 Task: Find connections with filter location Tergnier with filter topic #Lessonswith filter profile language Potuguese with filter current company GAIL (India) Limited with filter school Rajiv Gandhi University of Knowledge Technologies, RKValley (RAA) with filter industry Transportation Equipment Manufacturing with filter service category Grant Writing with filter keywords title Mover
Action: Mouse moved to (347, 250)
Screenshot: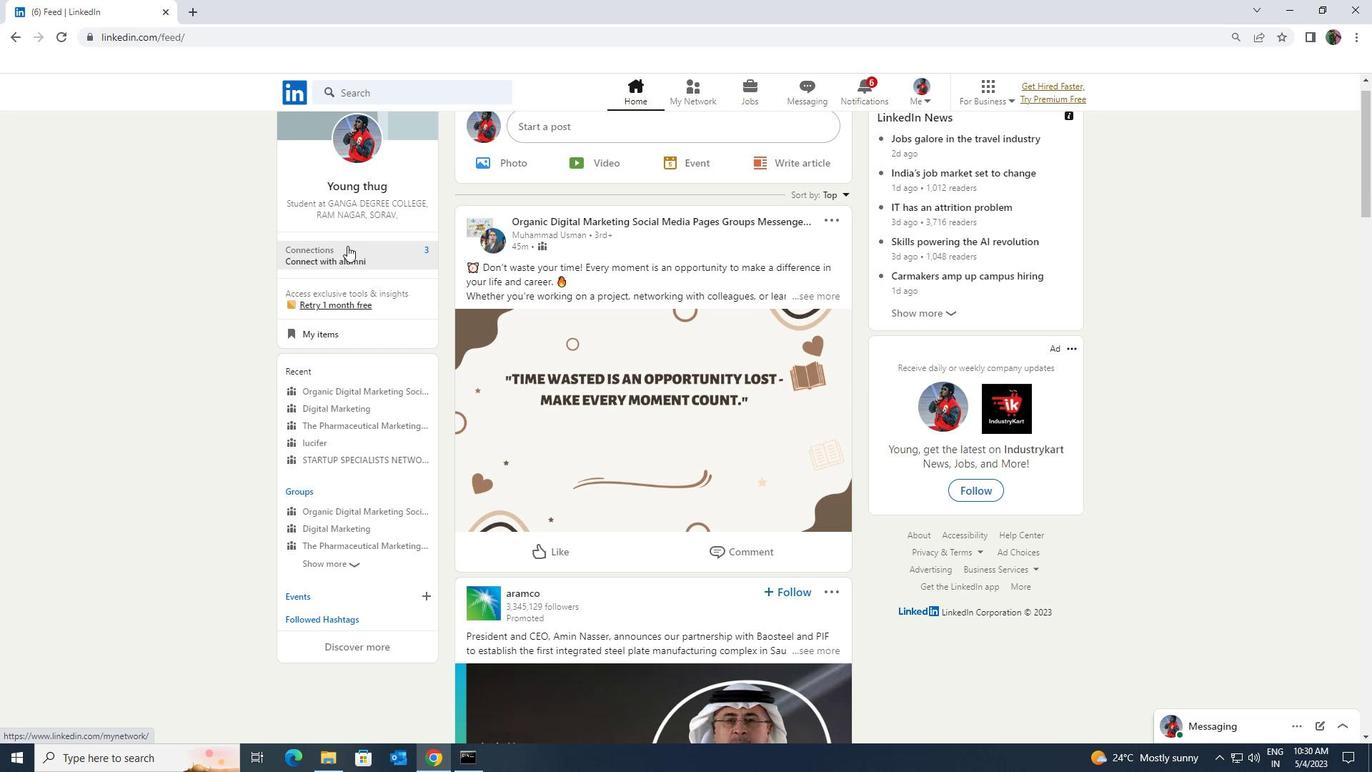 
Action: Mouse pressed left at (347, 250)
Screenshot: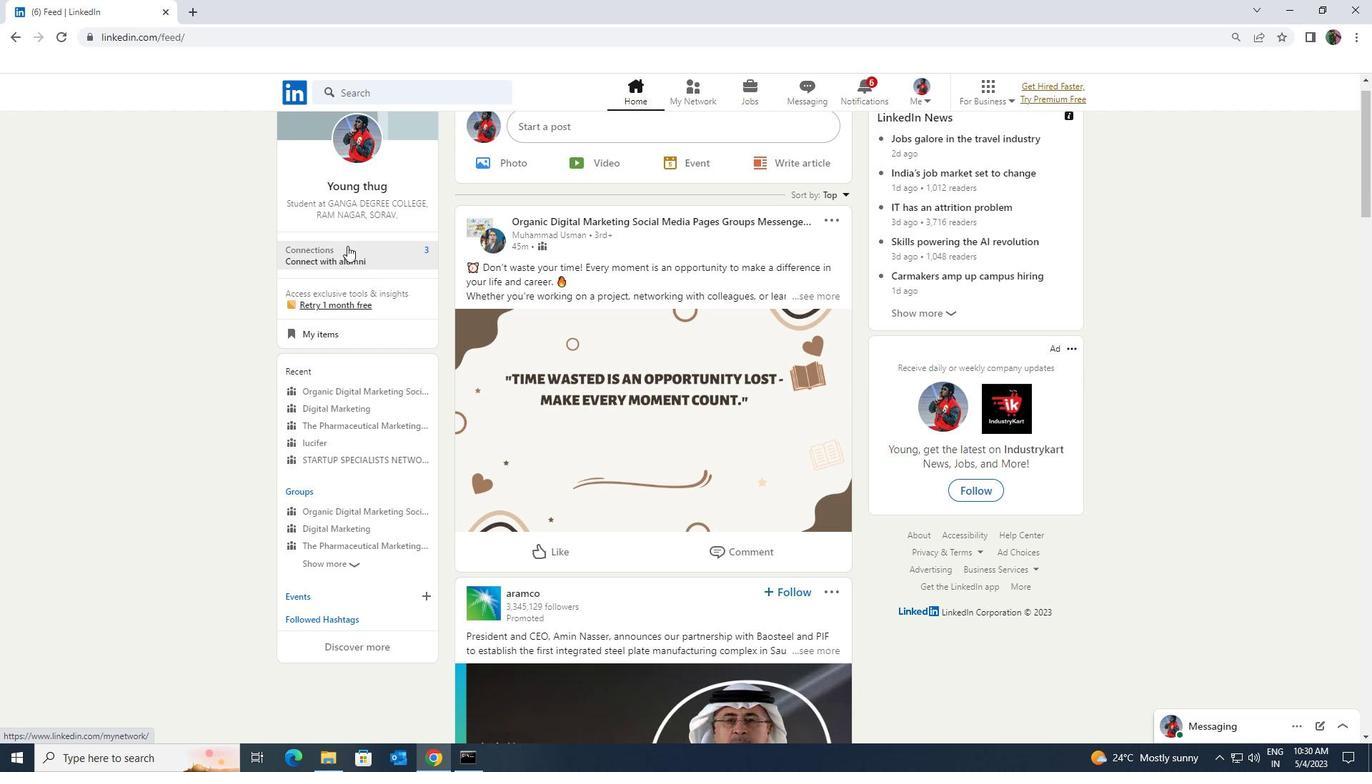 
Action: Mouse moved to (347, 175)
Screenshot: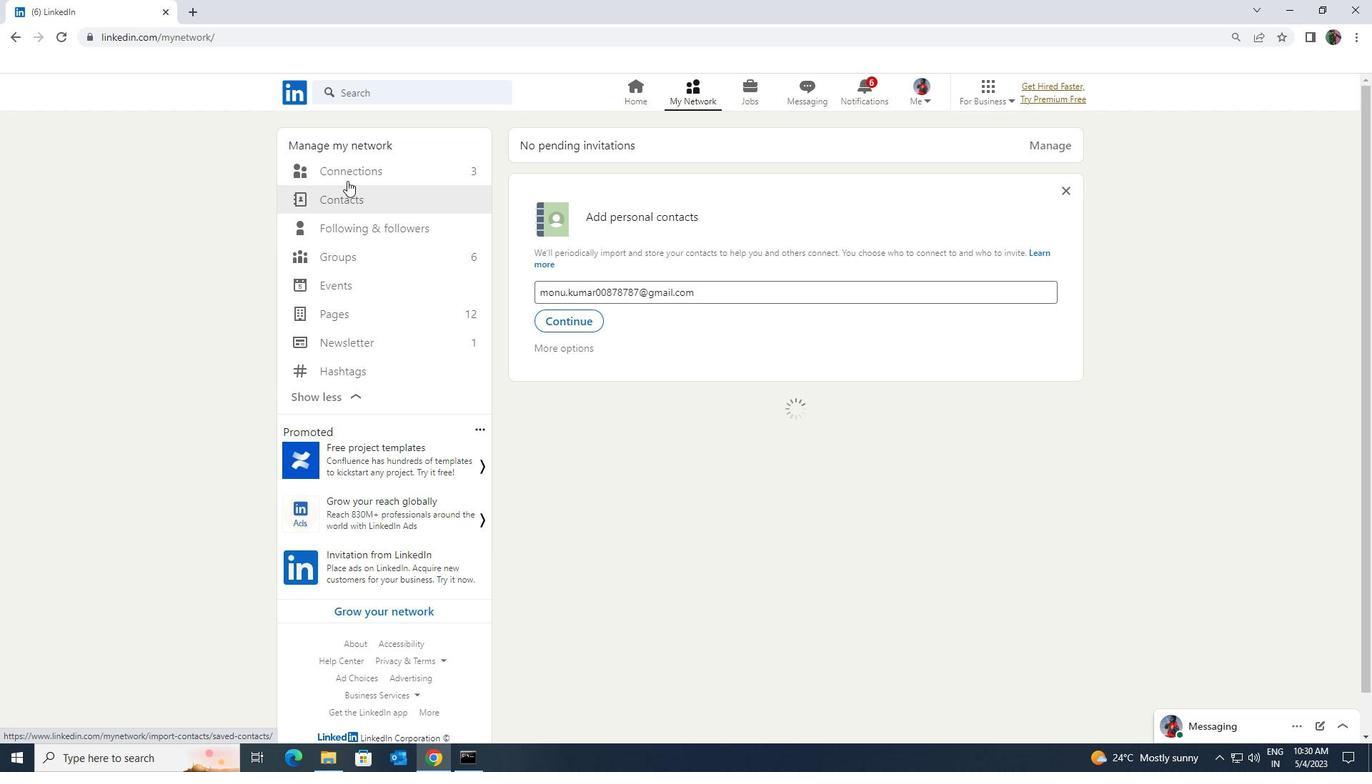 
Action: Mouse pressed left at (347, 175)
Screenshot: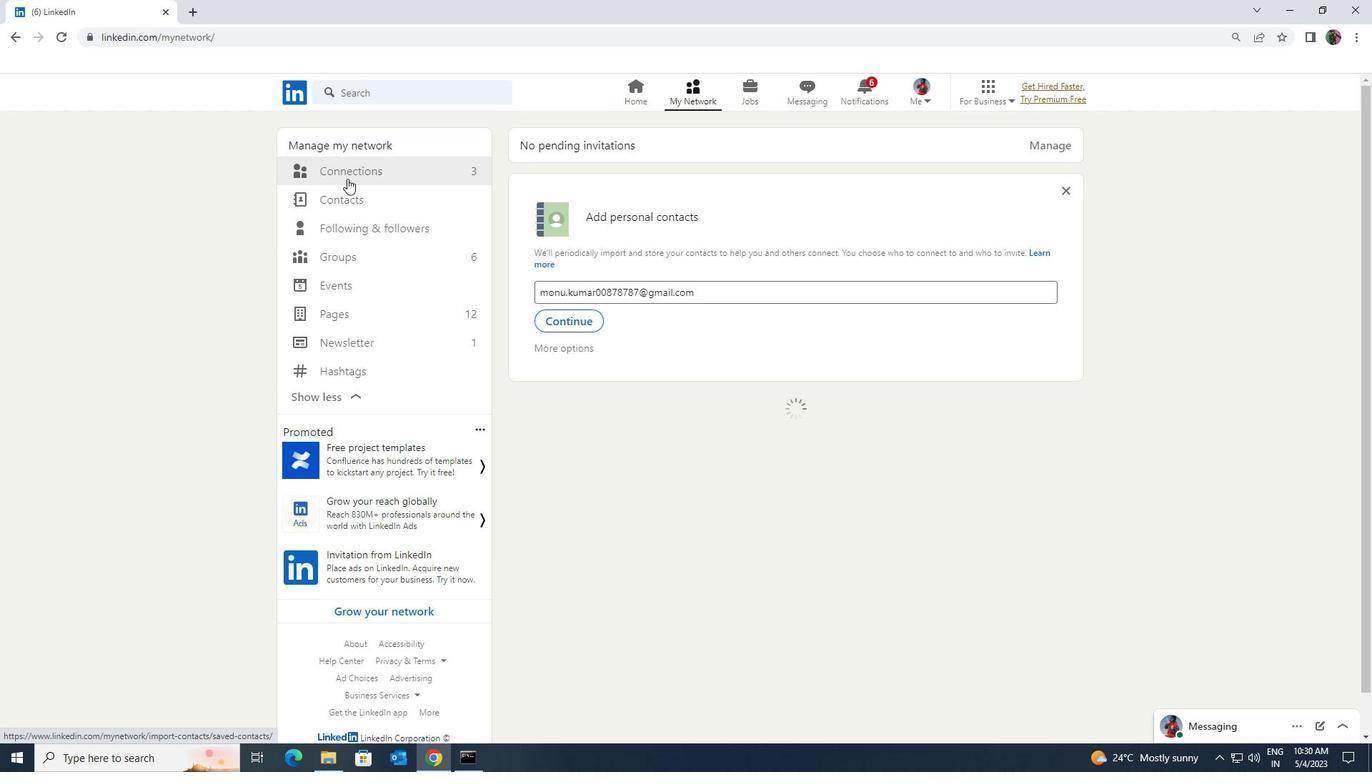 
Action: Mouse moved to (779, 170)
Screenshot: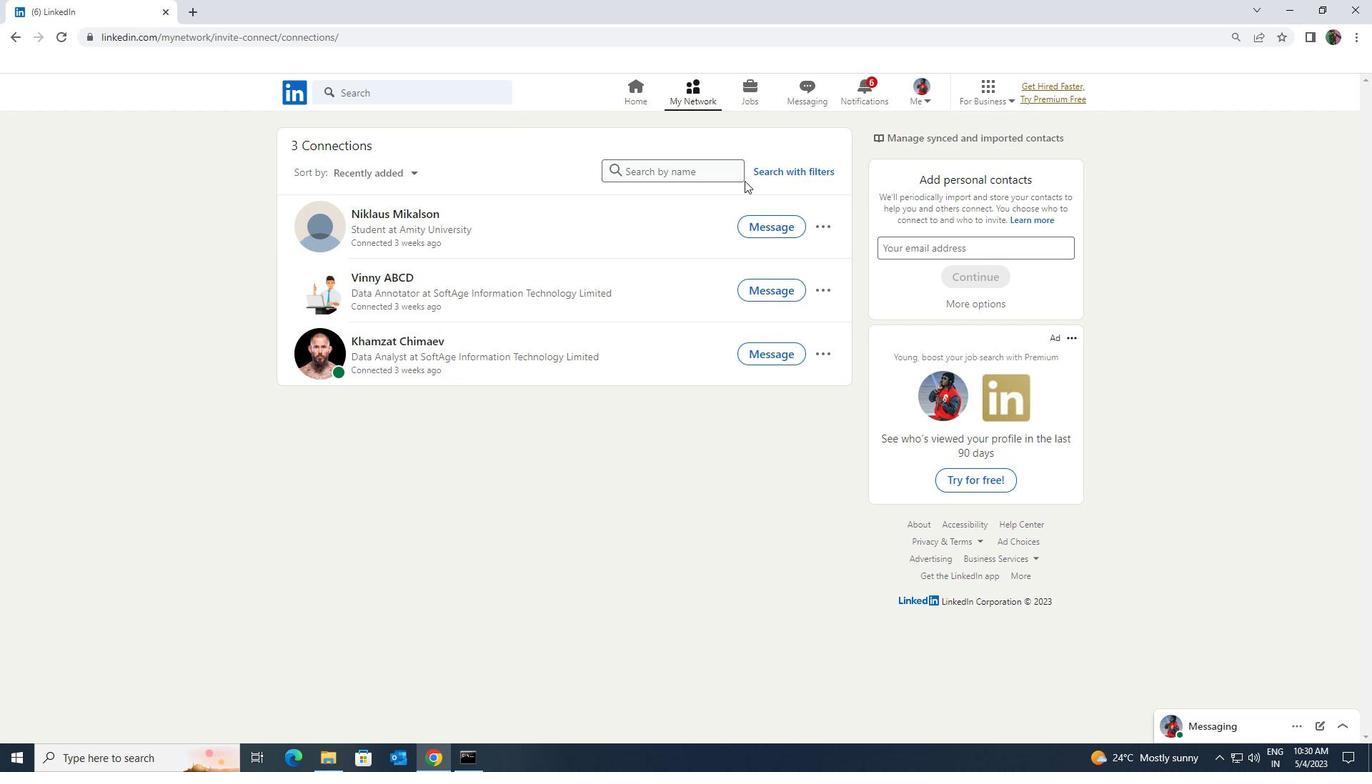 
Action: Mouse pressed left at (779, 170)
Screenshot: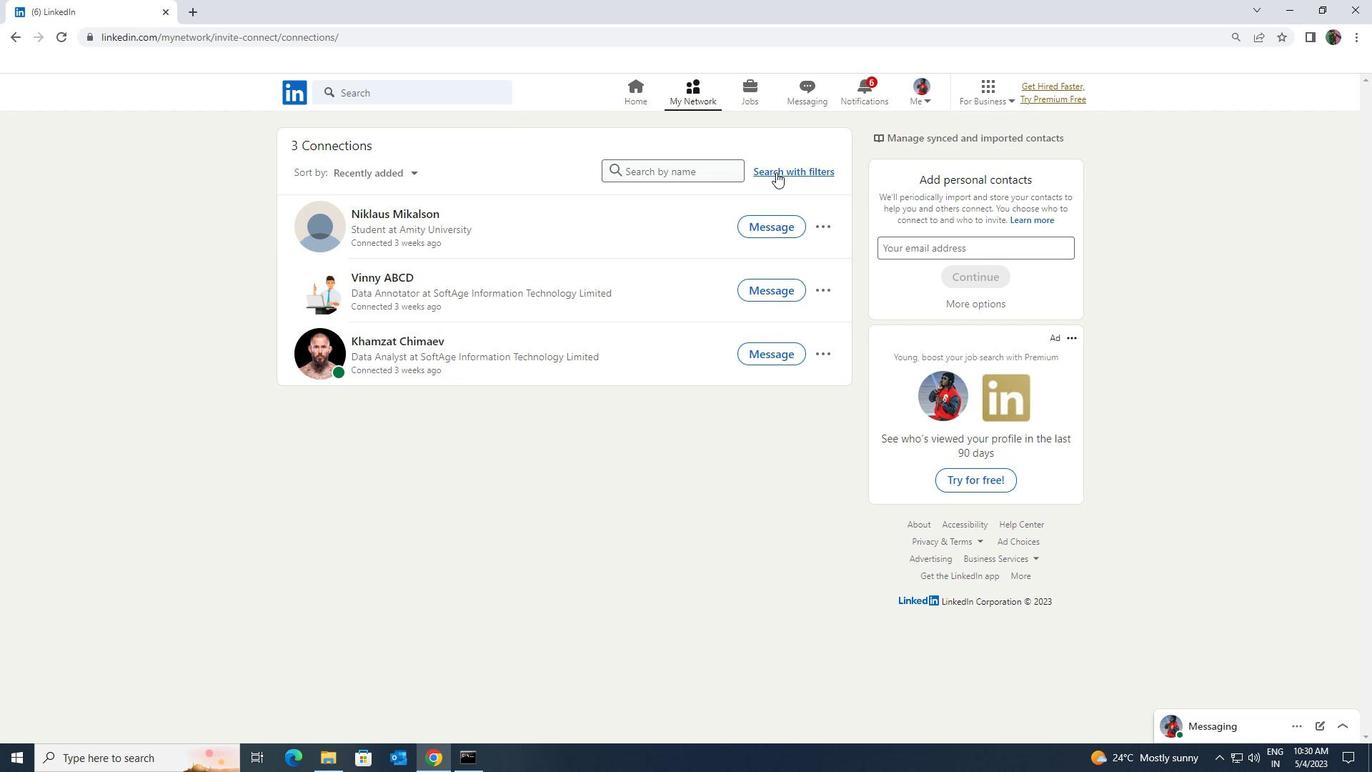 
Action: Mouse moved to (719, 130)
Screenshot: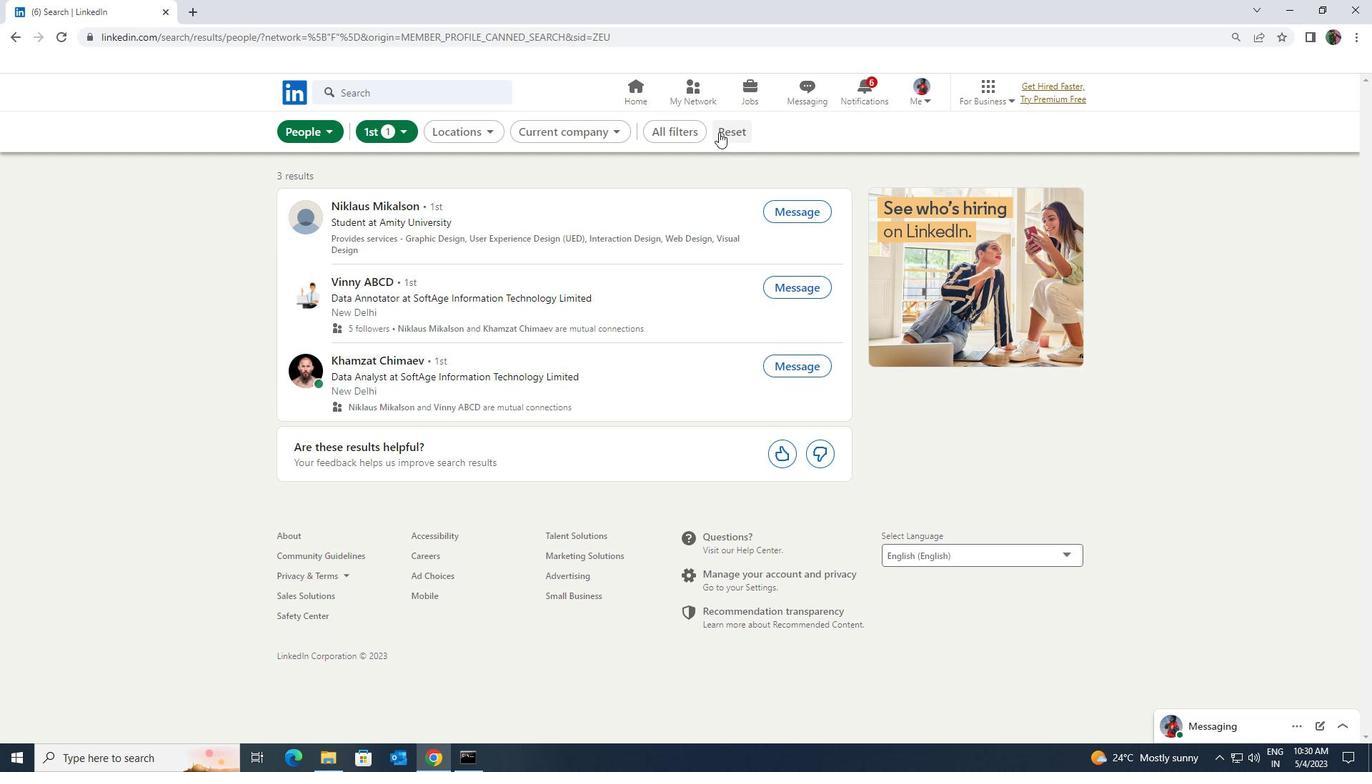 
Action: Mouse pressed left at (719, 130)
Screenshot: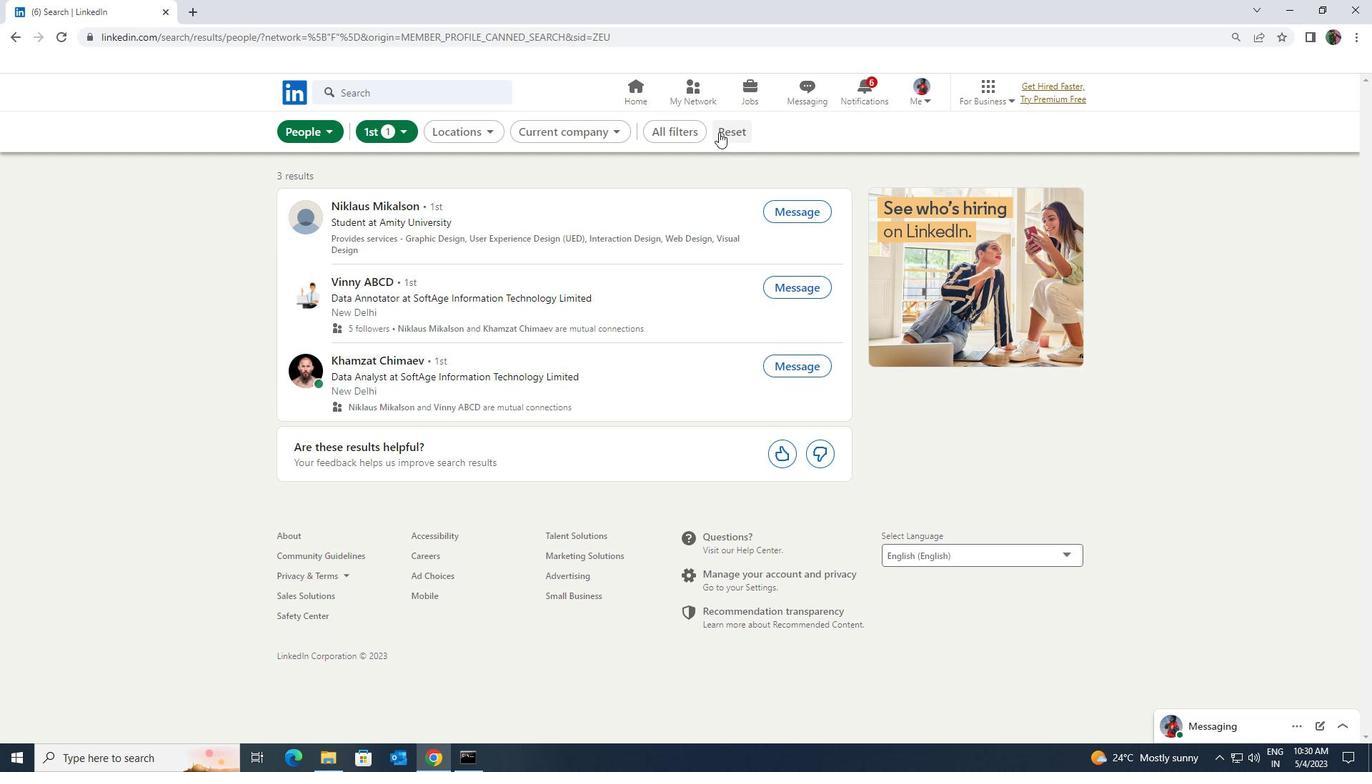 
Action: Mouse moved to (708, 132)
Screenshot: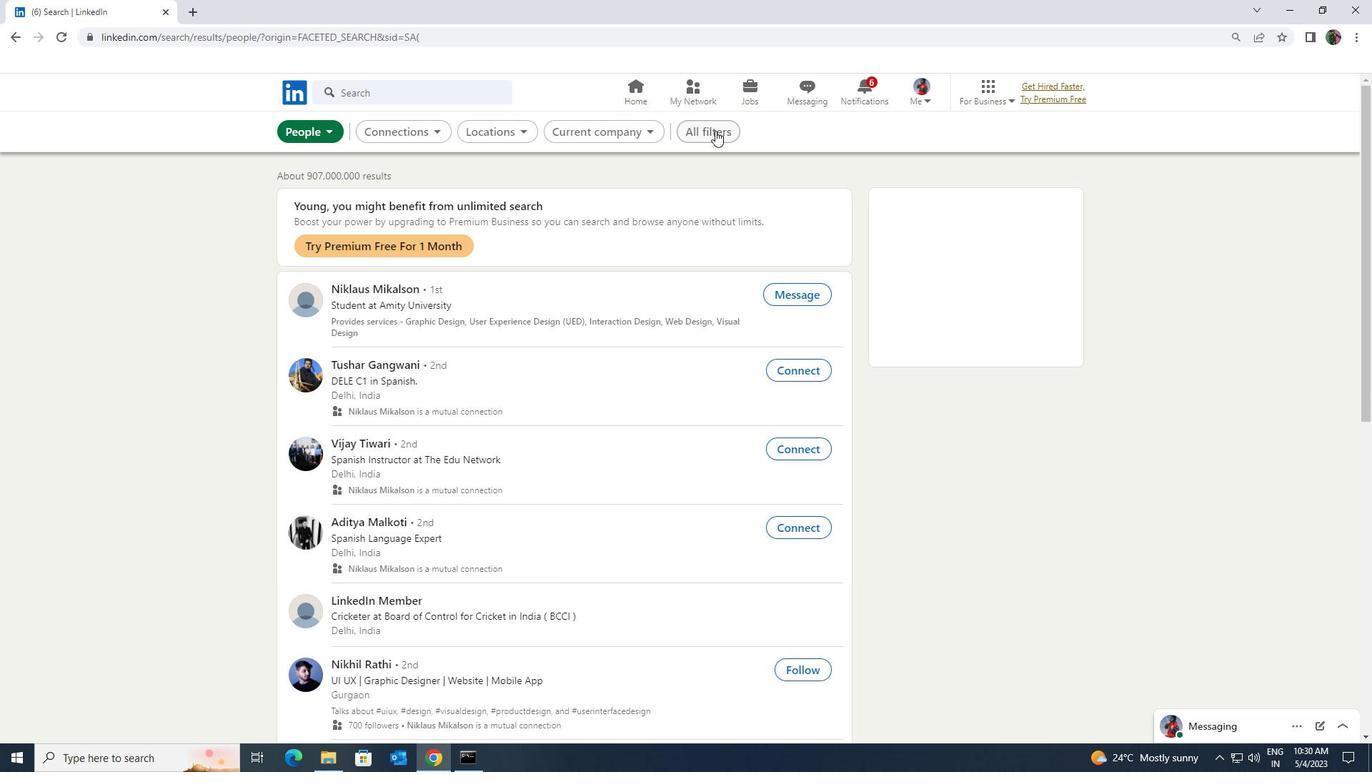 
Action: Mouse pressed left at (708, 132)
Screenshot: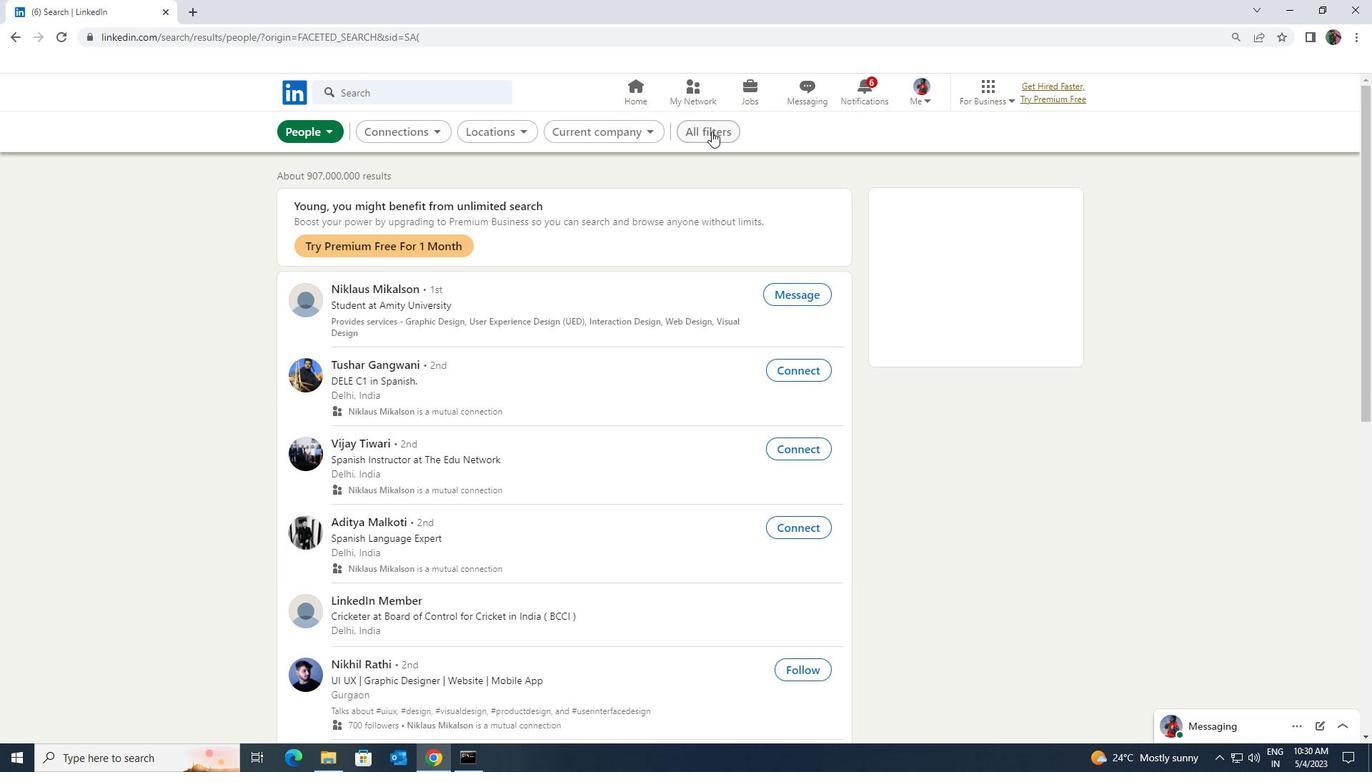 
Action: Mouse moved to (1195, 565)
Screenshot: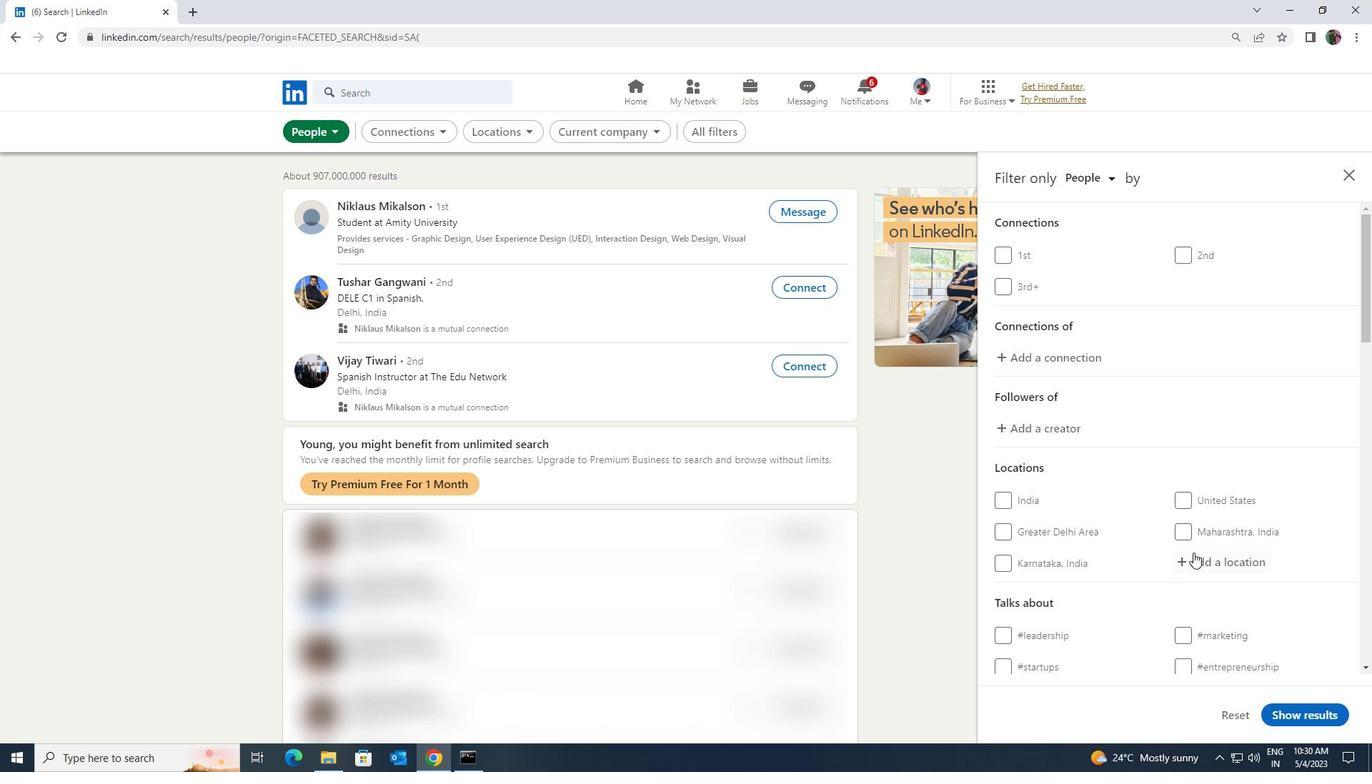 
Action: Mouse pressed left at (1195, 565)
Screenshot: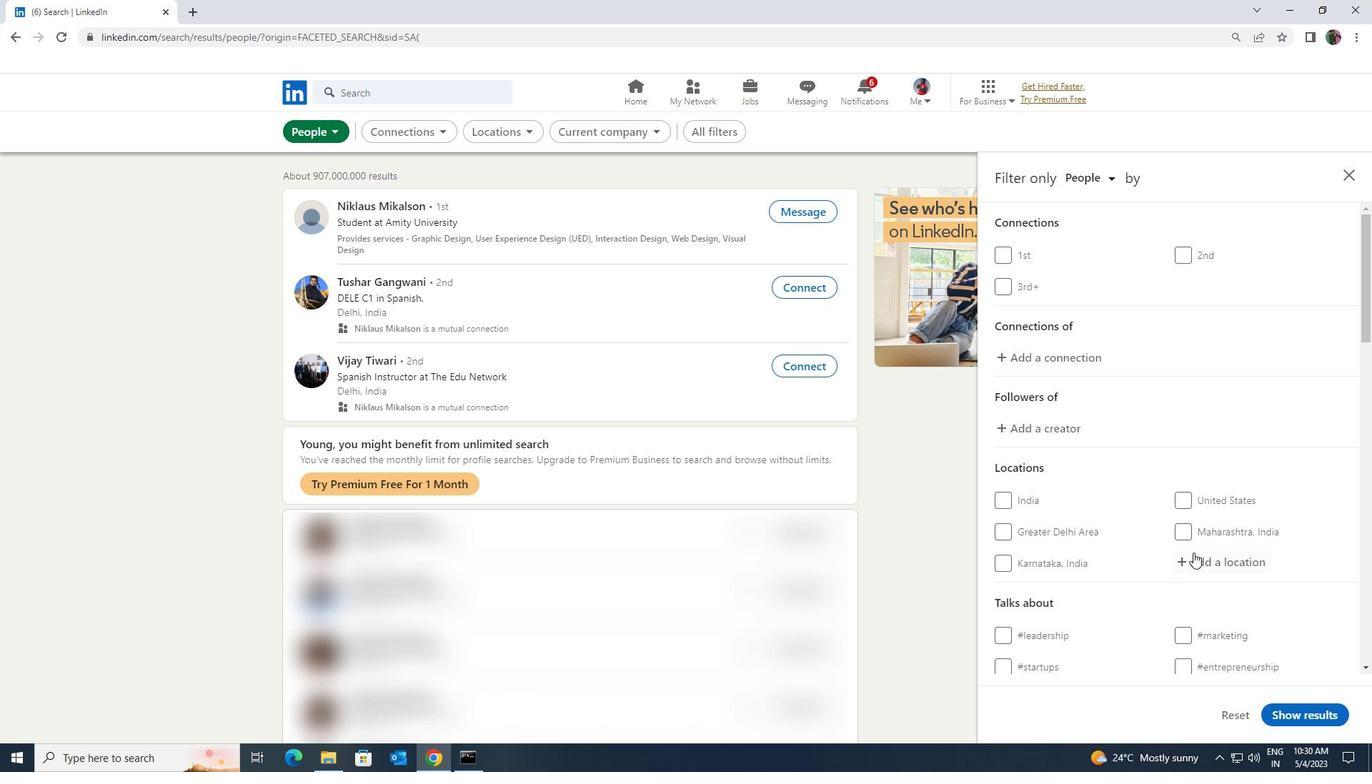 
Action: Mouse moved to (1196, 565)
Screenshot: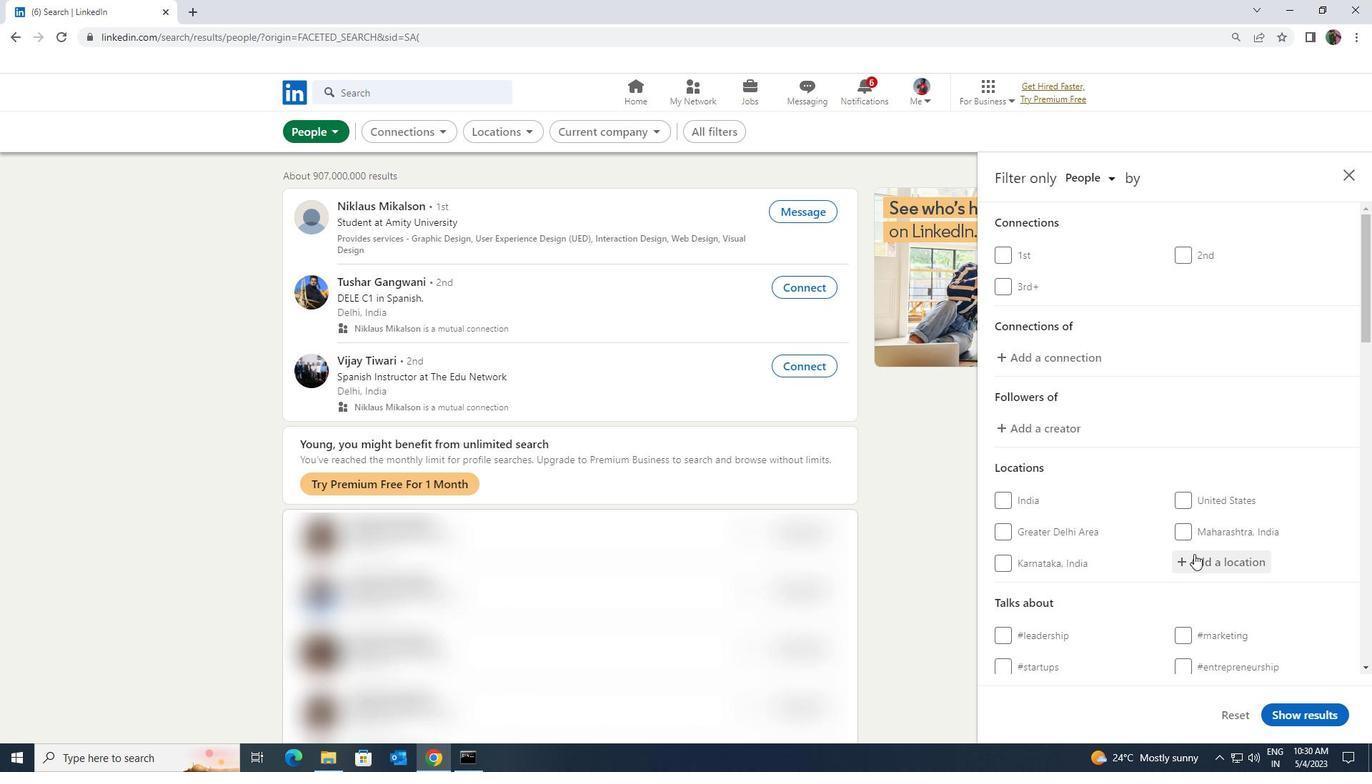 
Action: Key pressed <Key.shift>TERGI<Key.backspace>
Screenshot: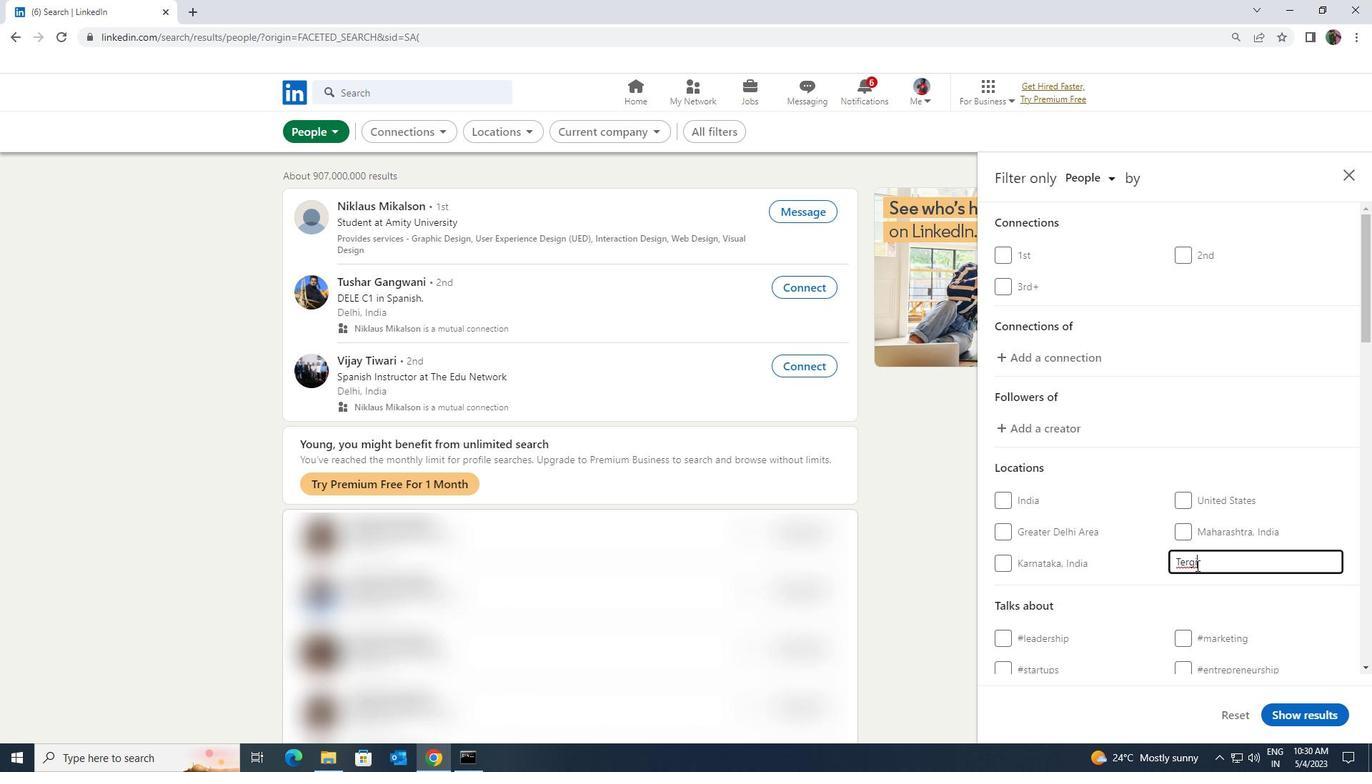 
Action: Mouse moved to (1175, 589)
Screenshot: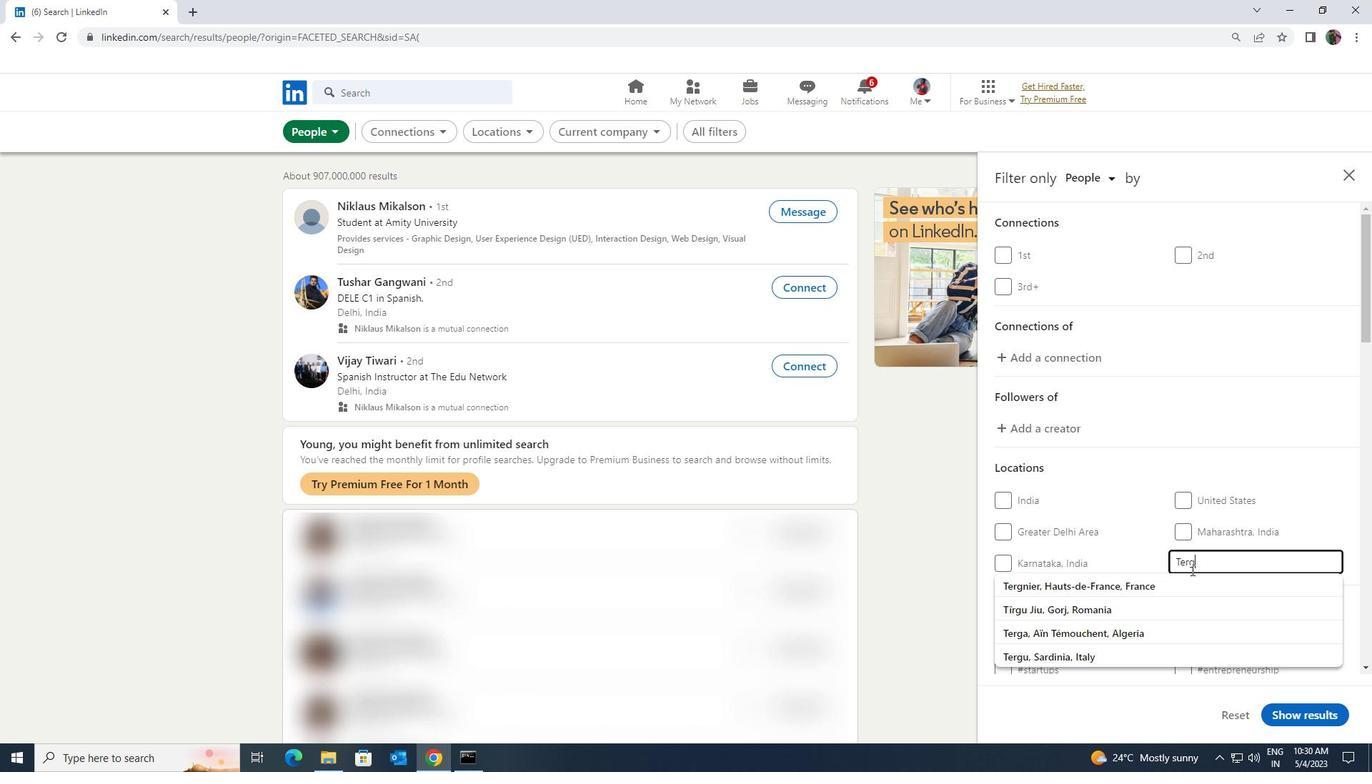 
Action: Mouse pressed left at (1175, 589)
Screenshot: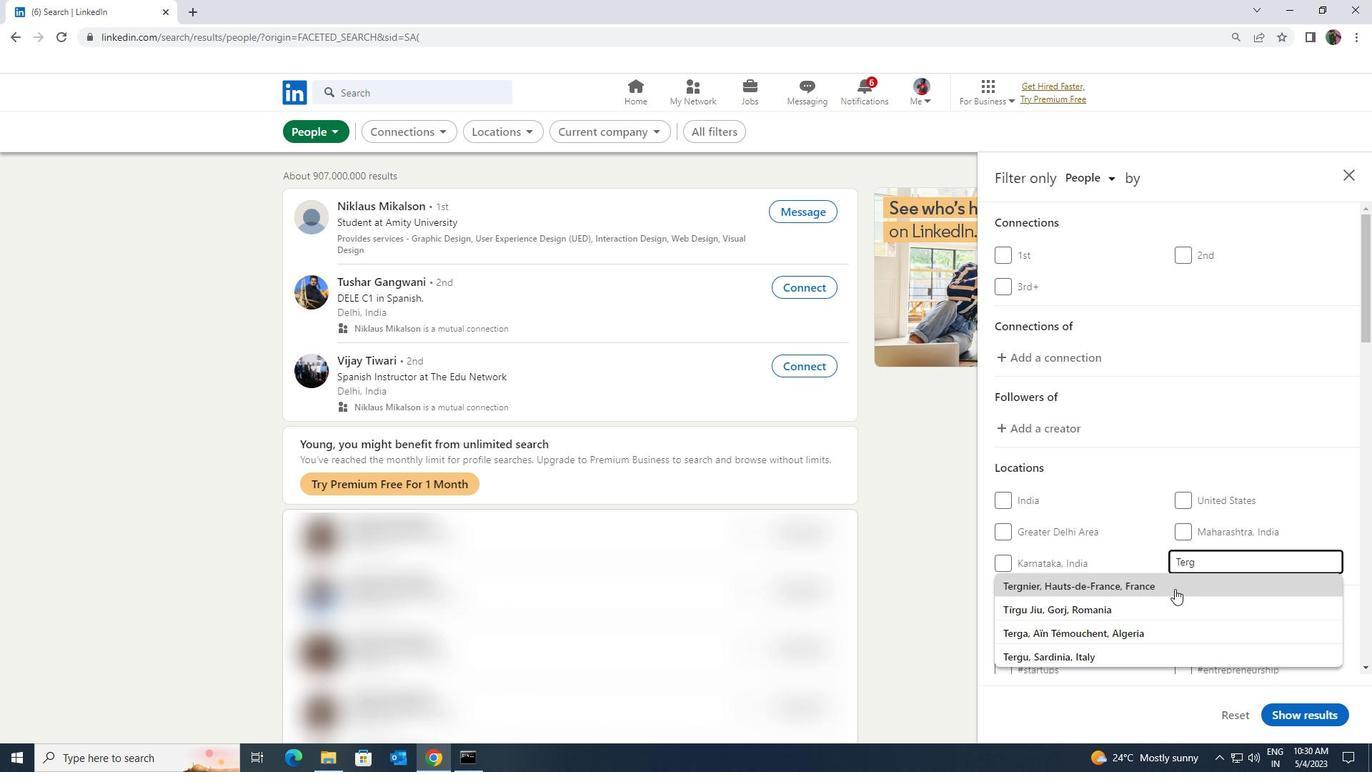 
Action: Mouse scrolled (1175, 588) with delta (0, 0)
Screenshot: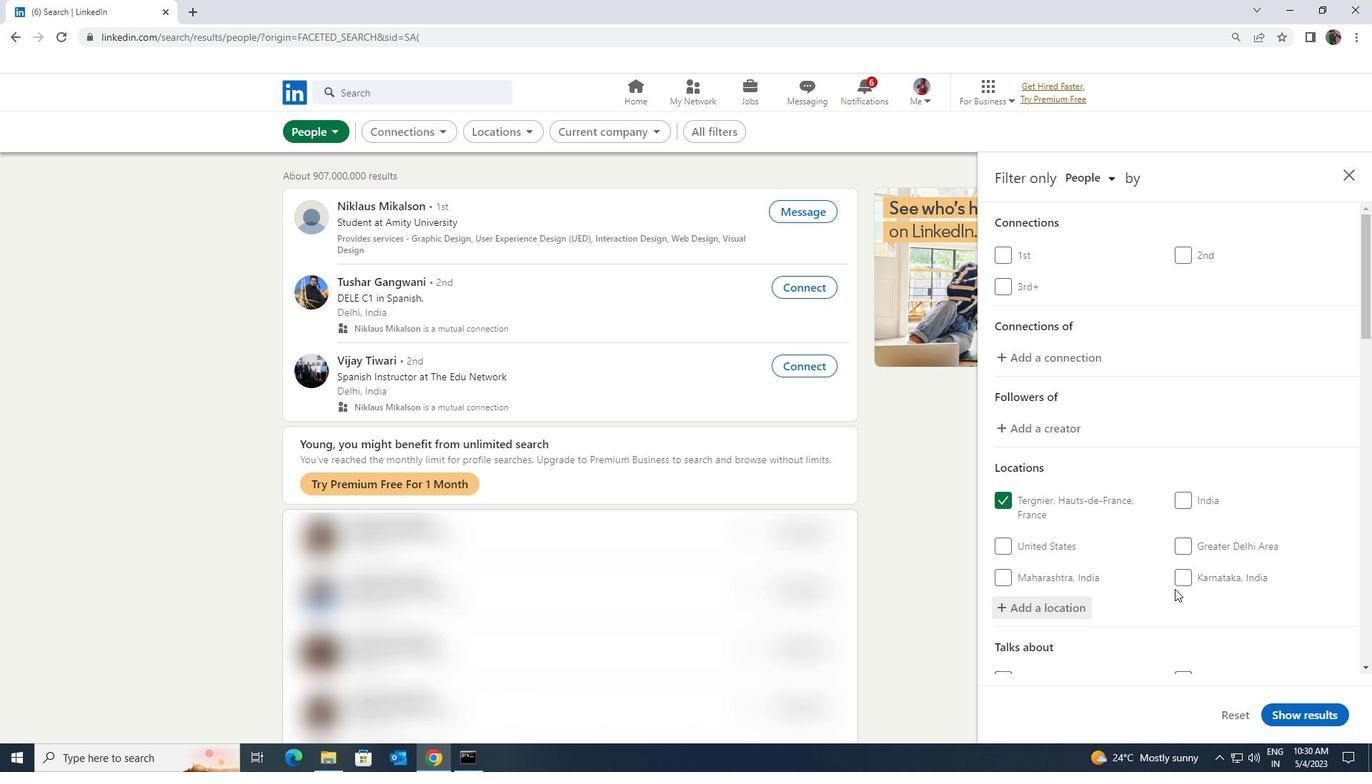 
Action: Mouse scrolled (1175, 588) with delta (0, 0)
Screenshot: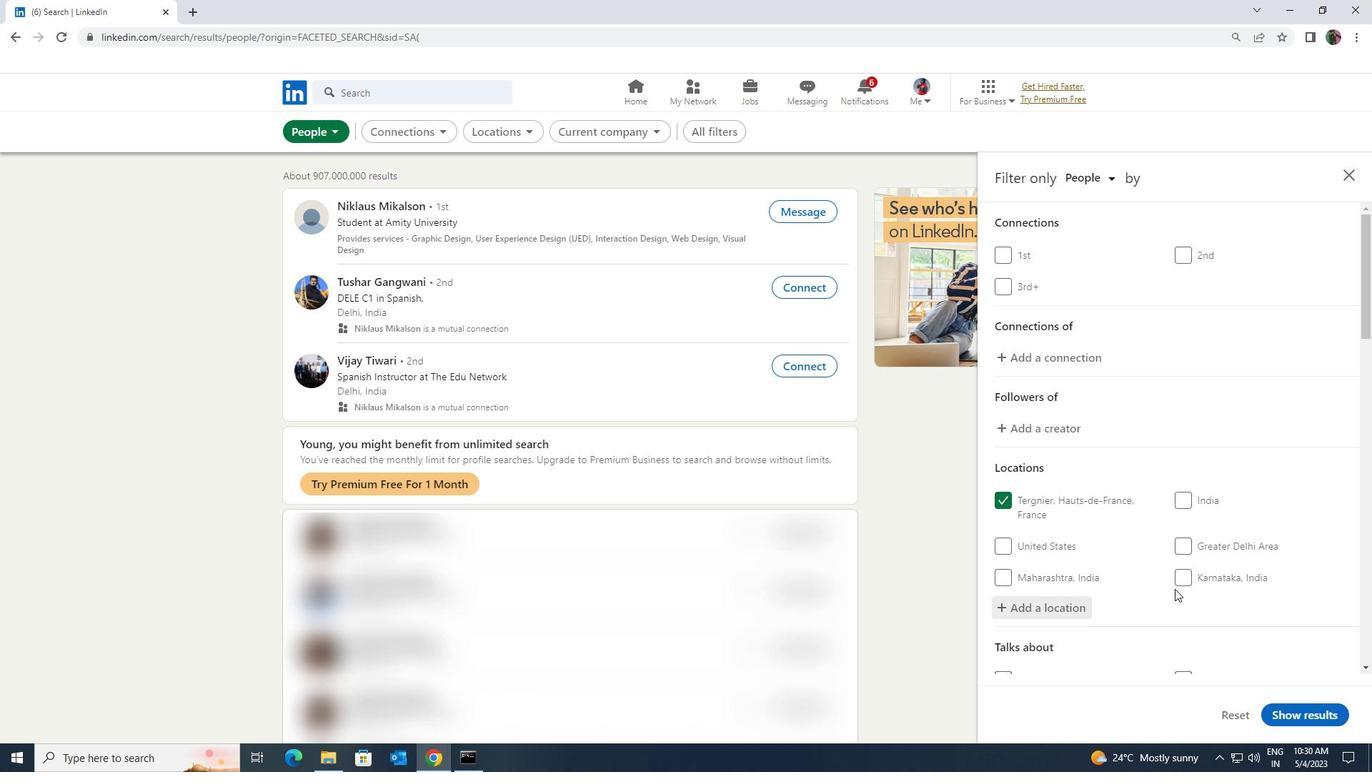 
Action: Mouse moved to (1188, 600)
Screenshot: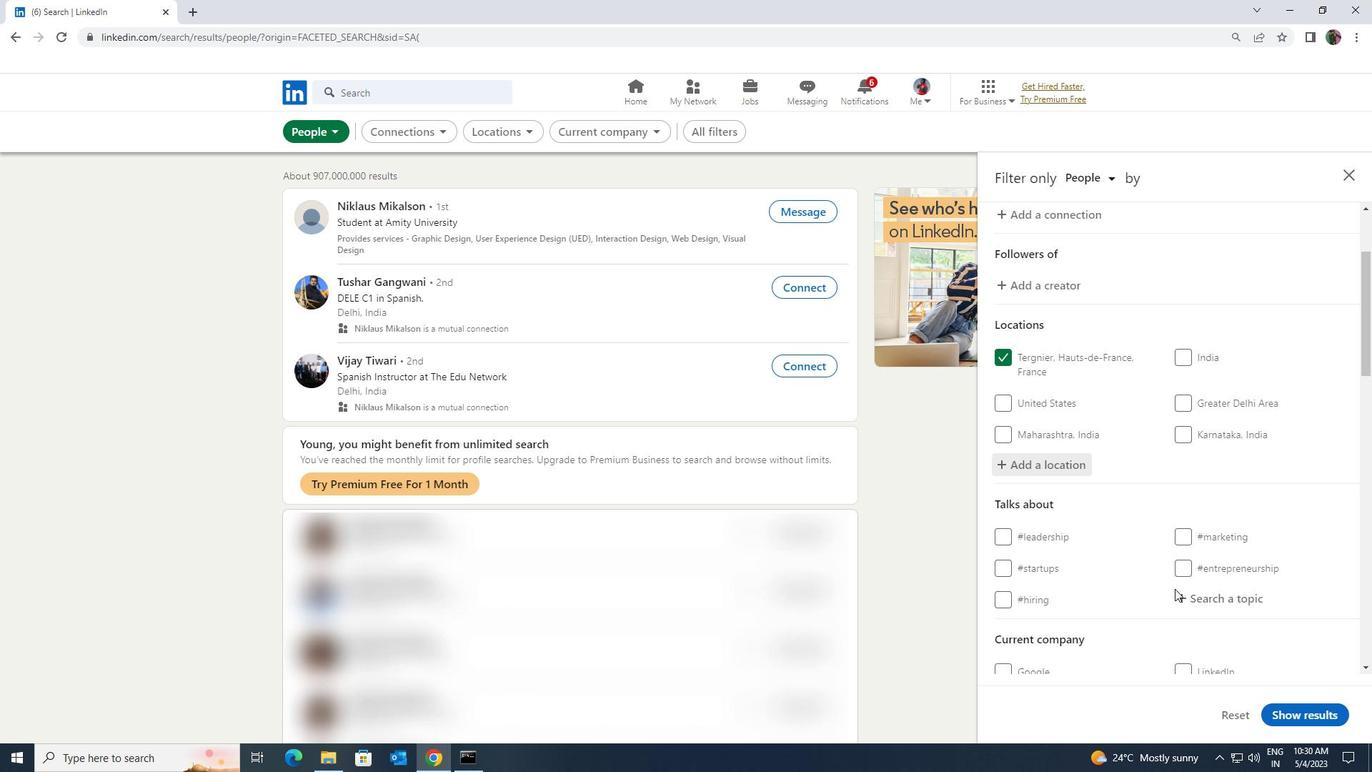 
Action: Mouse pressed left at (1188, 600)
Screenshot: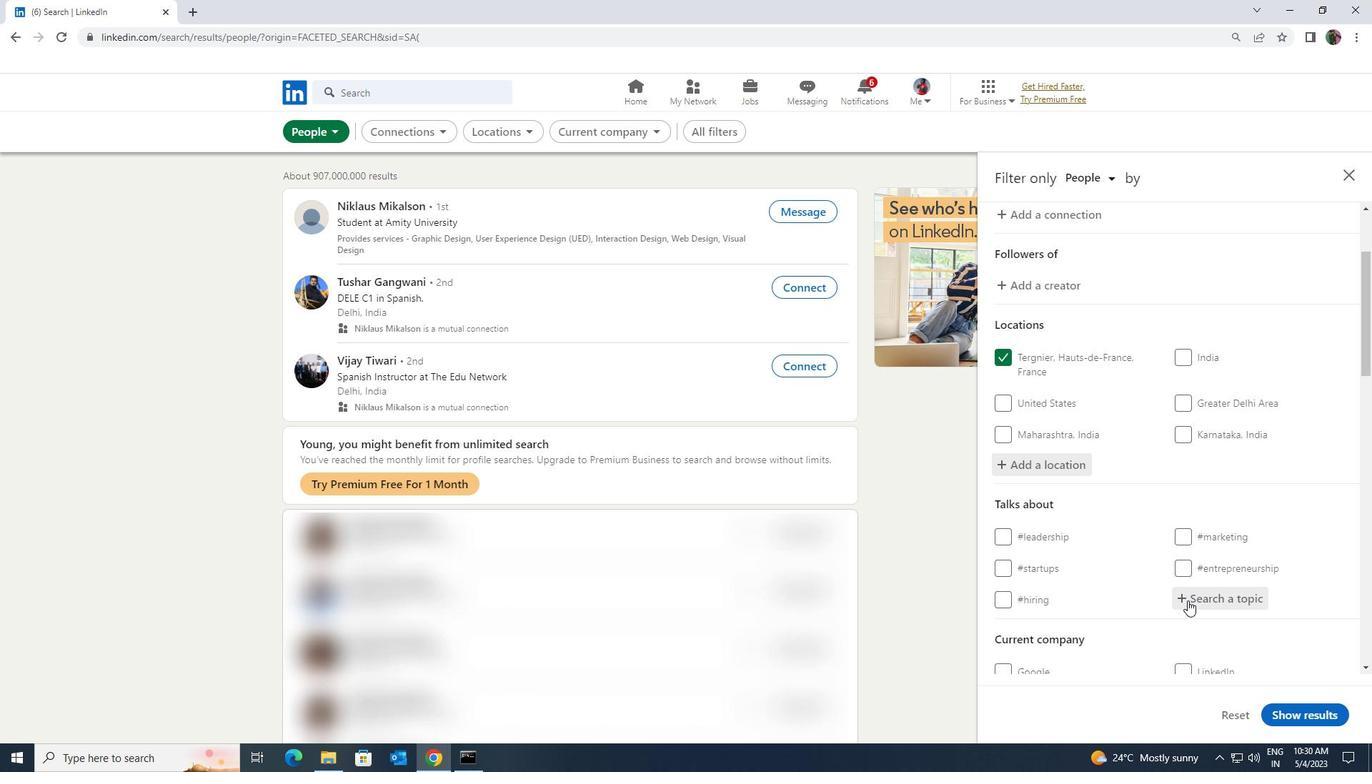 
Action: Key pressed <Key.shift>LESSON
Screenshot: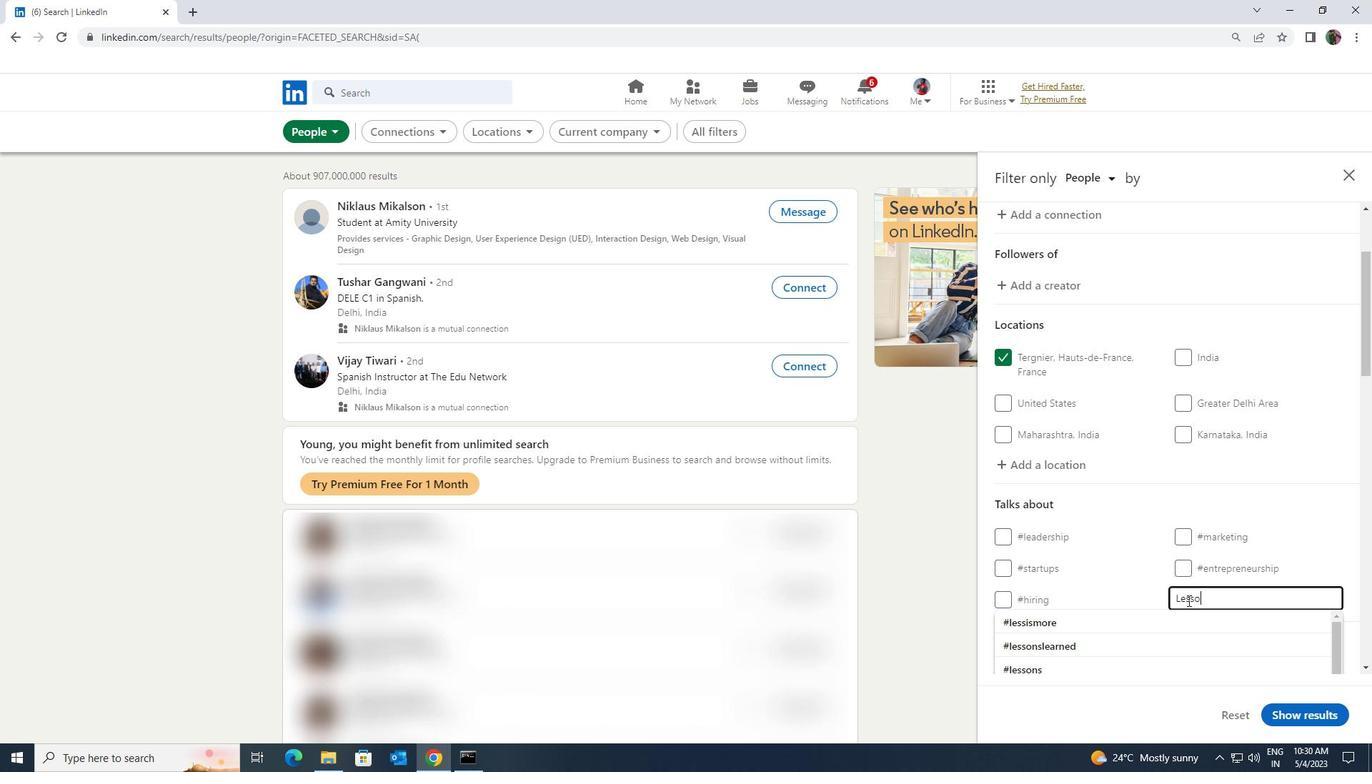 
Action: Mouse moved to (1168, 650)
Screenshot: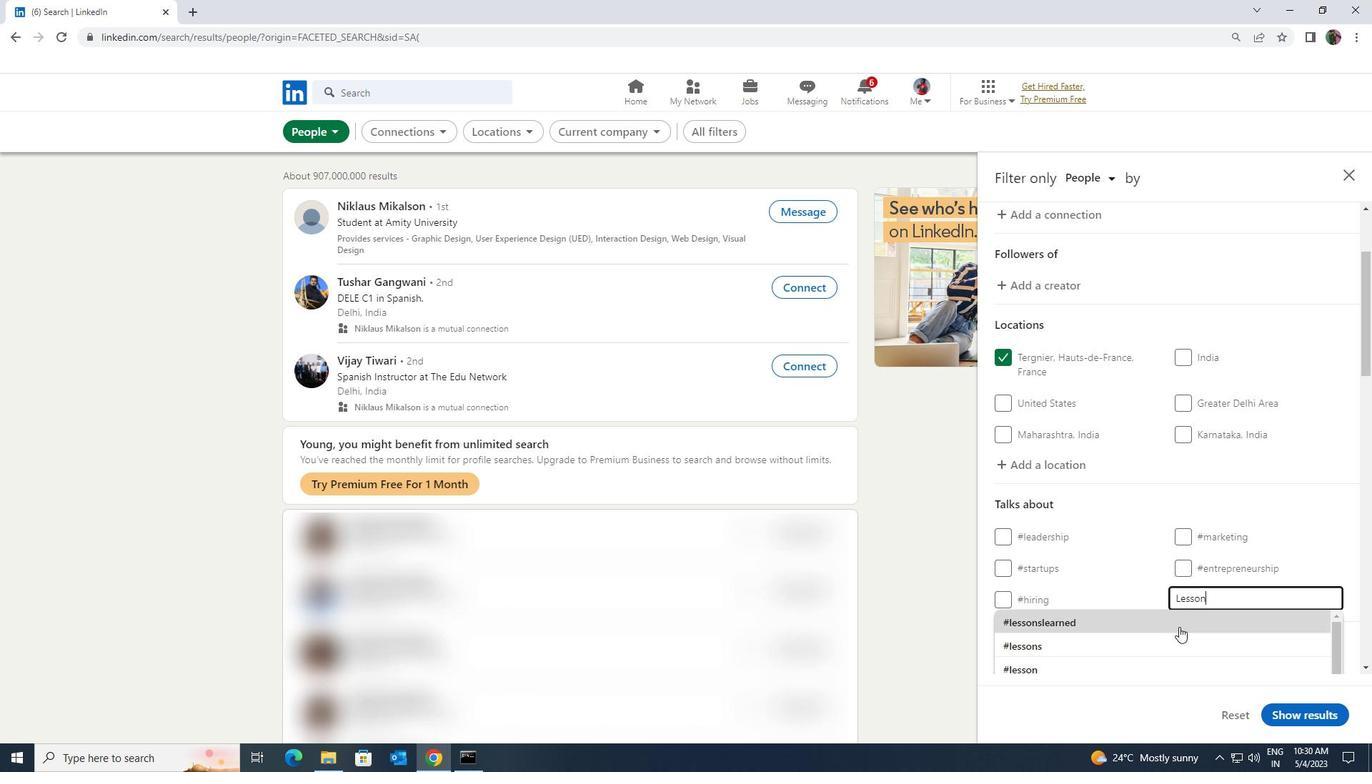 
Action: Mouse pressed left at (1168, 650)
Screenshot: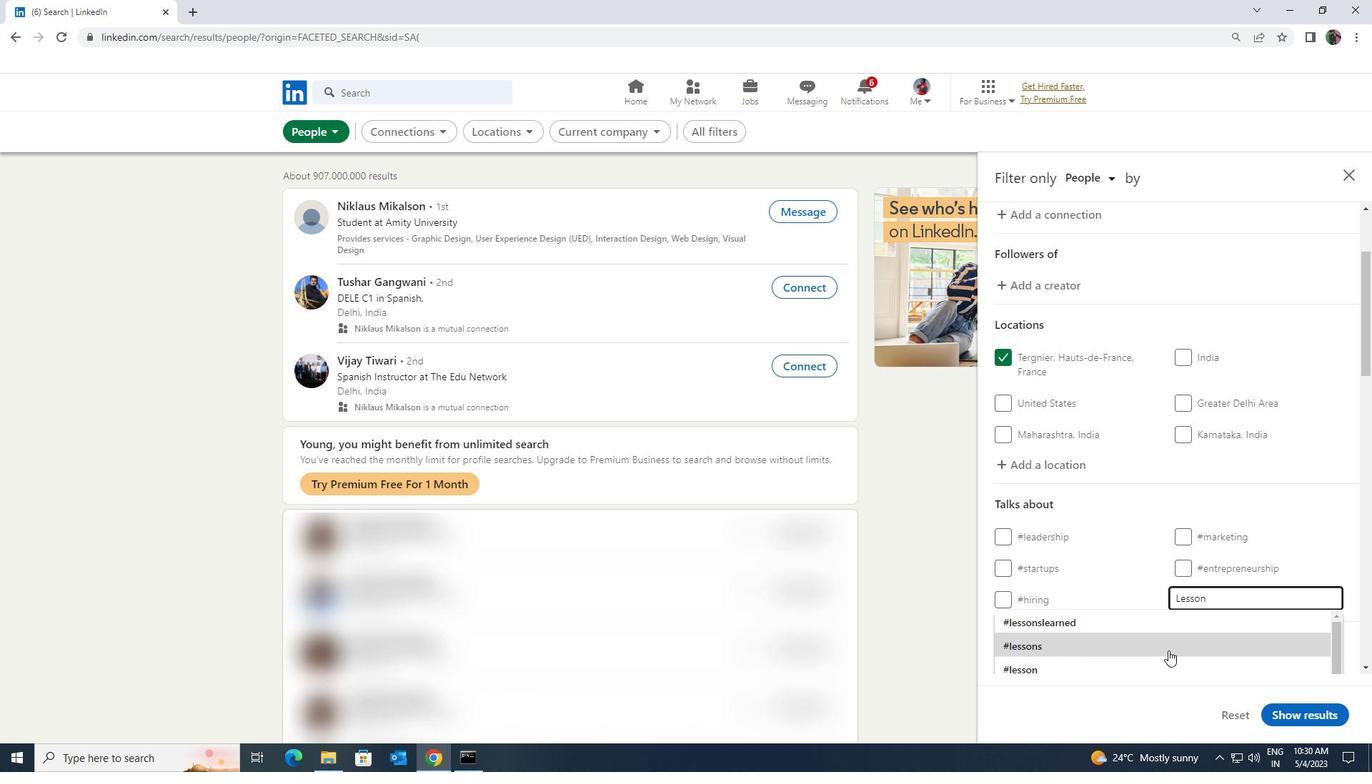 
Action: Mouse scrolled (1168, 649) with delta (0, 0)
Screenshot: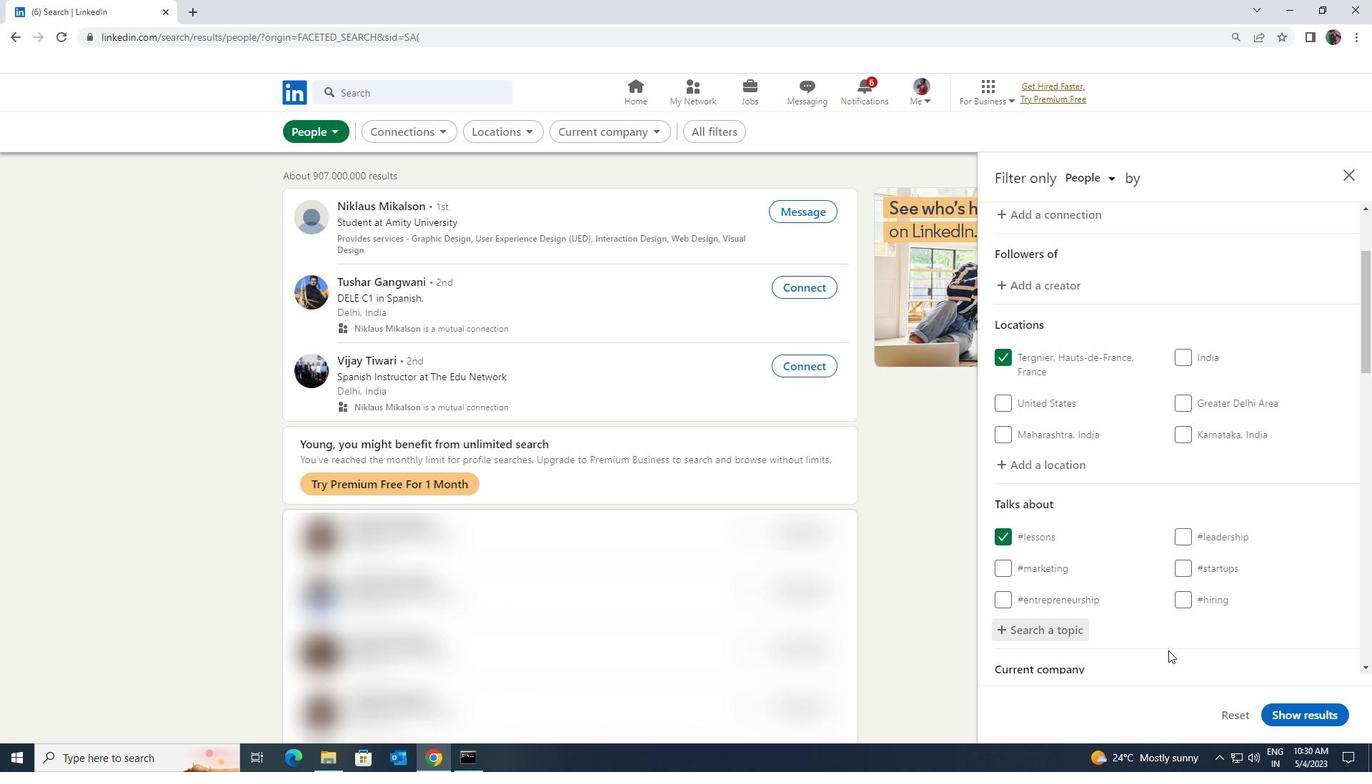
Action: Mouse scrolled (1168, 649) with delta (0, 0)
Screenshot: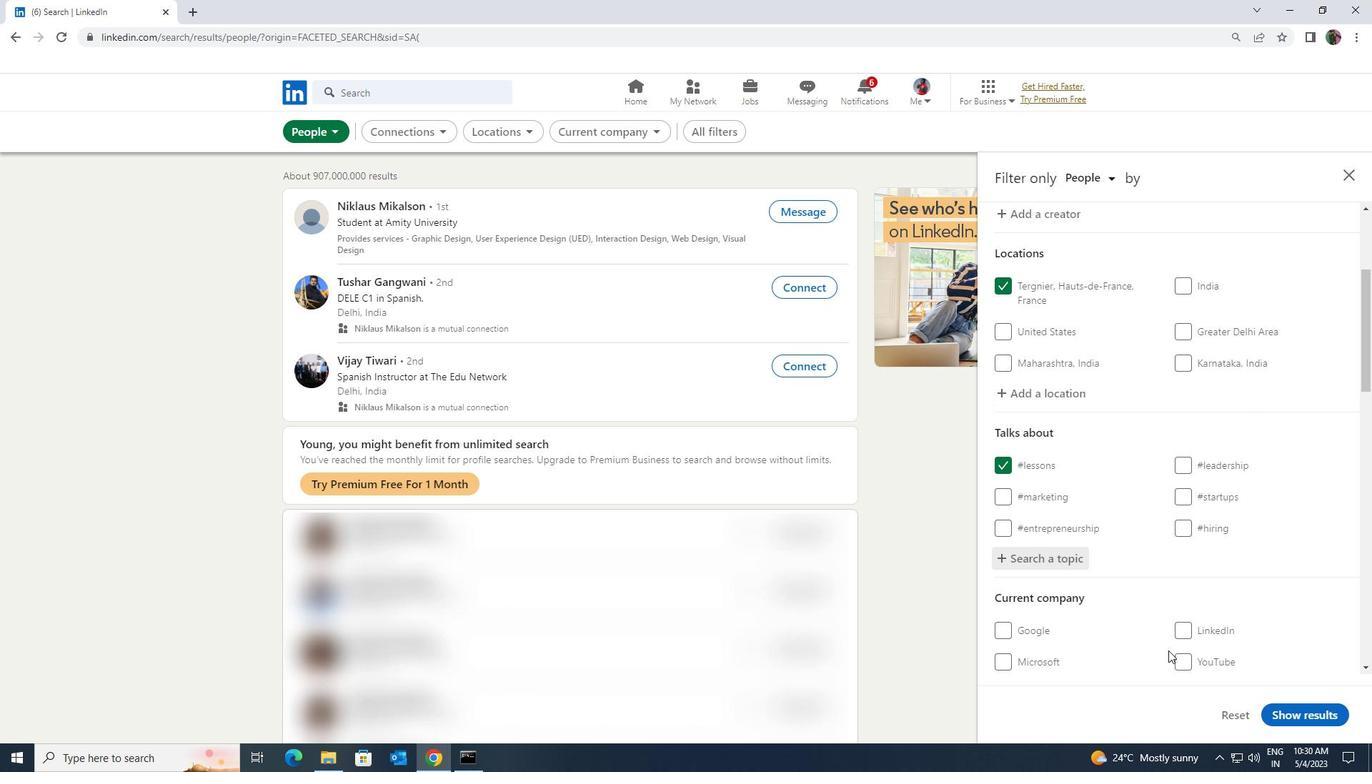 
Action: Mouse scrolled (1168, 649) with delta (0, 0)
Screenshot: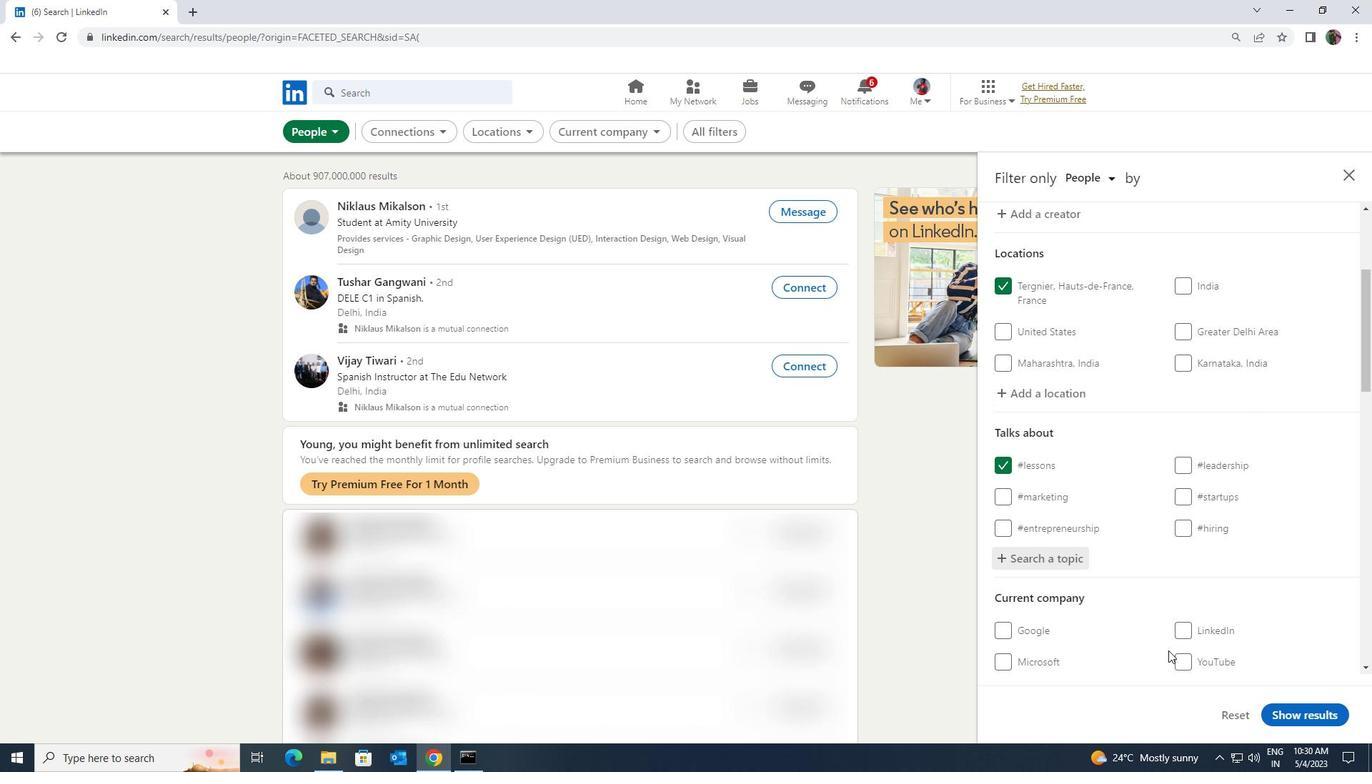 
Action: Mouse scrolled (1168, 649) with delta (0, 0)
Screenshot: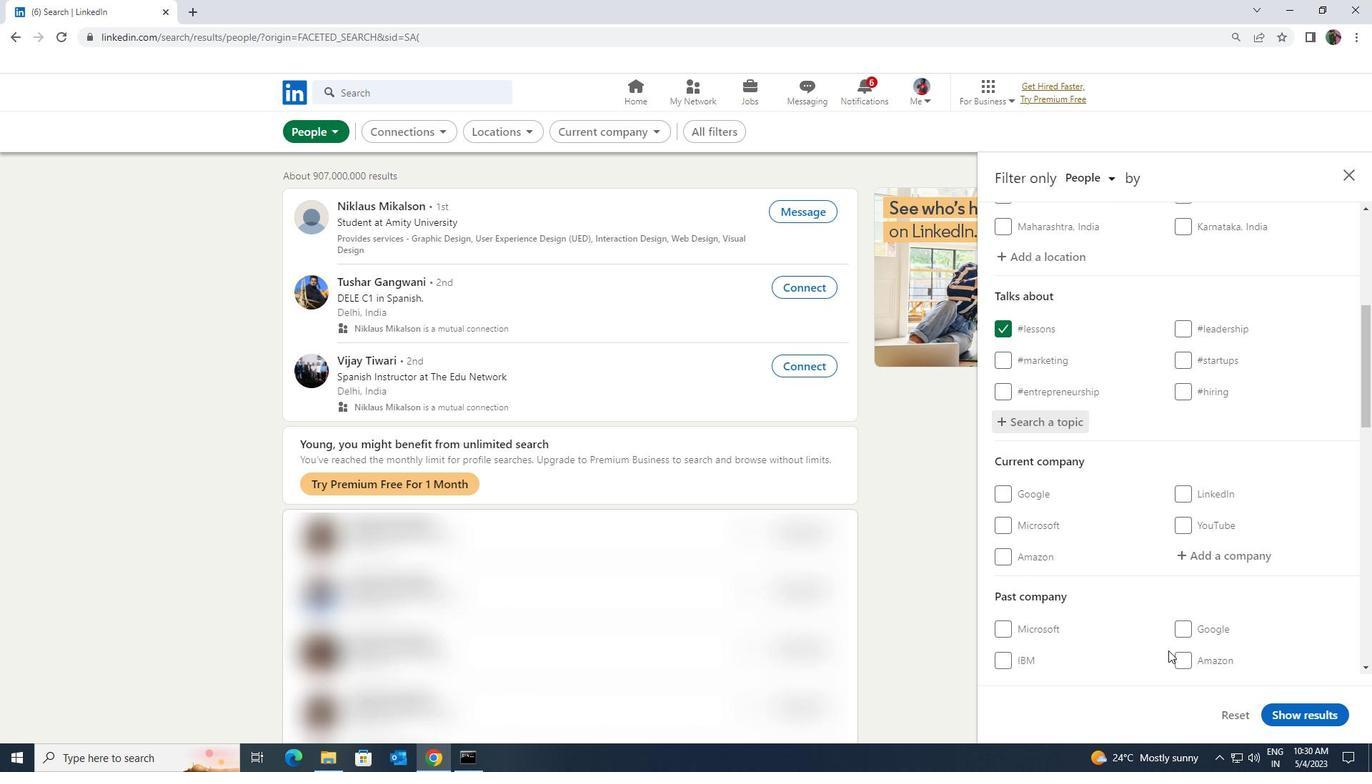 
Action: Mouse scrolled (1168, 649) with delta (0, 0)
Screenshot: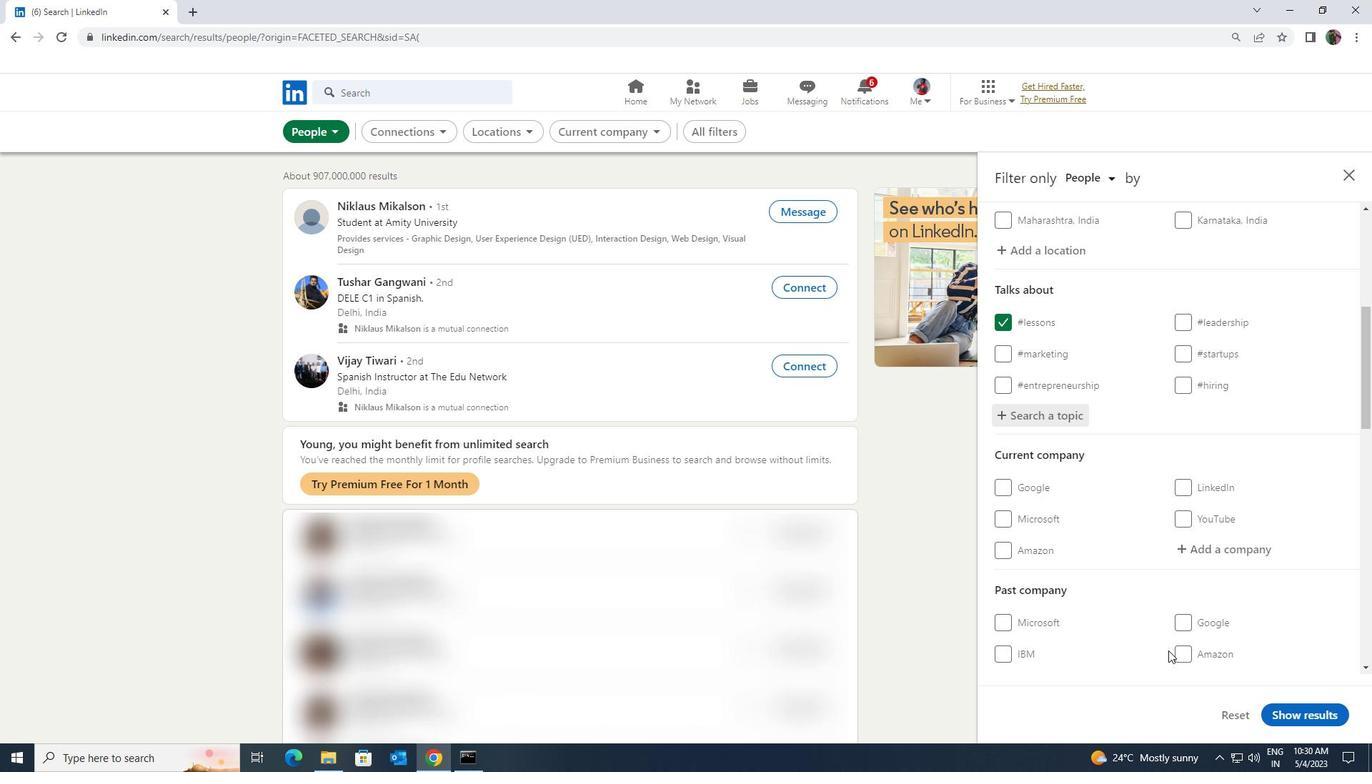 
Action: Mouse scrolled (1168, 649) with delta (0, 0)
Screenshot: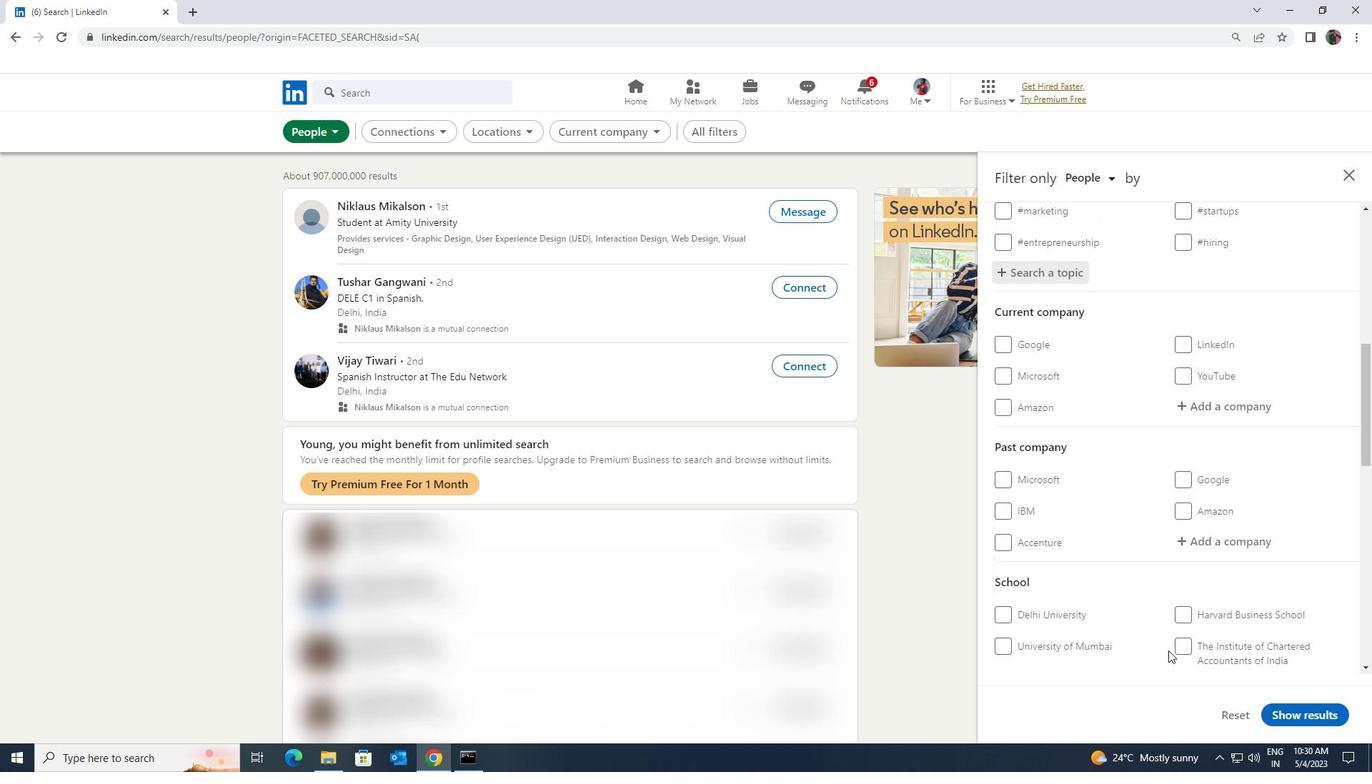 
Action: Mouse scrolled (1168, 649) with delta (0, 0)
Screenshot: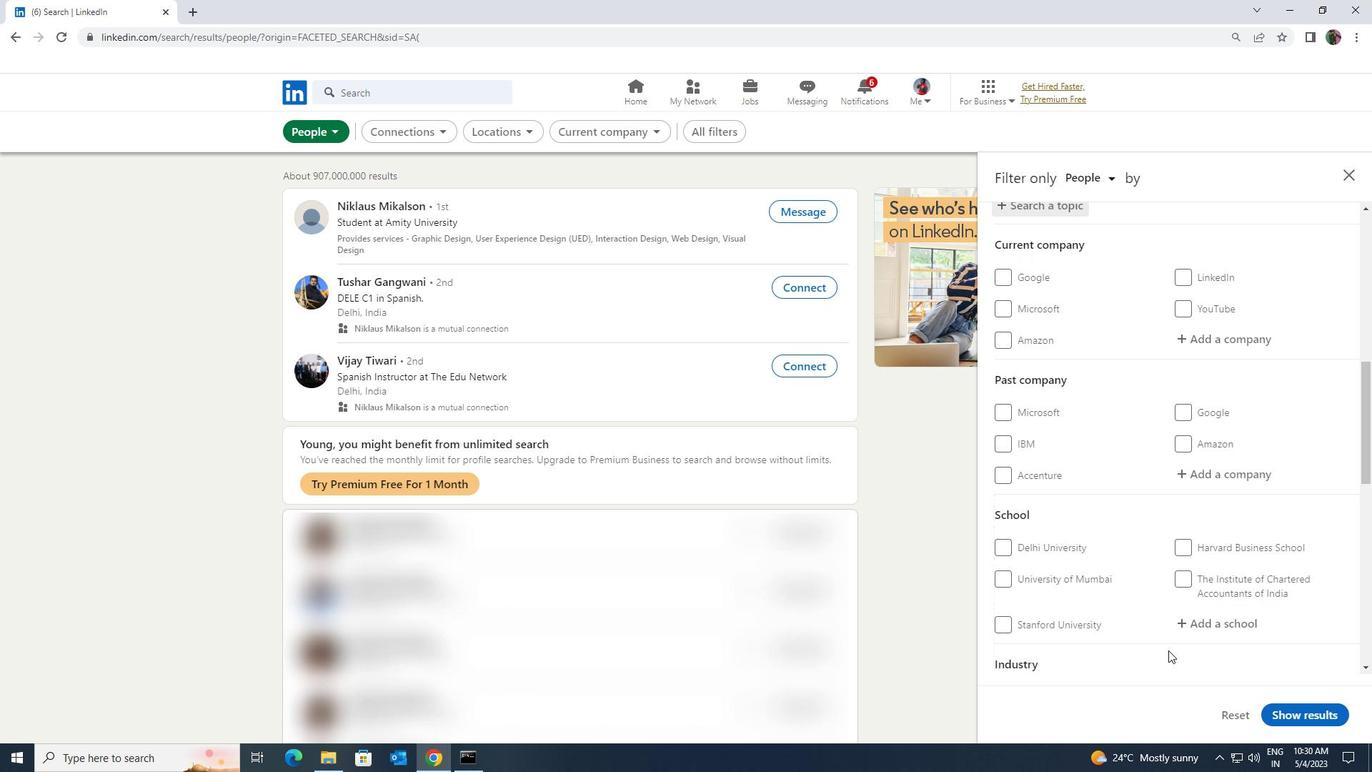 
Action: Mouse scrolled (1168, 649) with delta (0, 0)
Screenshot: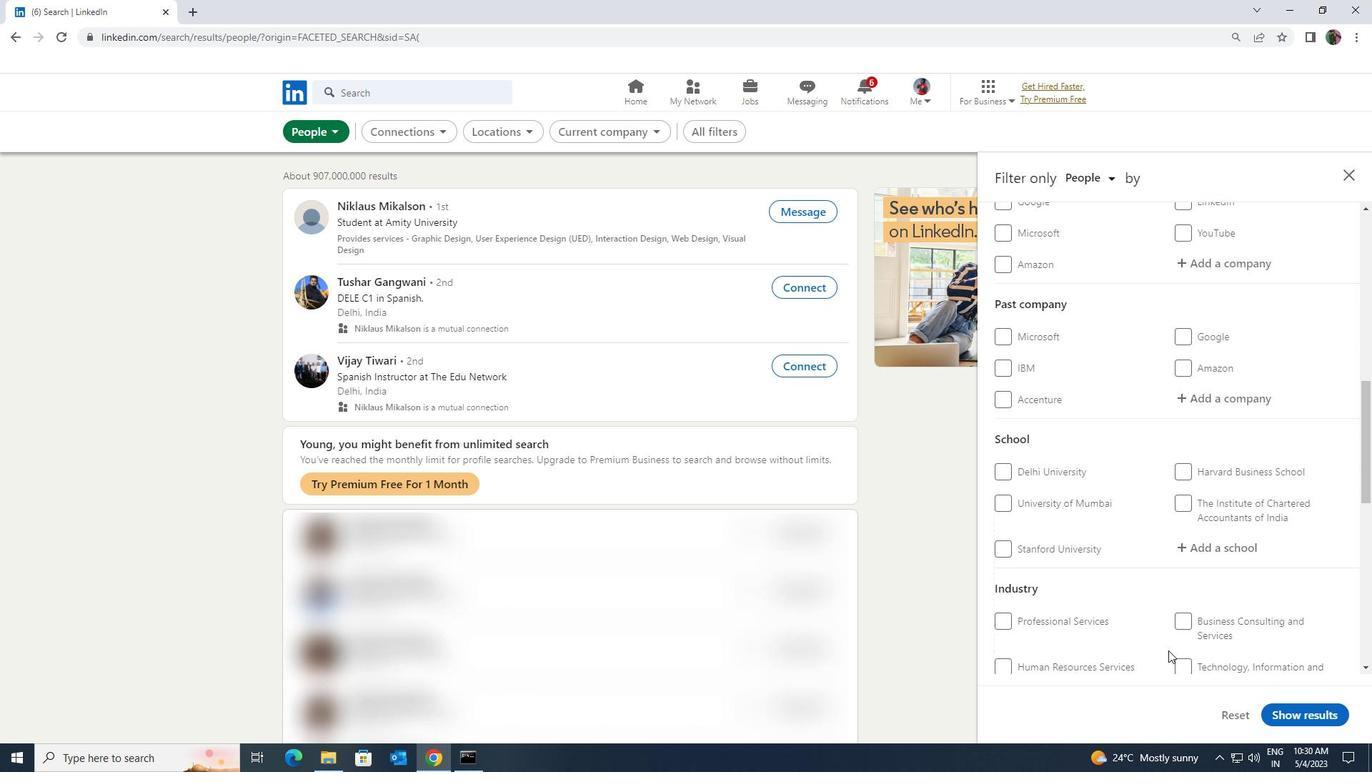 
Action: Mouse scrolled (1168, 649) with delta (0, 0)
Screenshot: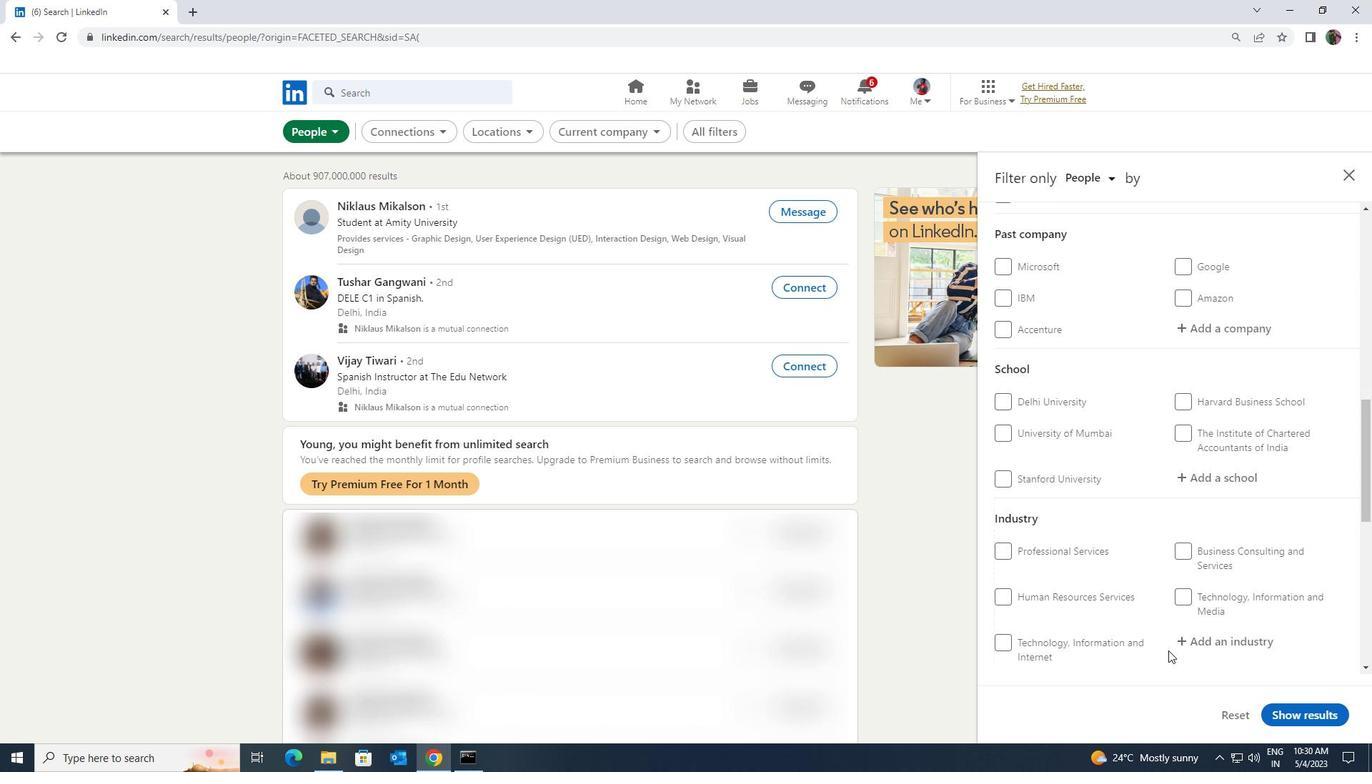 
Action: Mouse scrolled (1168, 649) with delta (0, 0)
Screenshot: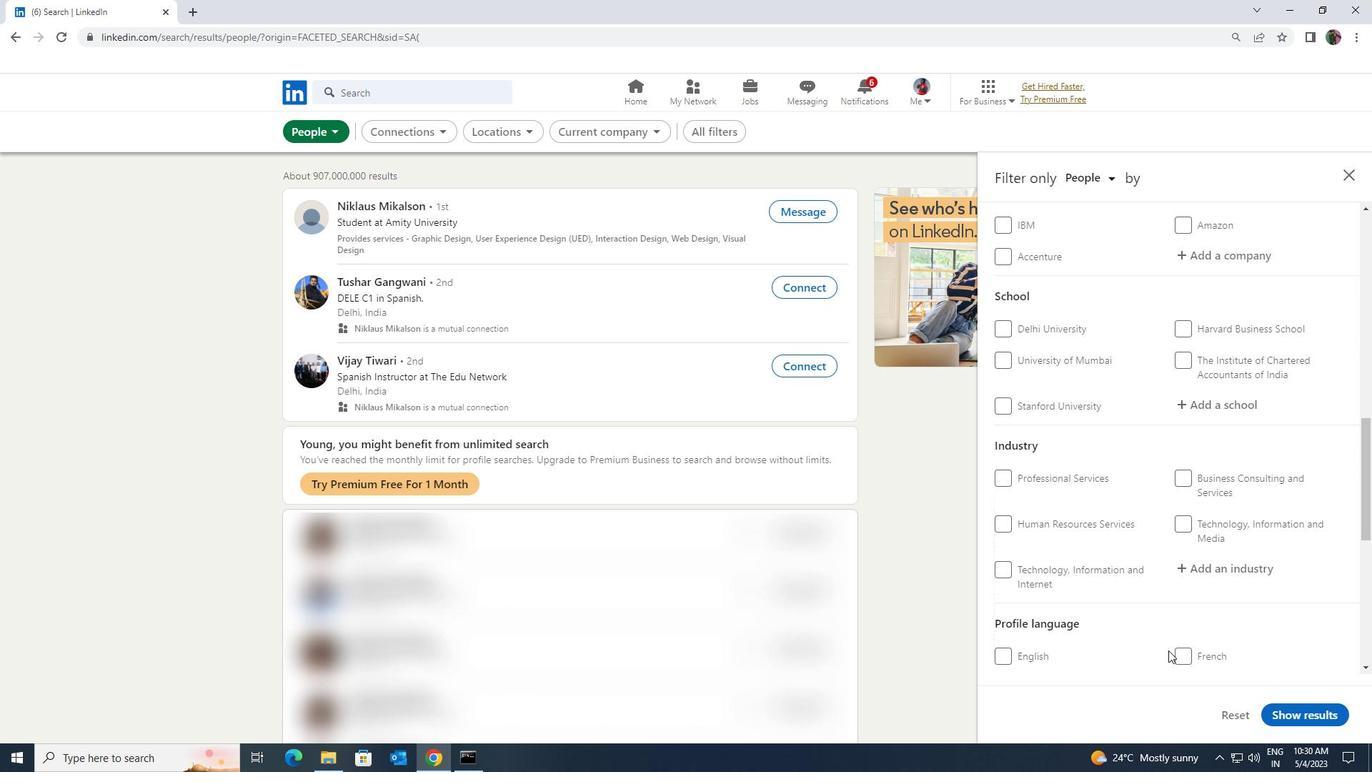 
Action: Mouse moved to (1184, 621)
Screenshot: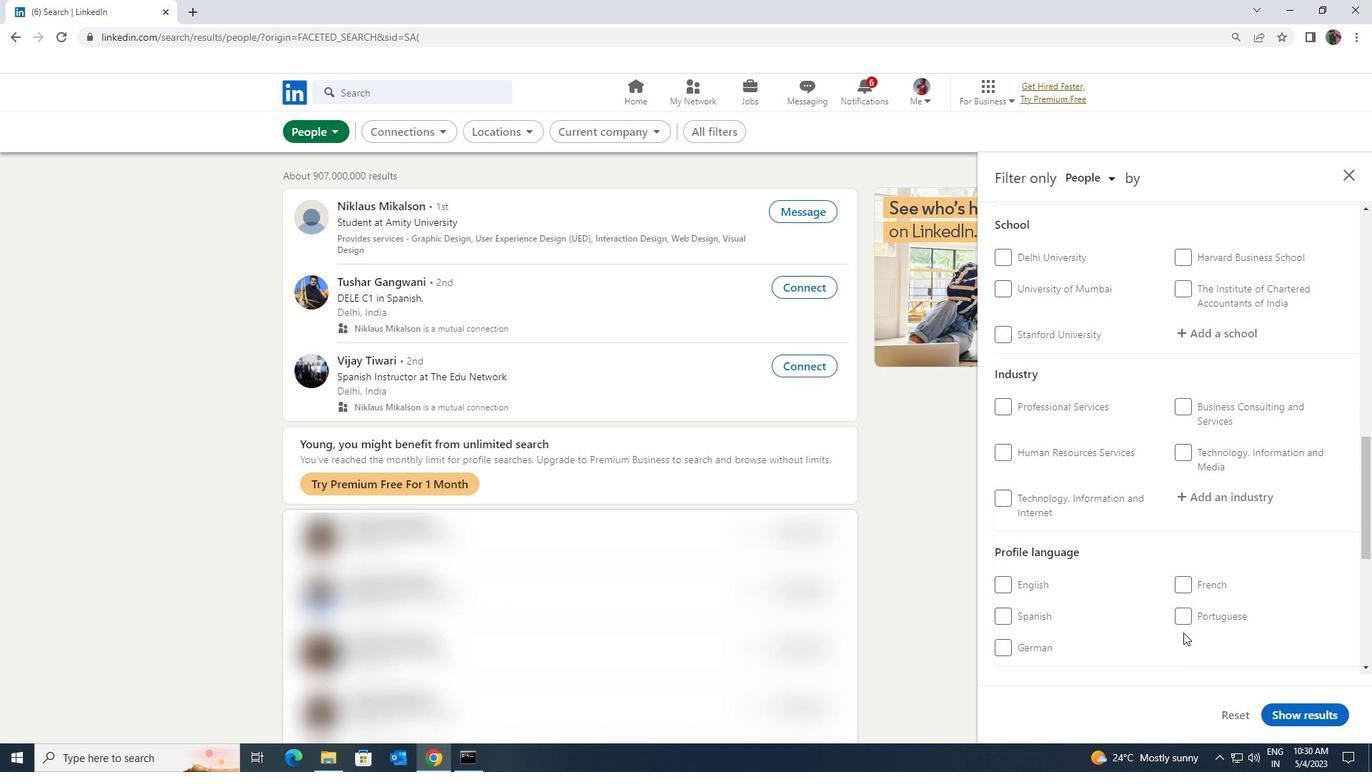 
Action: Mouse pressed left at (1184, 621)
Screenshot: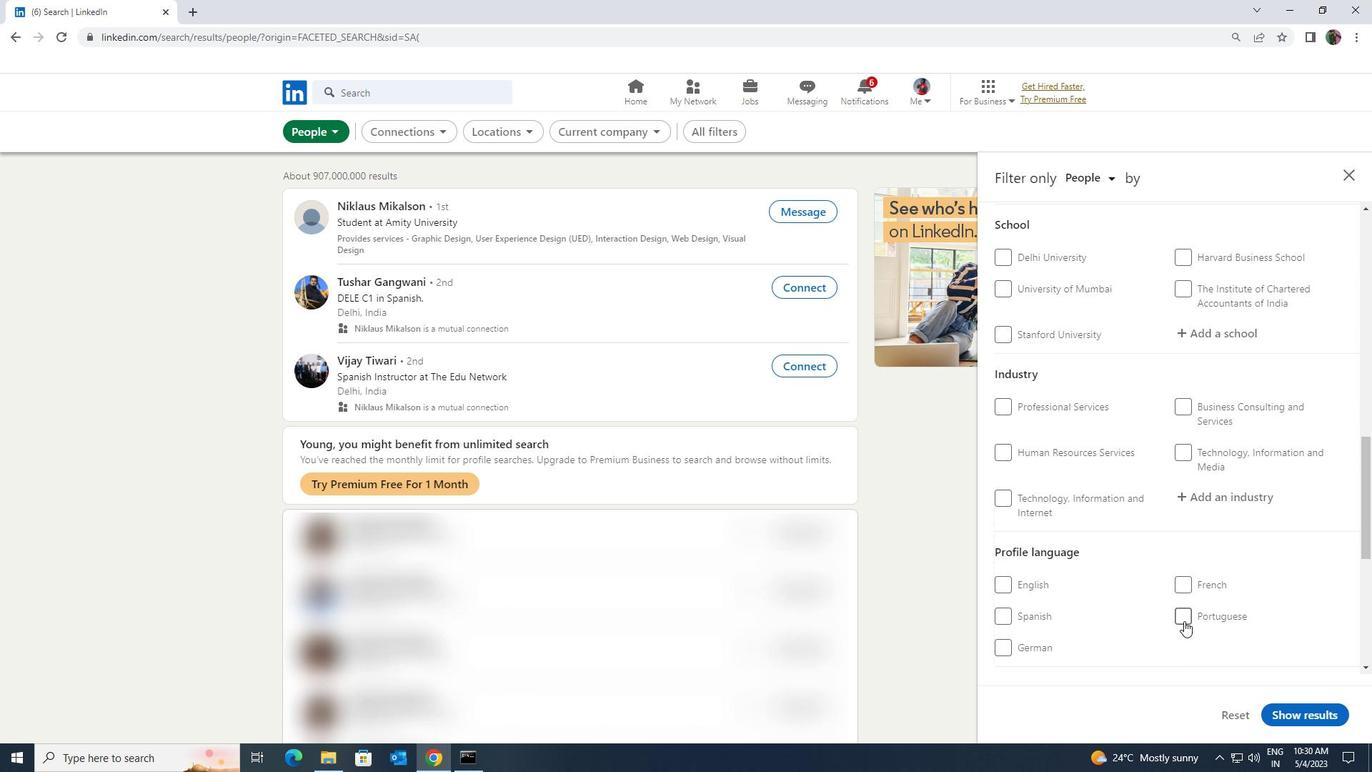 
Action: Mouse moved to (1184, 621)
Screenshot: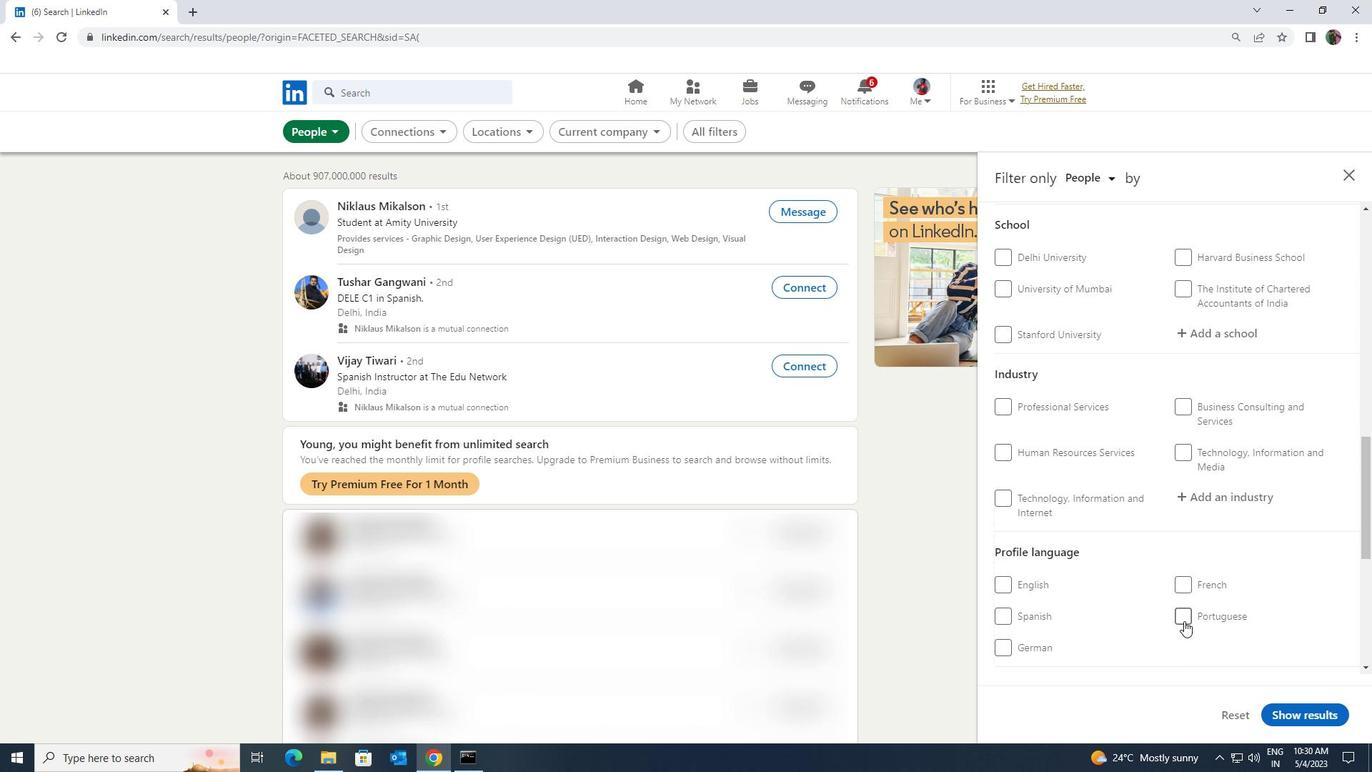 
Action: Mouse scrolled (1184, 621) with delta (0, 0)
Screenshot: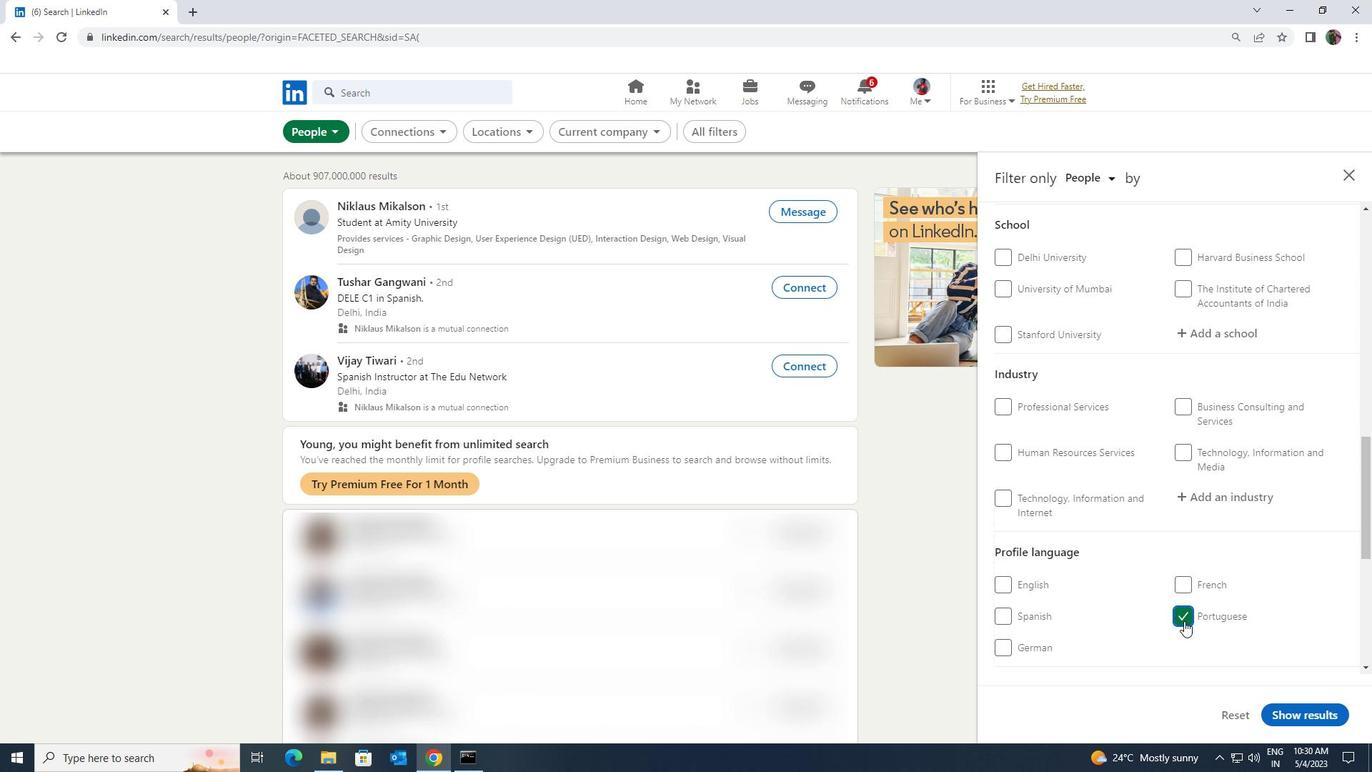 
Action: Mouse scrolled (1184, 621) with delta (0, 0)
Screenshot: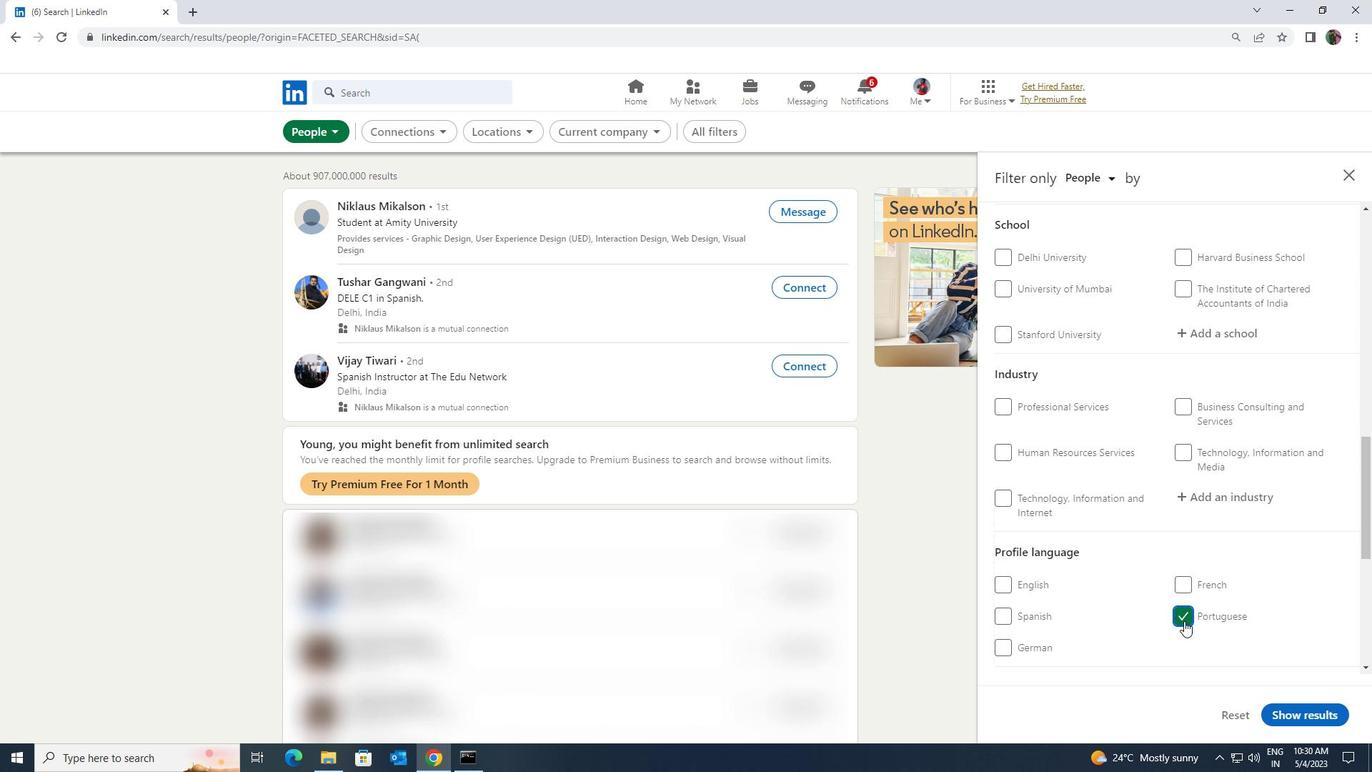 
Action: Mouse scrolled (1184, 621) with delta (0, 0)
Screenshot: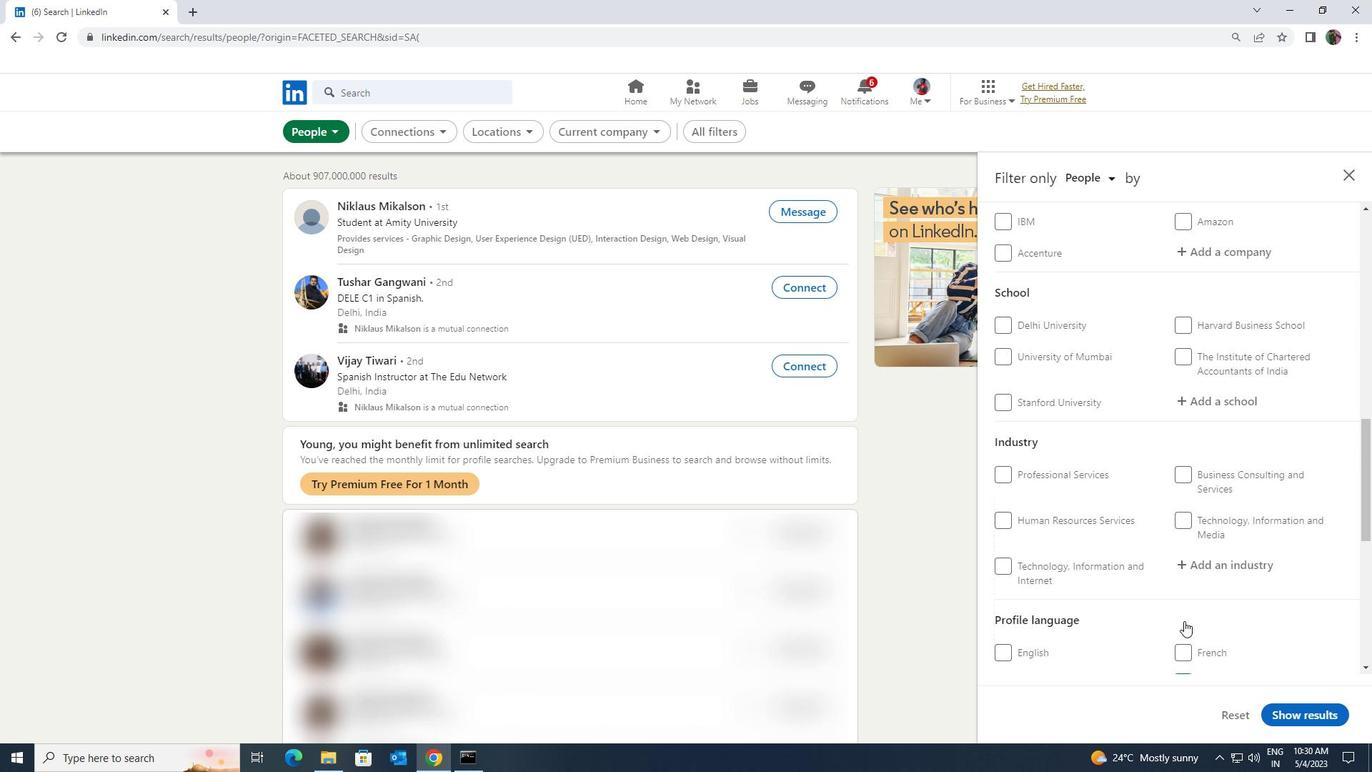 
Action: Mouse scrolled (1184, 621) with delta (0, 0)
Screenshot: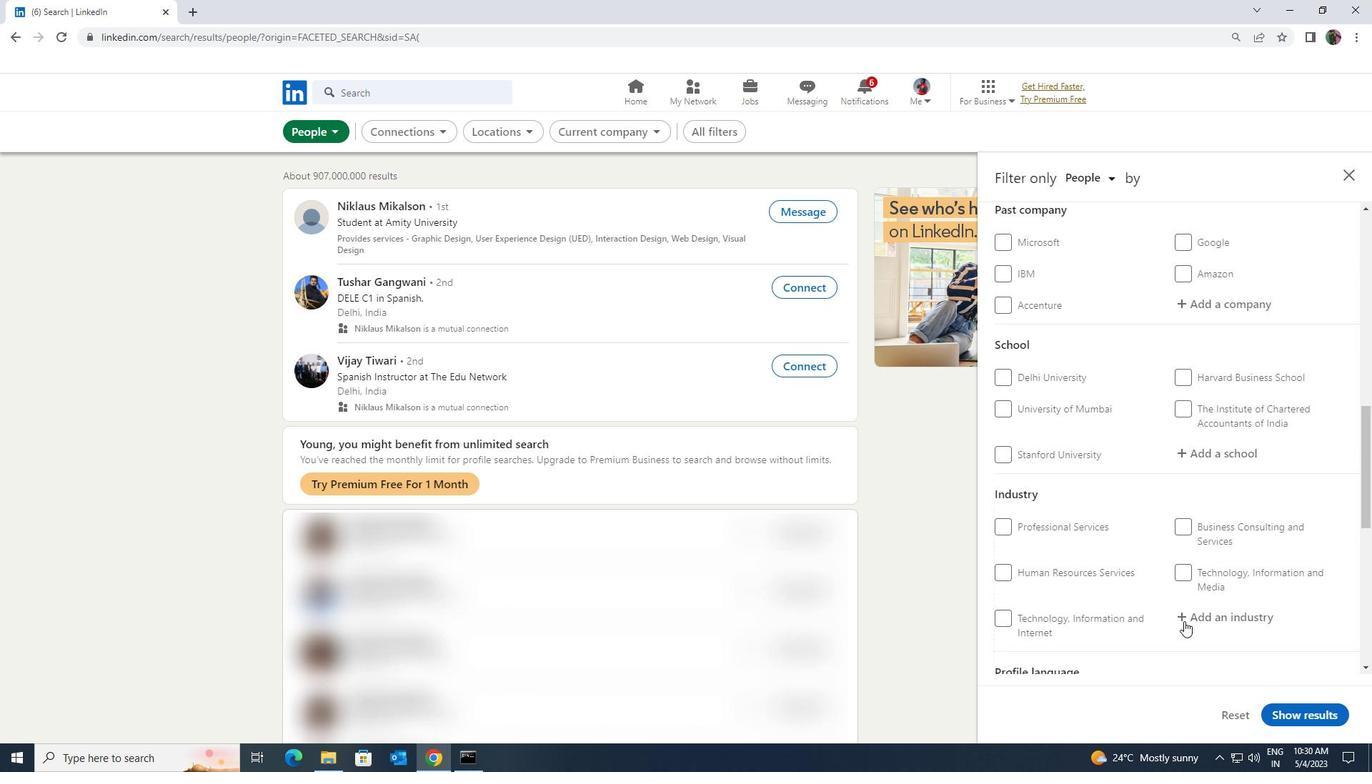 
Action: Mouse scrolled (1184, 621) with delta (0, 0)
Screenshot: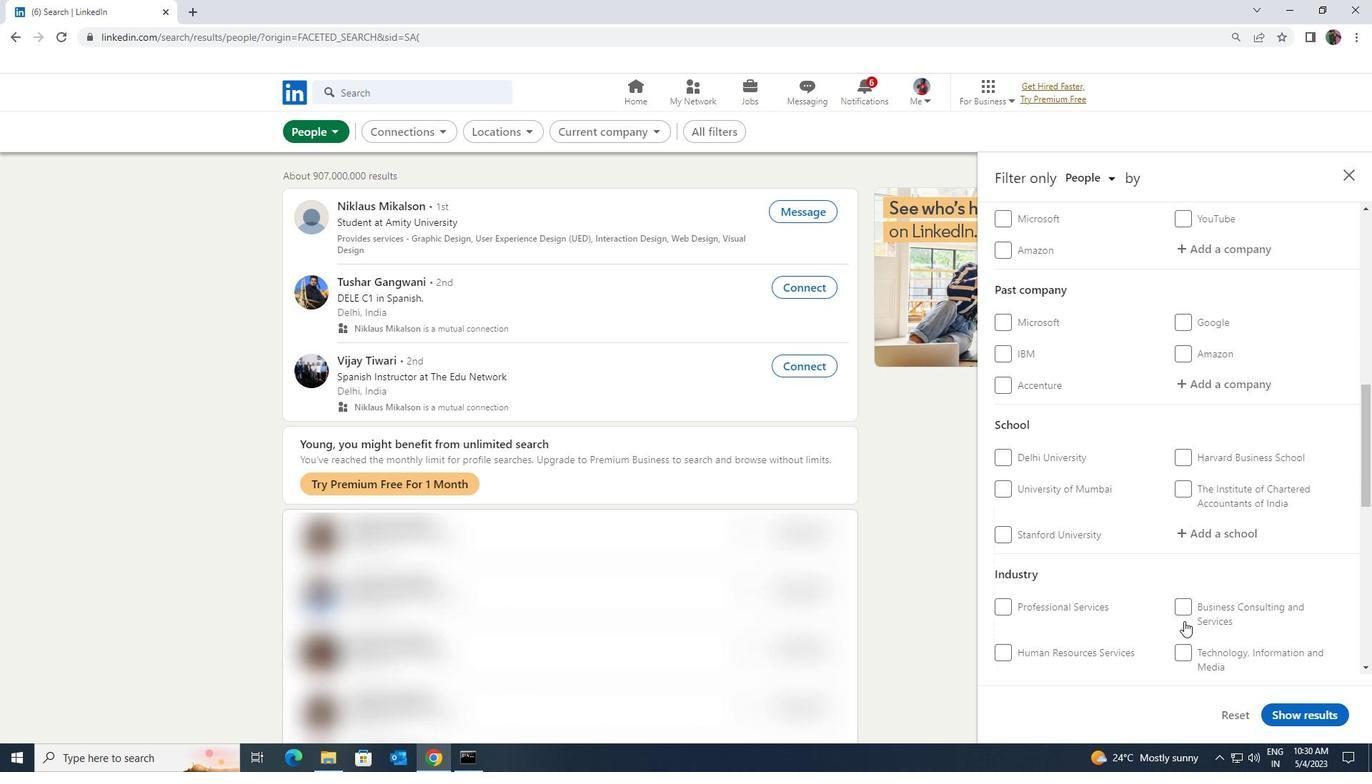 
Action: Mouse scrolled (1184, 621) with delta (0, 0)
Screenshot: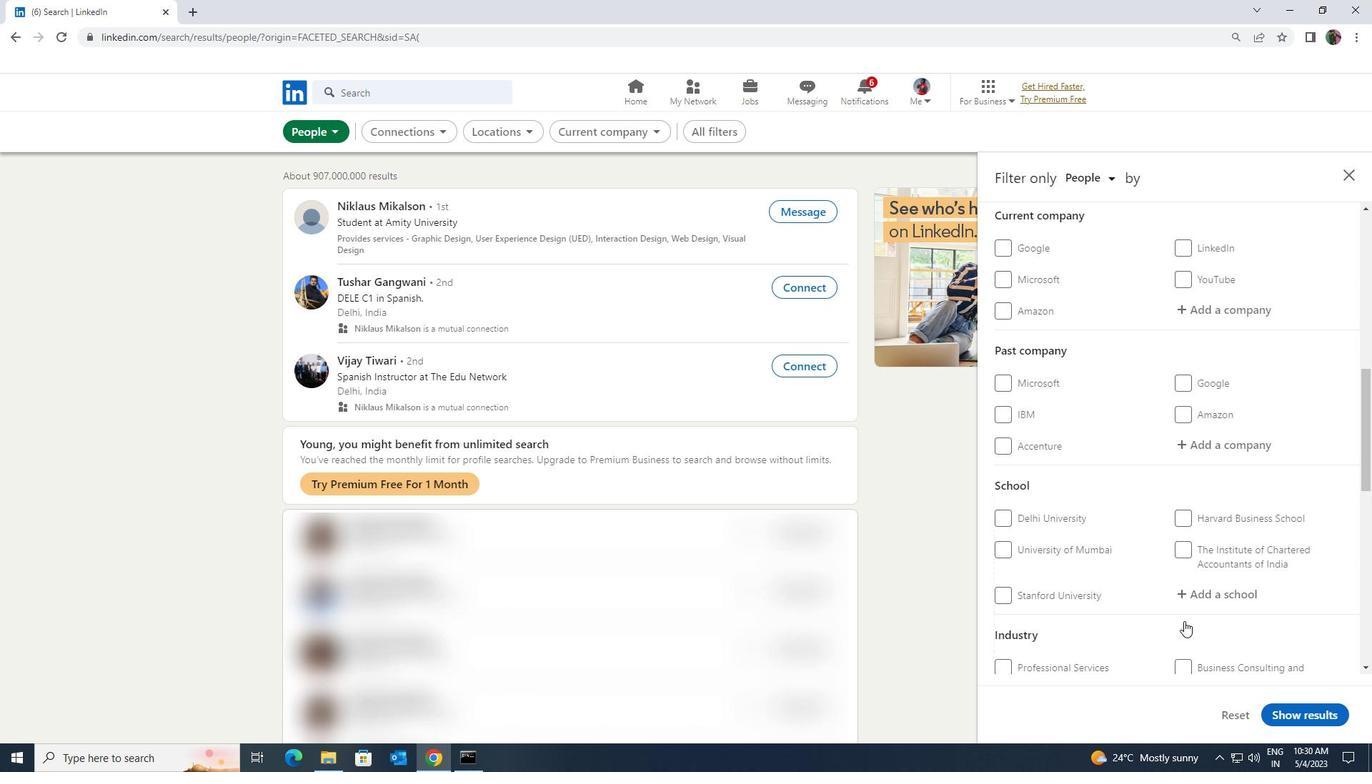 
Action: Mouse scrolled (1184, 621) with delta (0, 0)
Screenshot: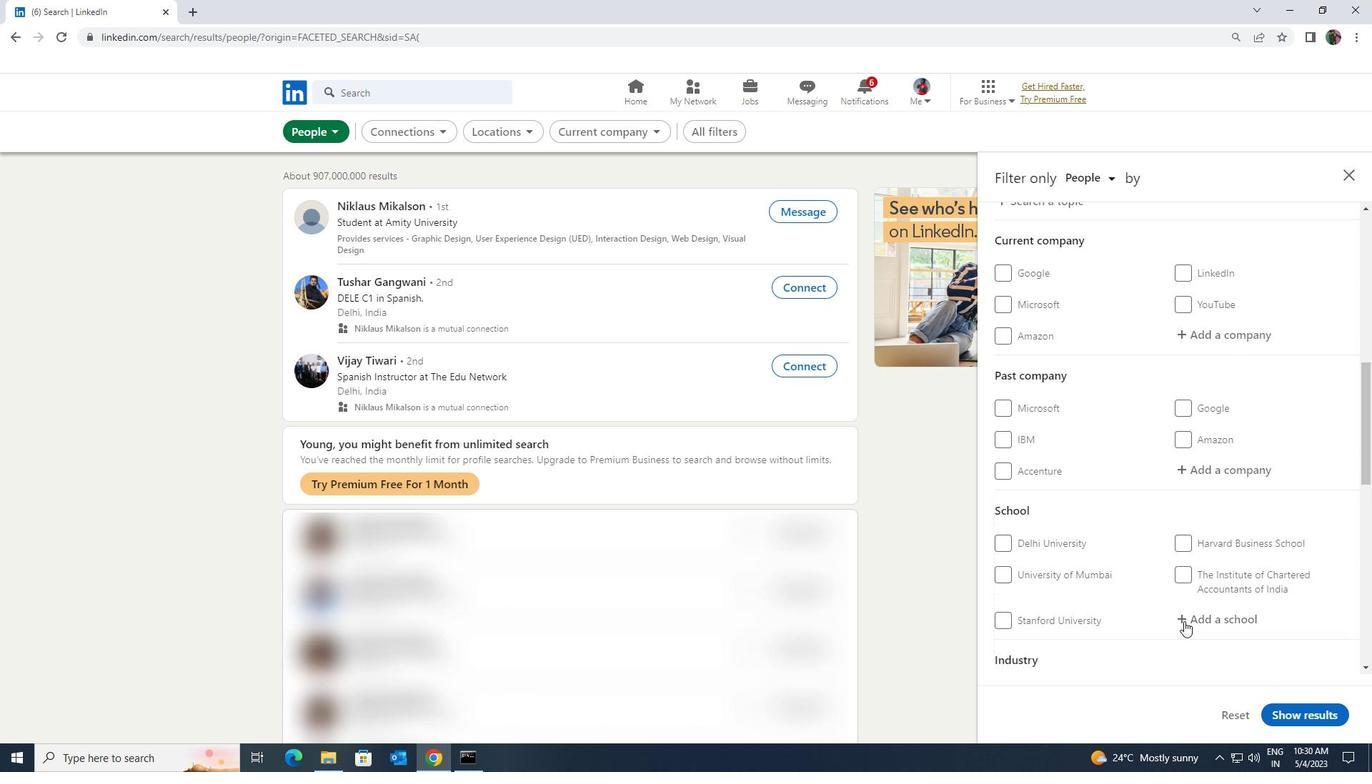 
Action: Mouse moved to (1199, 540)
Screenshot: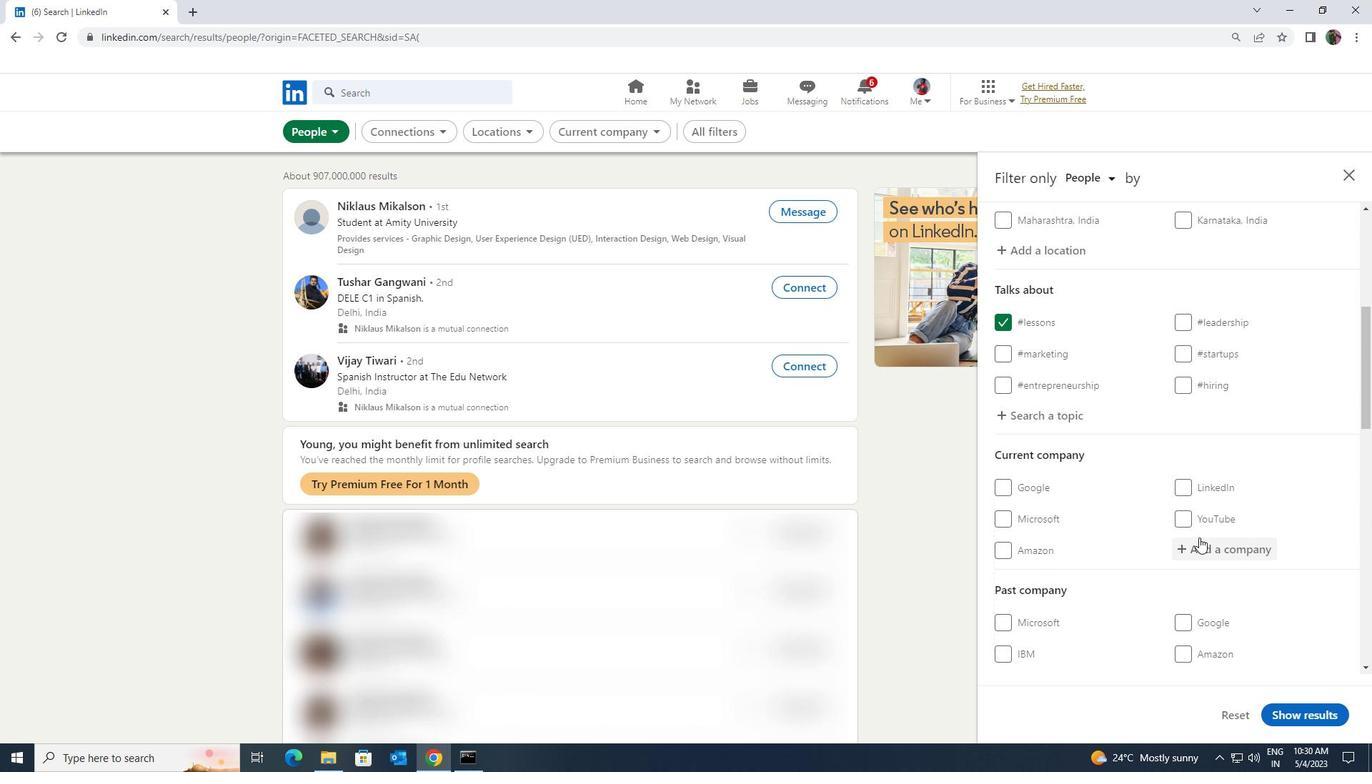 
Action: Mouse pressed left at (1199, 540)
Screenshot: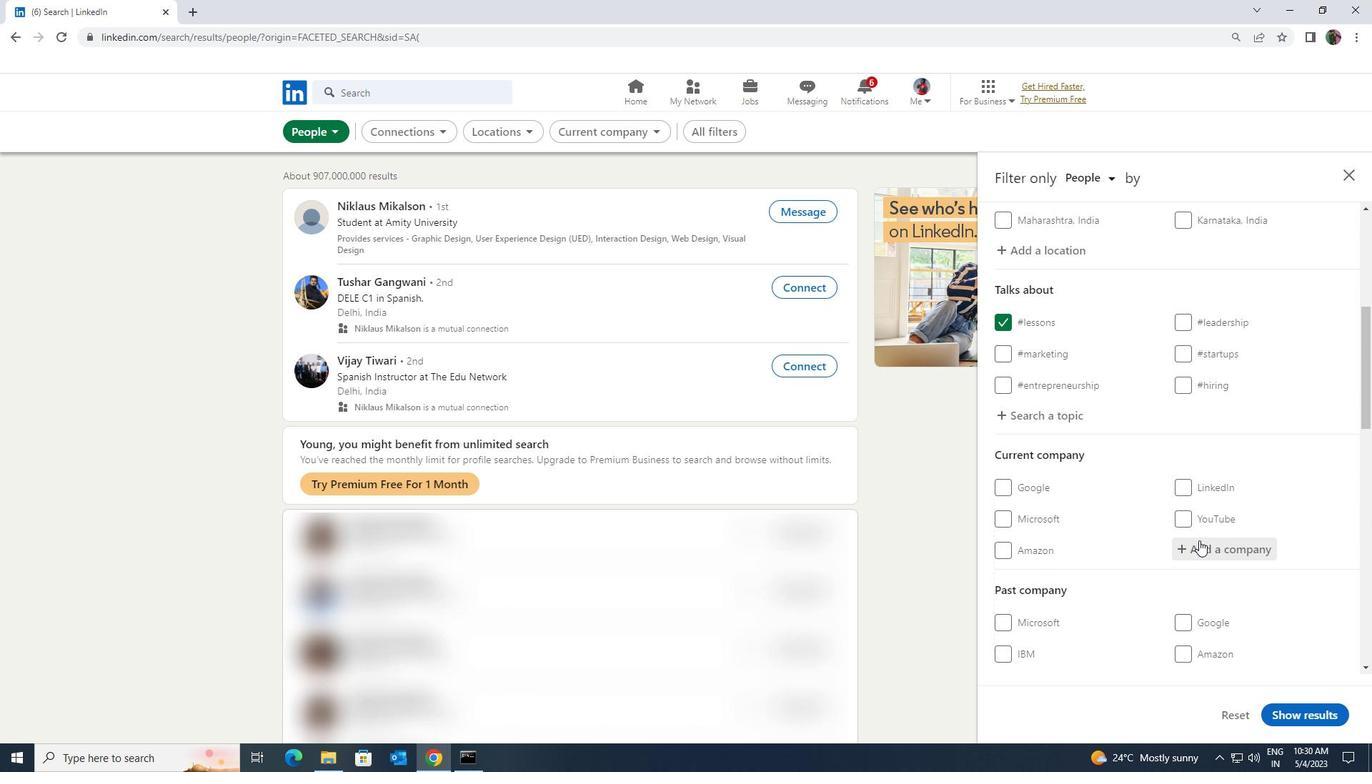 
Action: Key pressed <Key.shift><Key.shift><Key.shift><Key.shift><Key.shift><Key.shift><Key.shift><Key.shift><Key.shift>GAIL<Key.space>
Screenshot: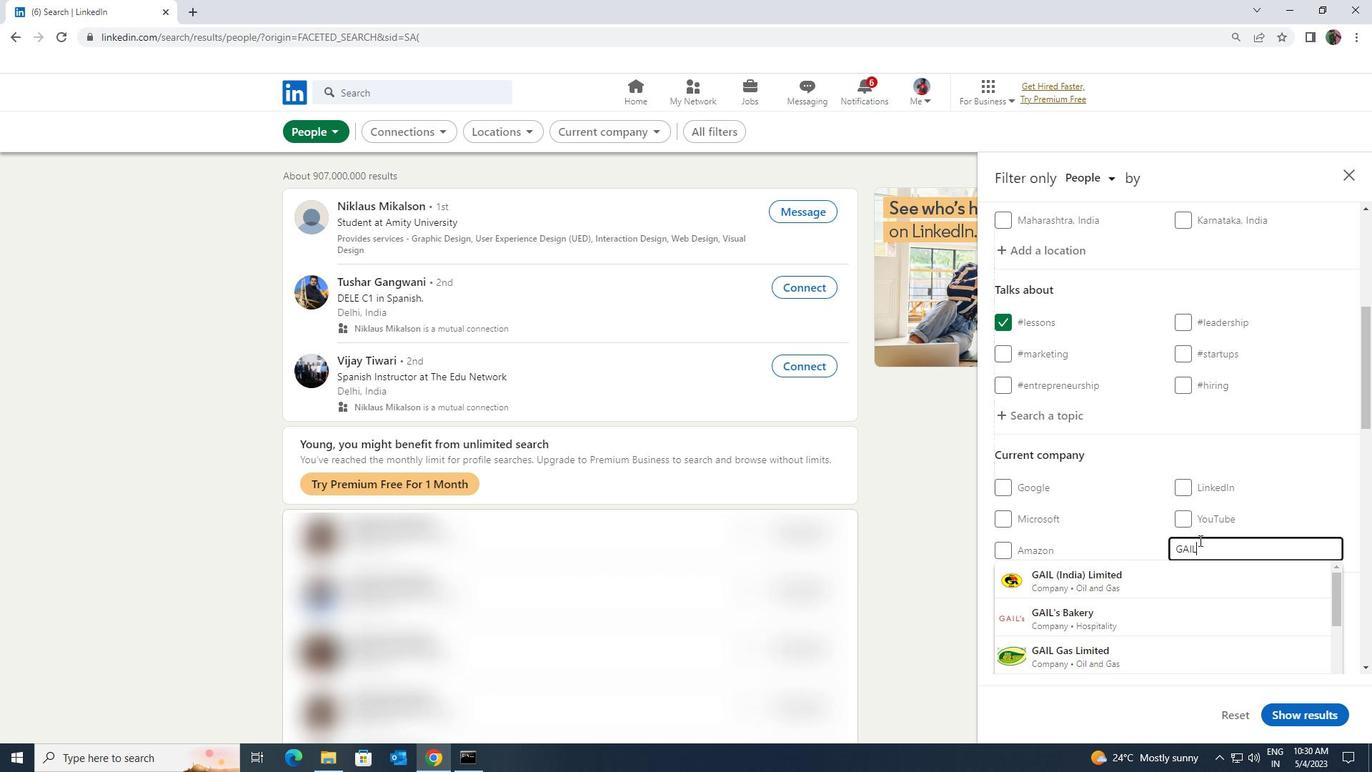 
Action: Mouse moved to (1197, 566)
Screenshot: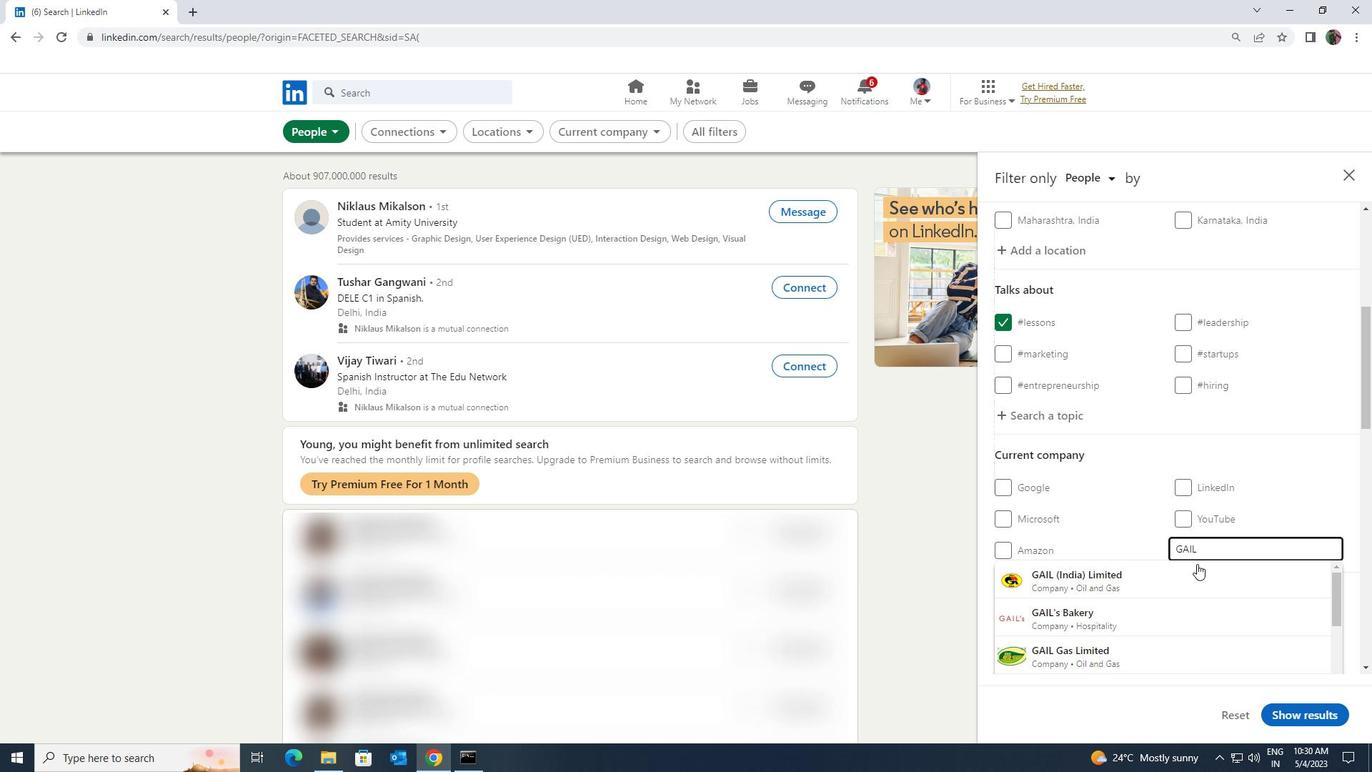 
Action: Mouse pressed left at (1197, 566)
Screenshot: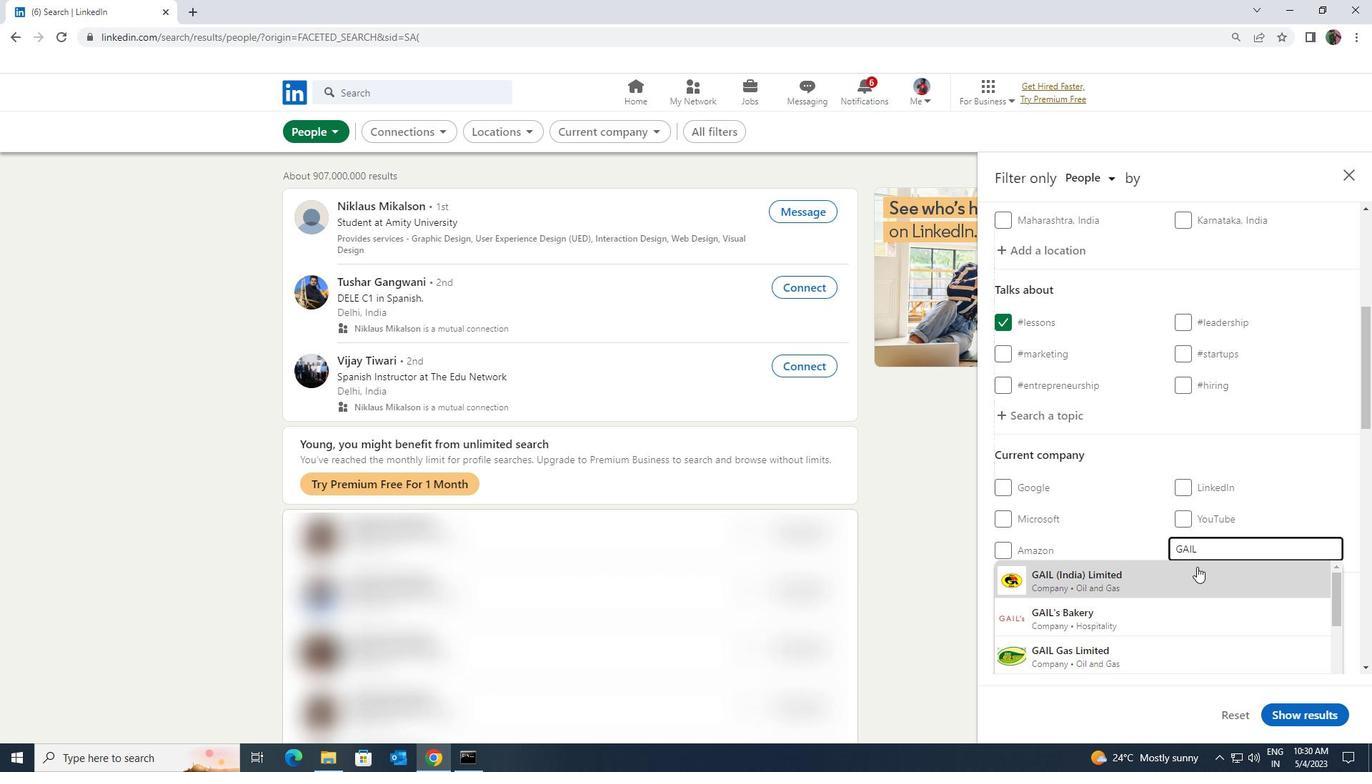 
Action: Mouse scrolled (1197, 566) with delta (0, 0)
Screenshot: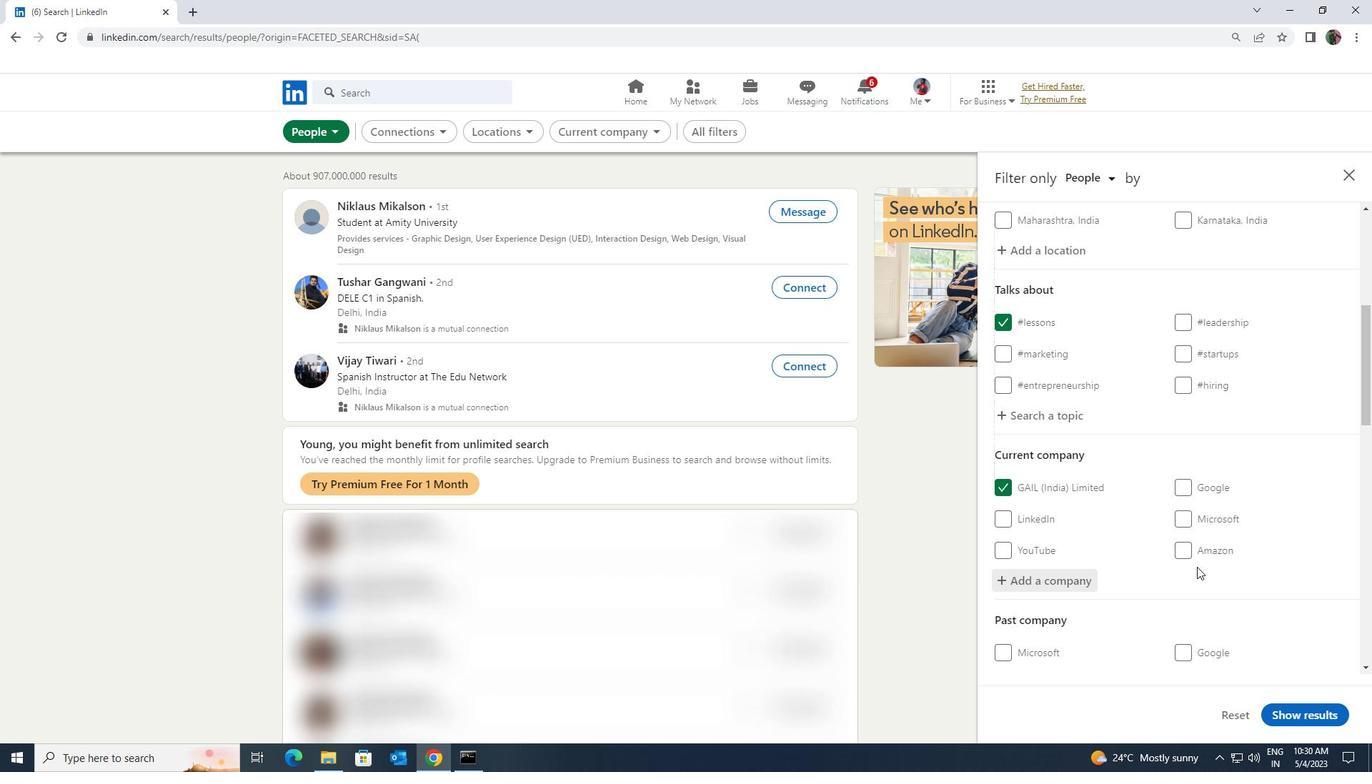 
Action: Mouse scrolled (1197, 566) with delta (0, 0)
Screenshot: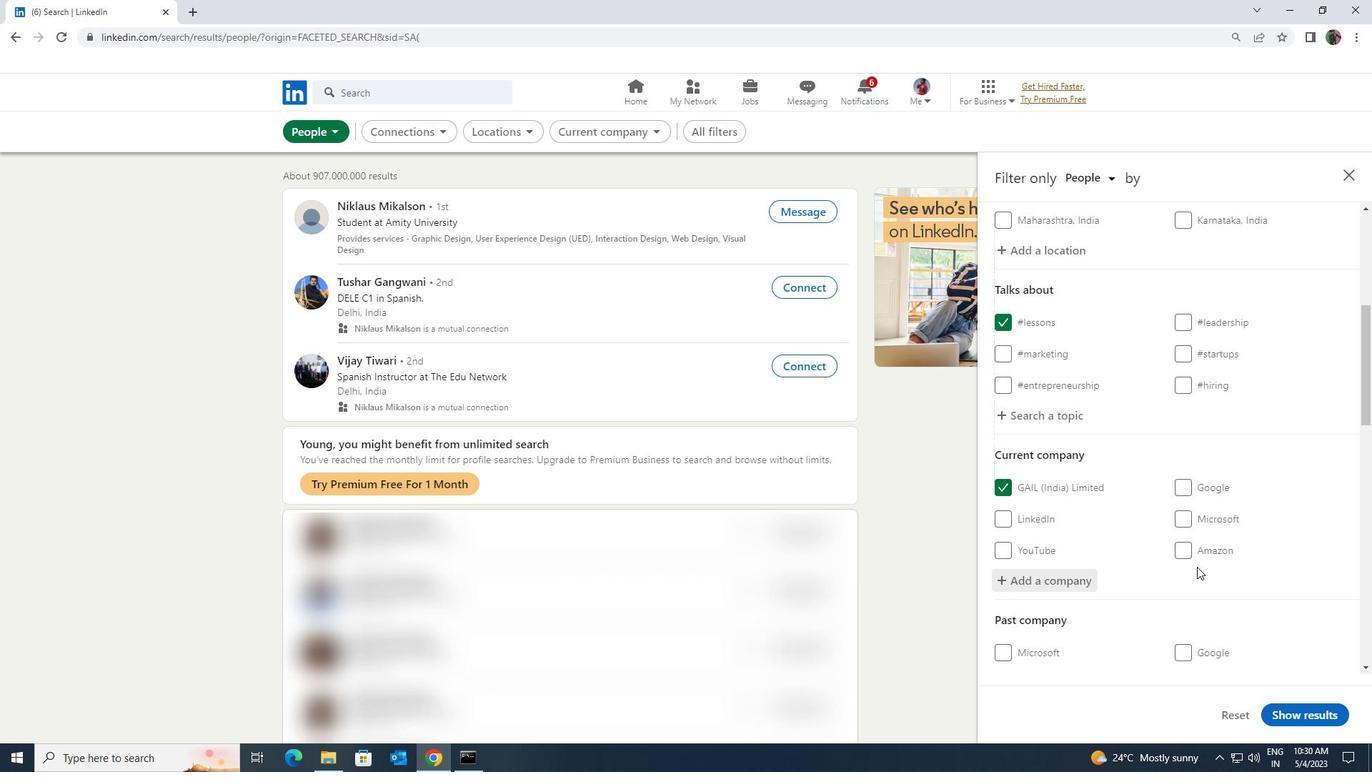 
Action: Mouse scrolled (1197, 566) with delta (0, 0)
Screenshot: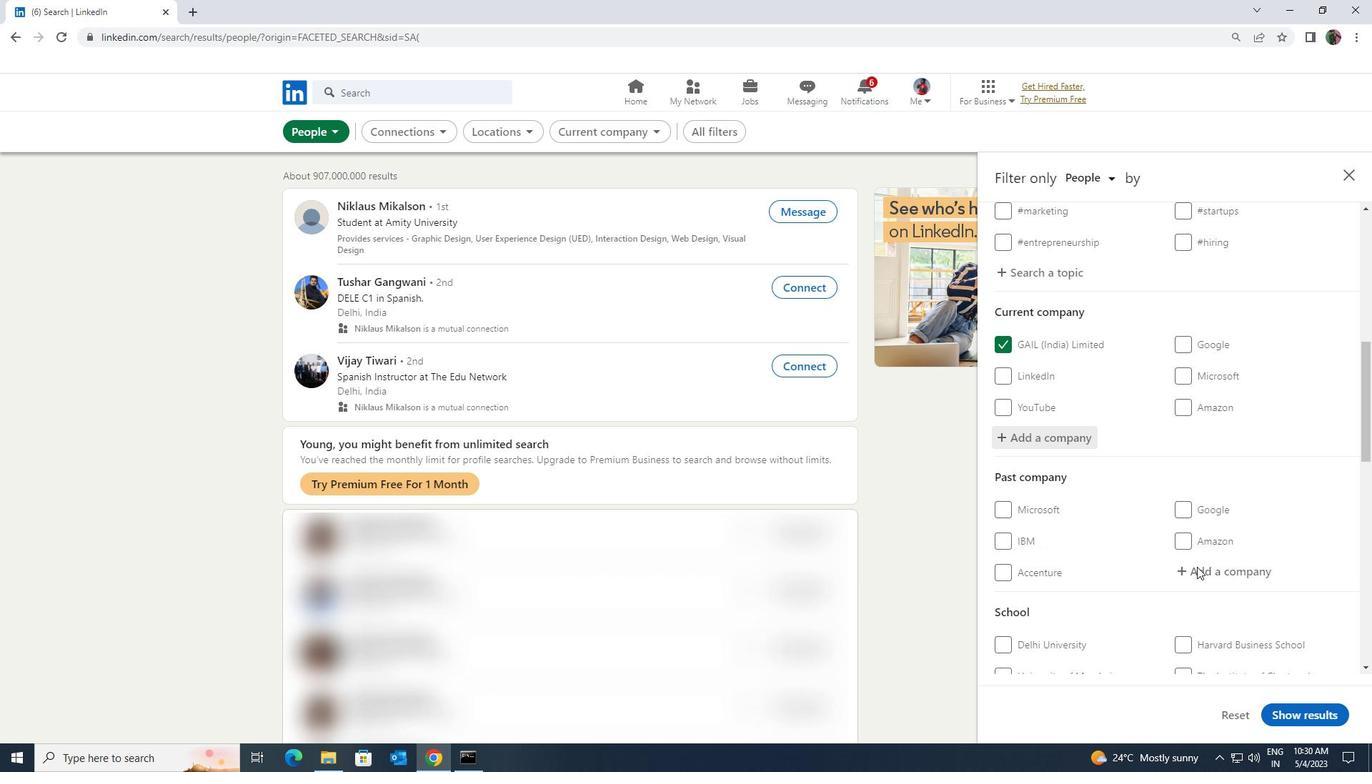 
Action: Mouse scrolled (1197, 566) with delta (0, 0)
Screenshot: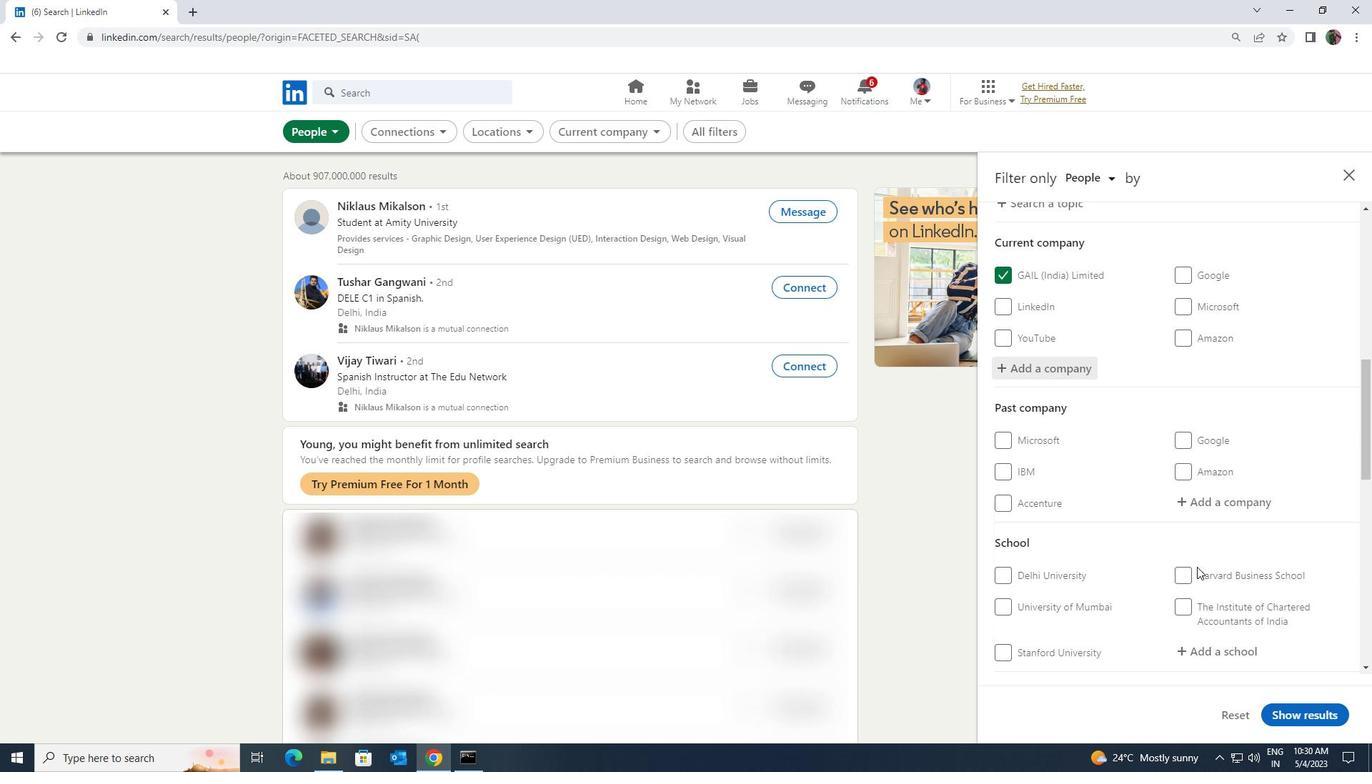 
Action: Mouse moved to (1195, 581)
Screenshot: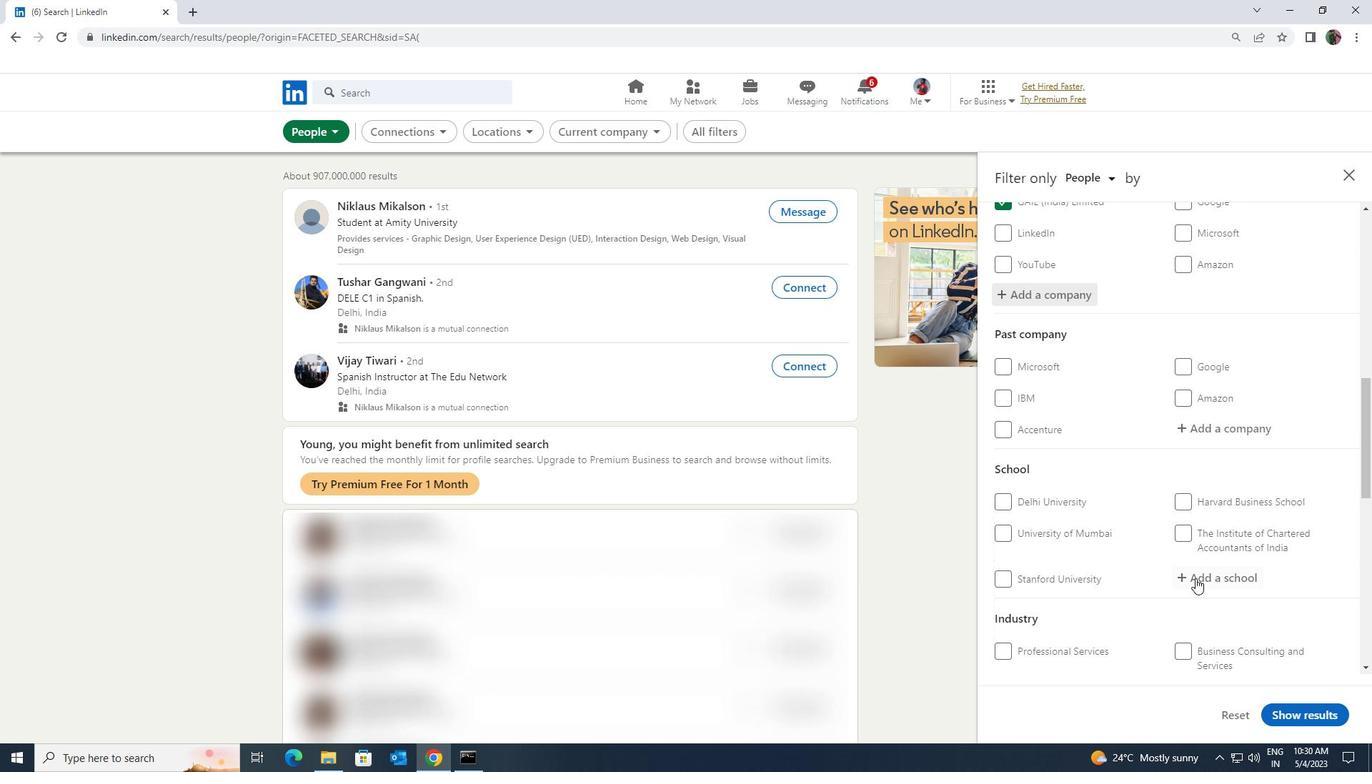 
Action: Mouse pressed left at (1195, 581)
Screenshot: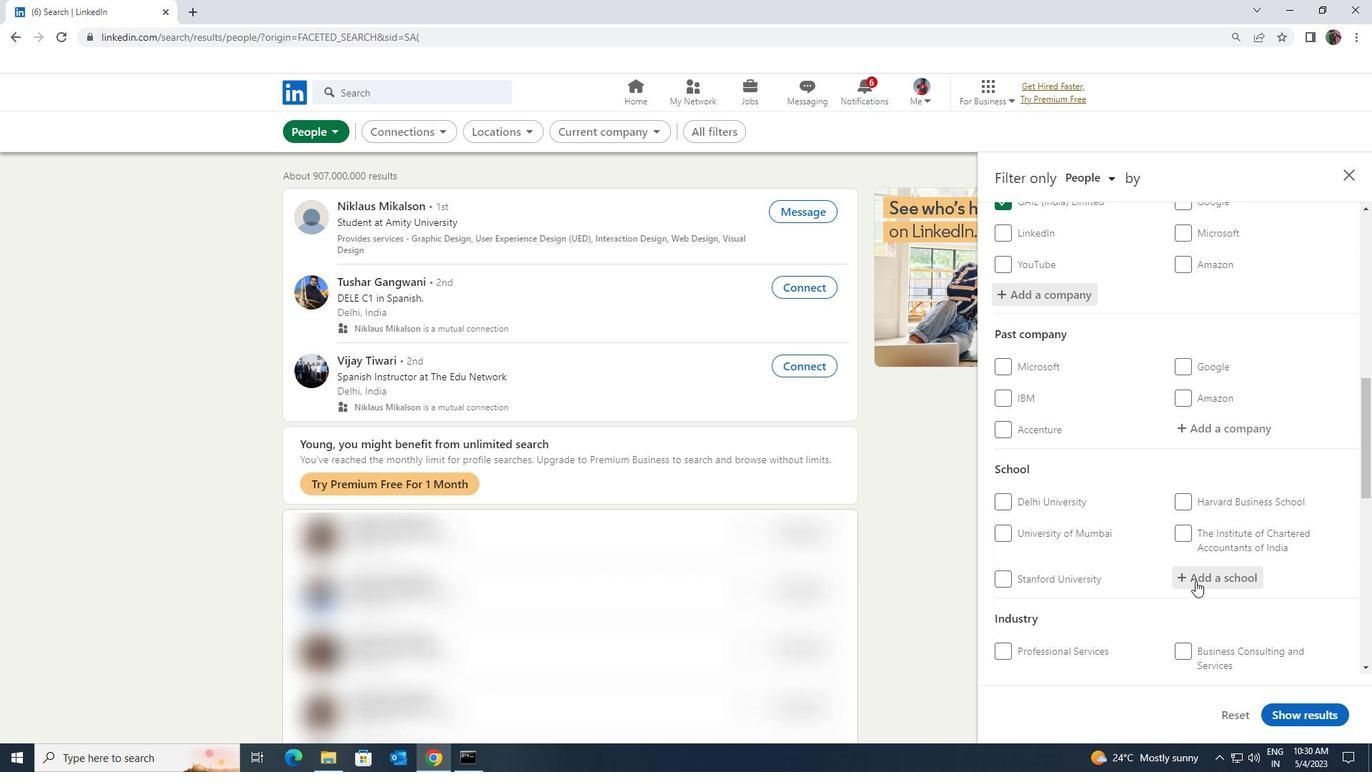 
Action: Key pressed <Key.shift><Key.shift><Key.shift>RAJIV<Key.space><Key.shift>GANDHI<Key.space><Key.shift>UNIVERSITY<Key.space>OF<Key.space><Key.shift>KN
Screenshot: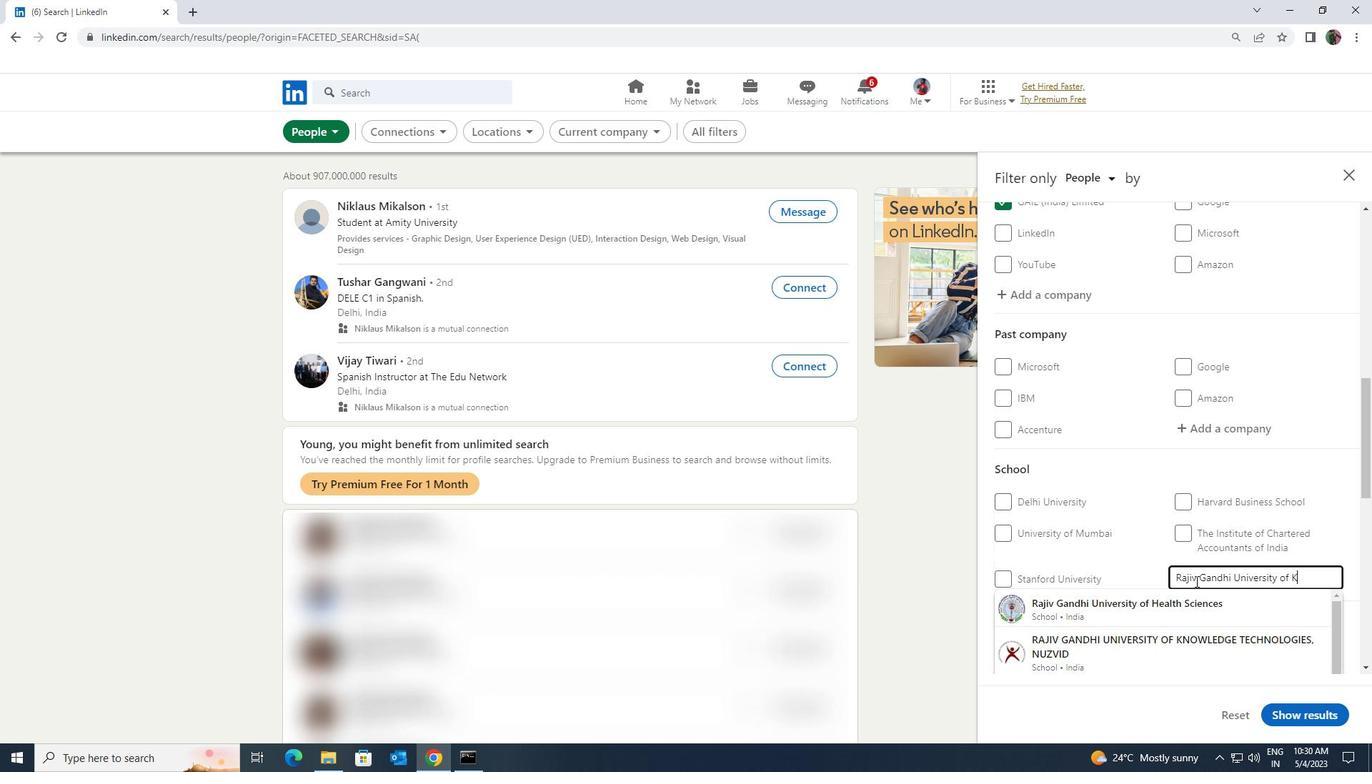 
Action: Mouse moved to (1193, 601)
Screenshot: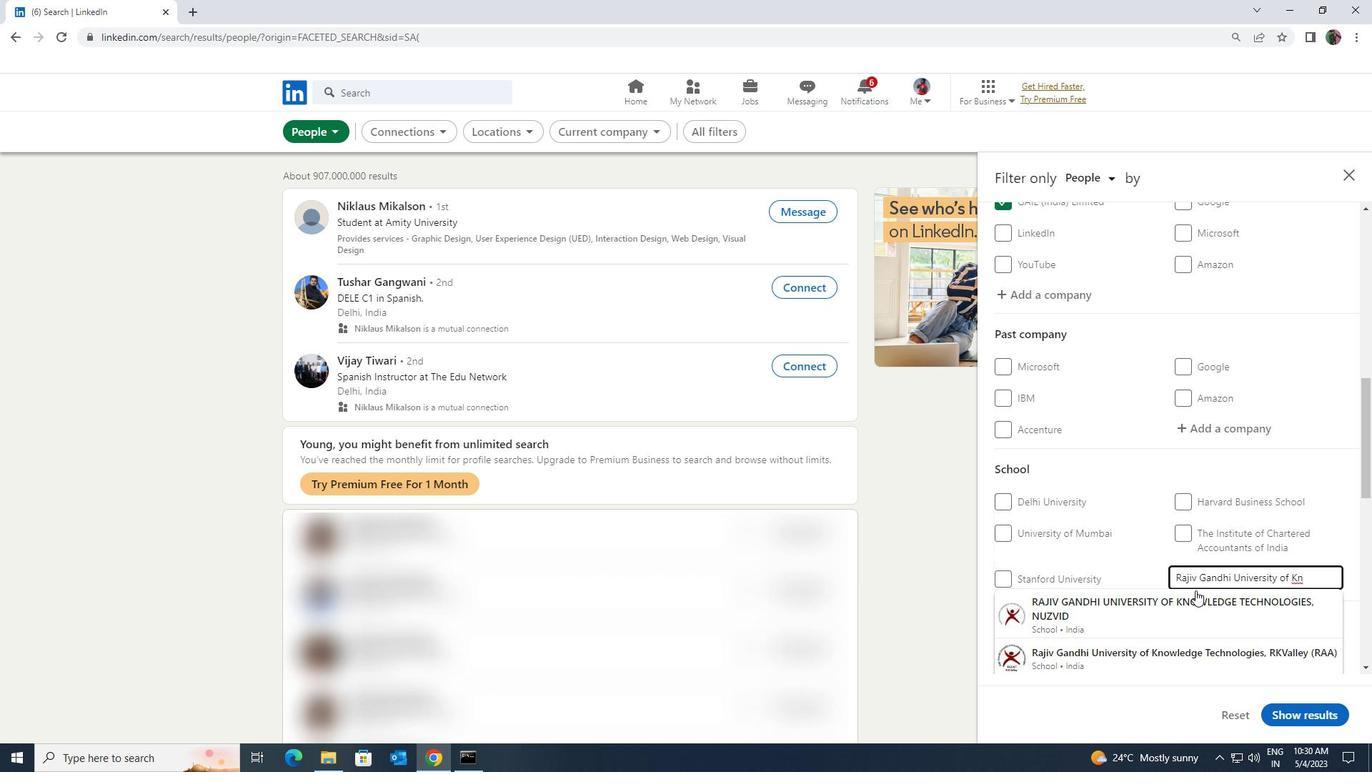 
Action: Mouse pressed left at (1193, 601)
Screenshot: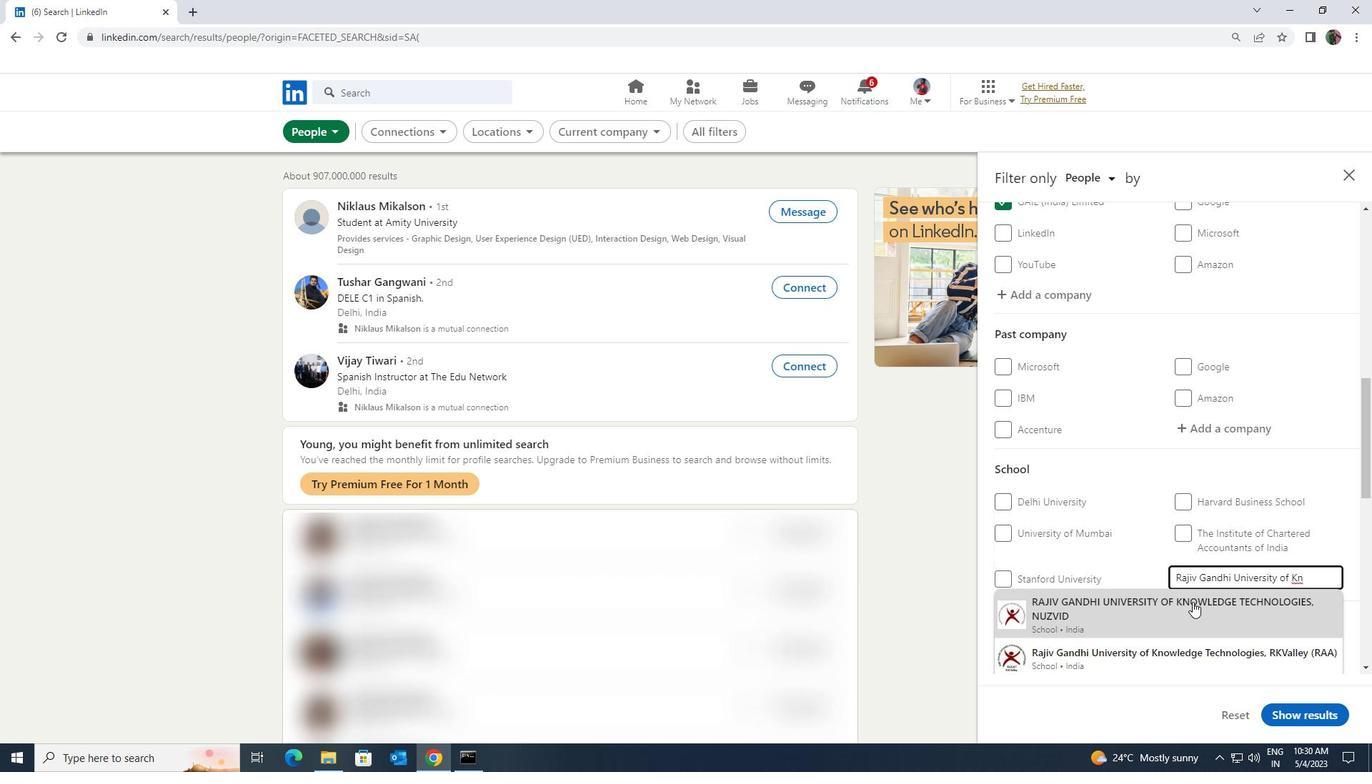
Action: Mouse scrolled (1193, 601) with delta (0, 0)
Screenshot: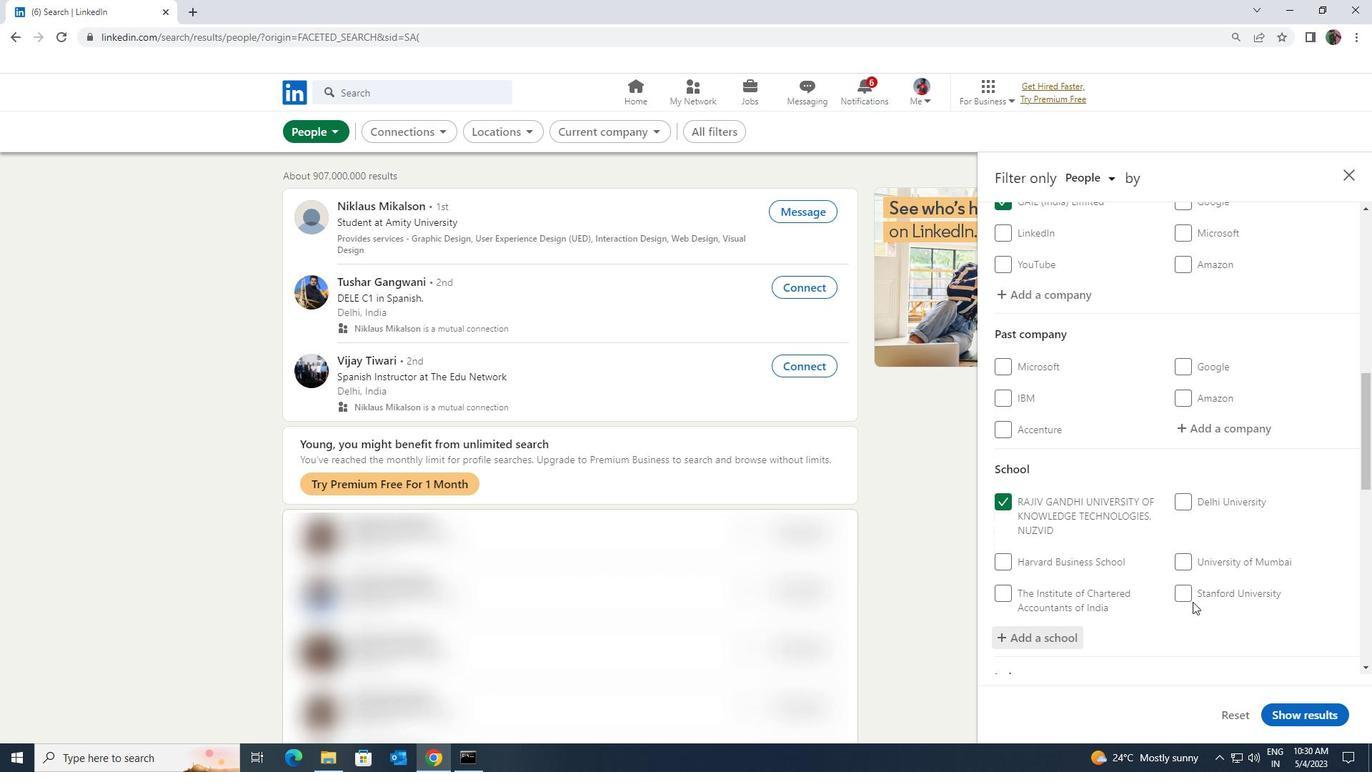 
Action: Mouse scrolled (1193, 601) with delta (0, 0)
Screenshot: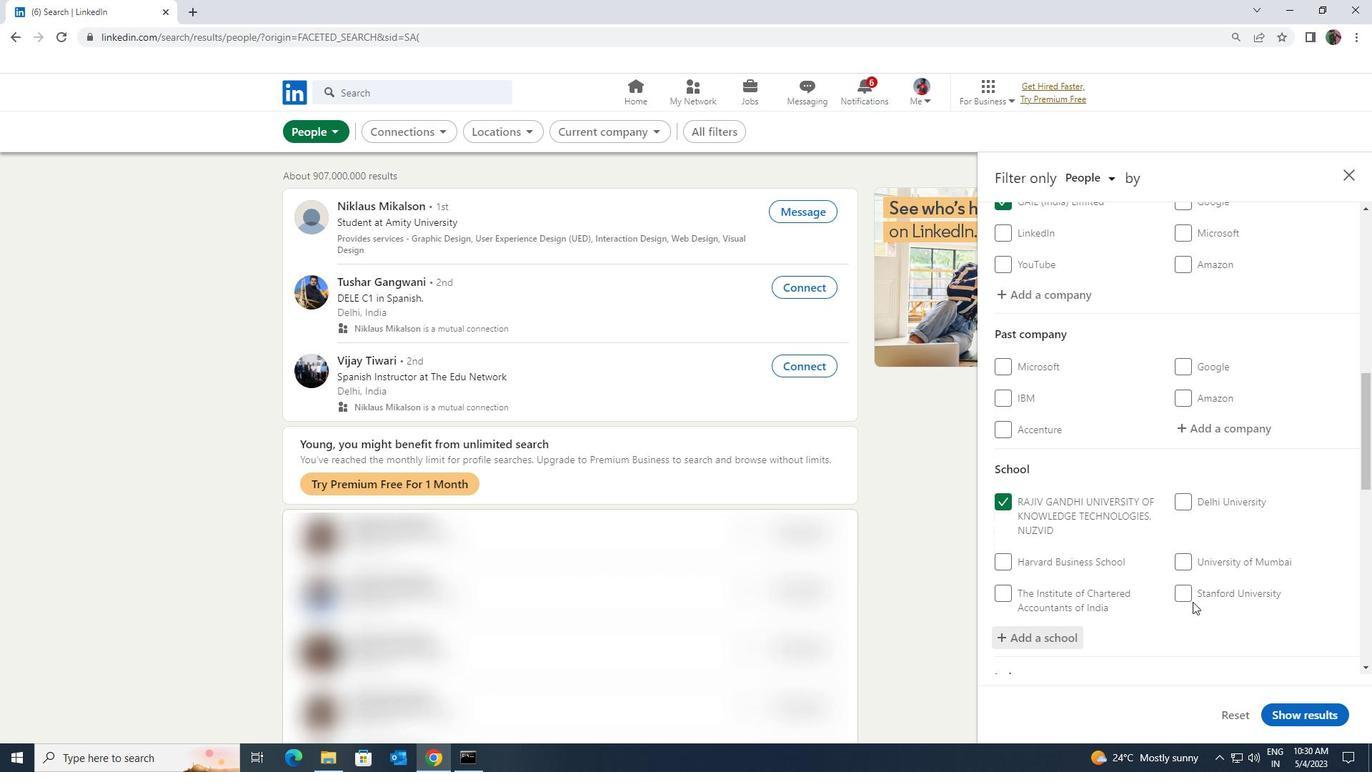 
Action: Mouse scrolled (1193, 601) with delta (0, 0)
Screenshot: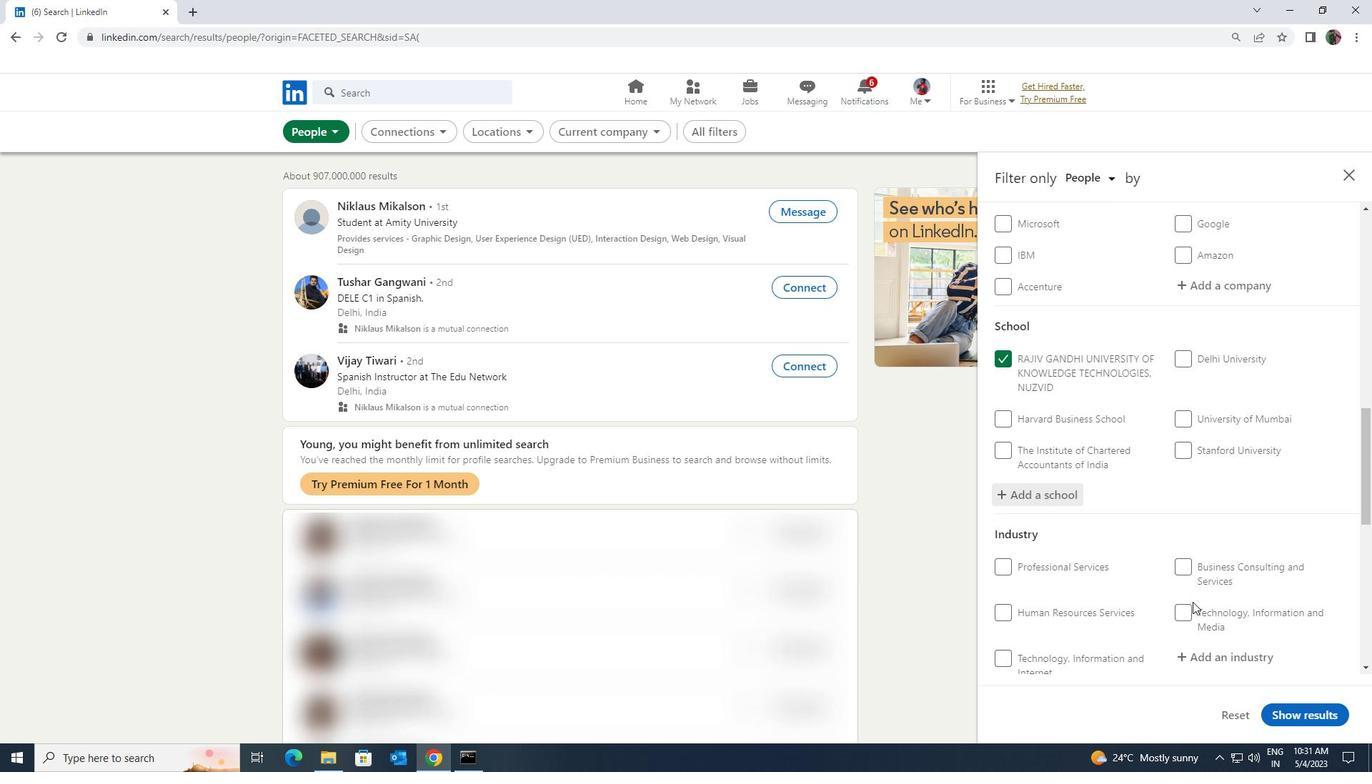 
Action: Mouse moved to (1198, 585)
Screenshot: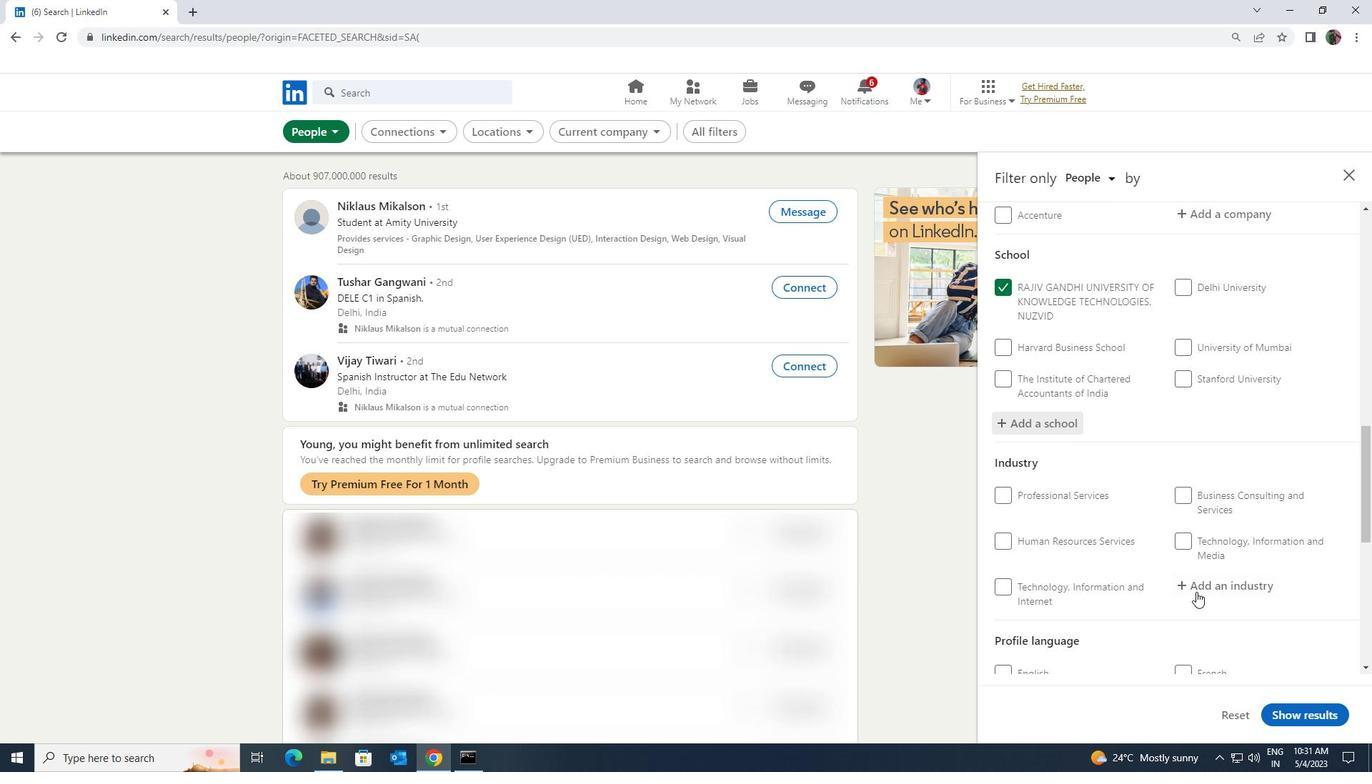 
Action: Mouse pressed left at (1198, 585)
Screenshot: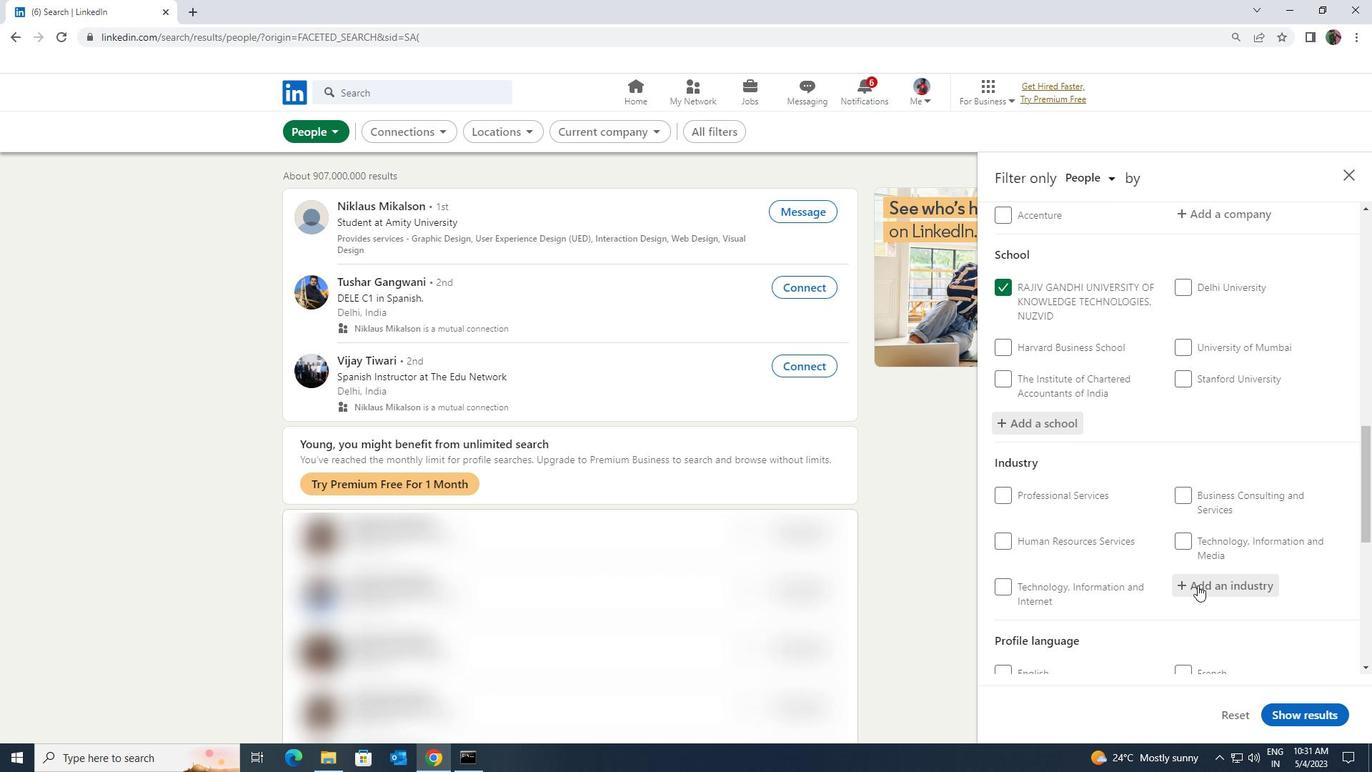 
Action: Key pressed <Key.shift><Key.shift><Key.shift>TRANSPORTATION<Key.space><Key.shift><Key.shift><Key.shift><Key.shift><Key.shift><Key.shift><Key.shift><Key.shift><Key.shift>EQUIP[
Screenshot: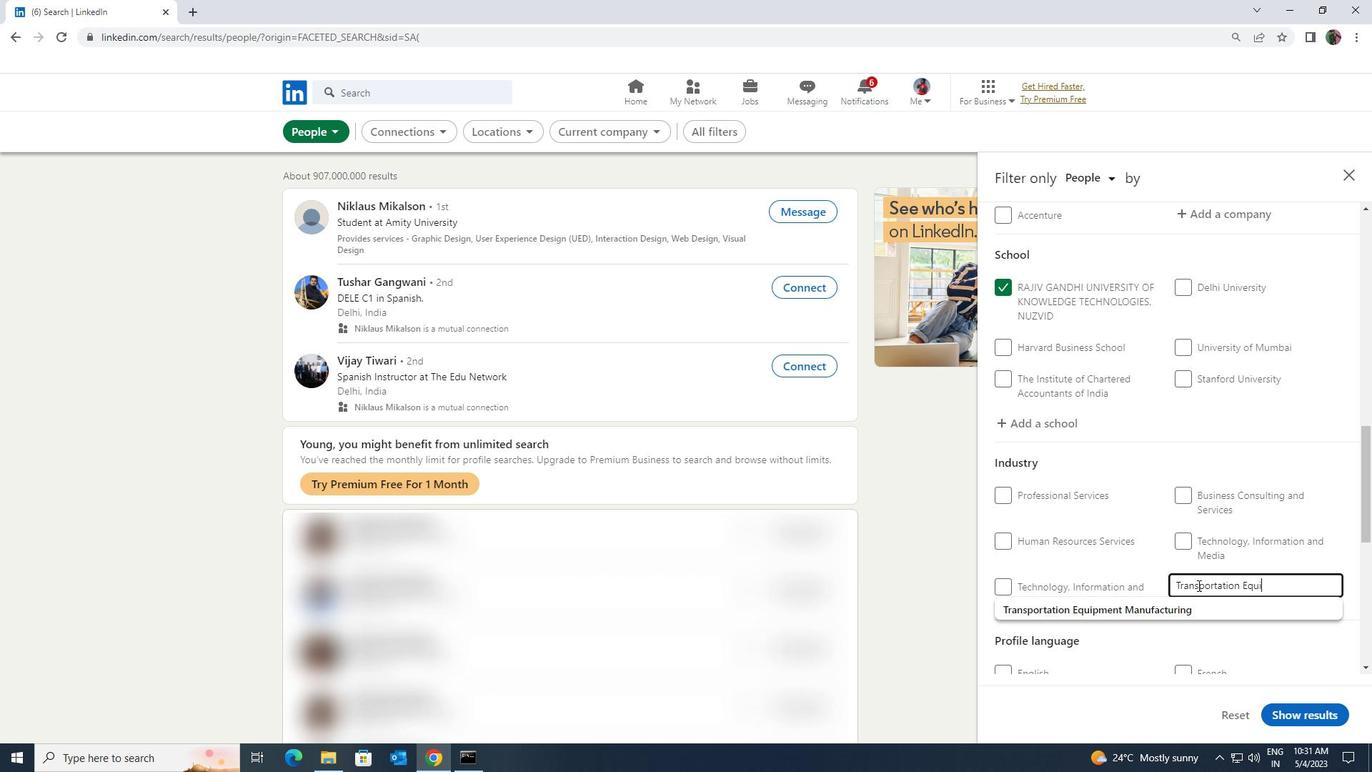 
Action: Mouse moved to (1196, 605)
Screenshot: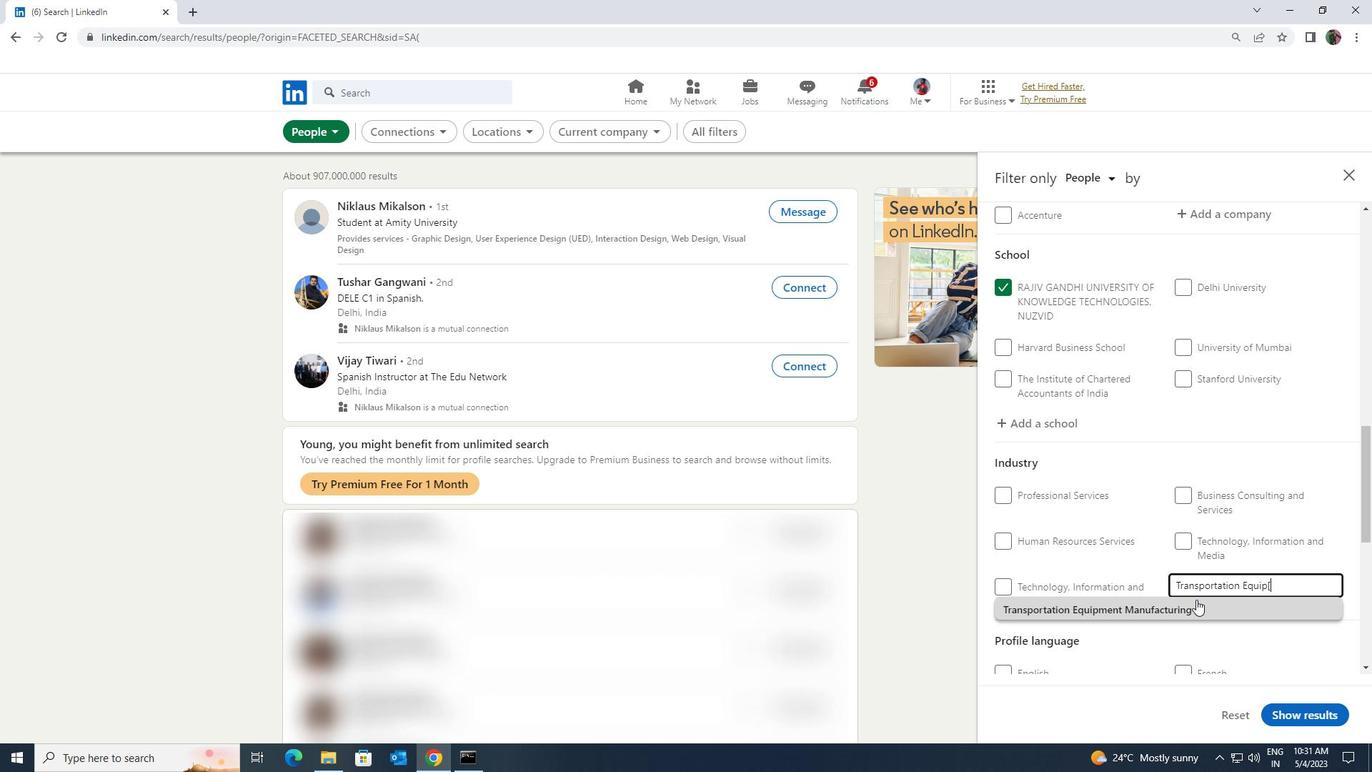 
Action: Mouse pressed left at (1196, 605)
Screenshot: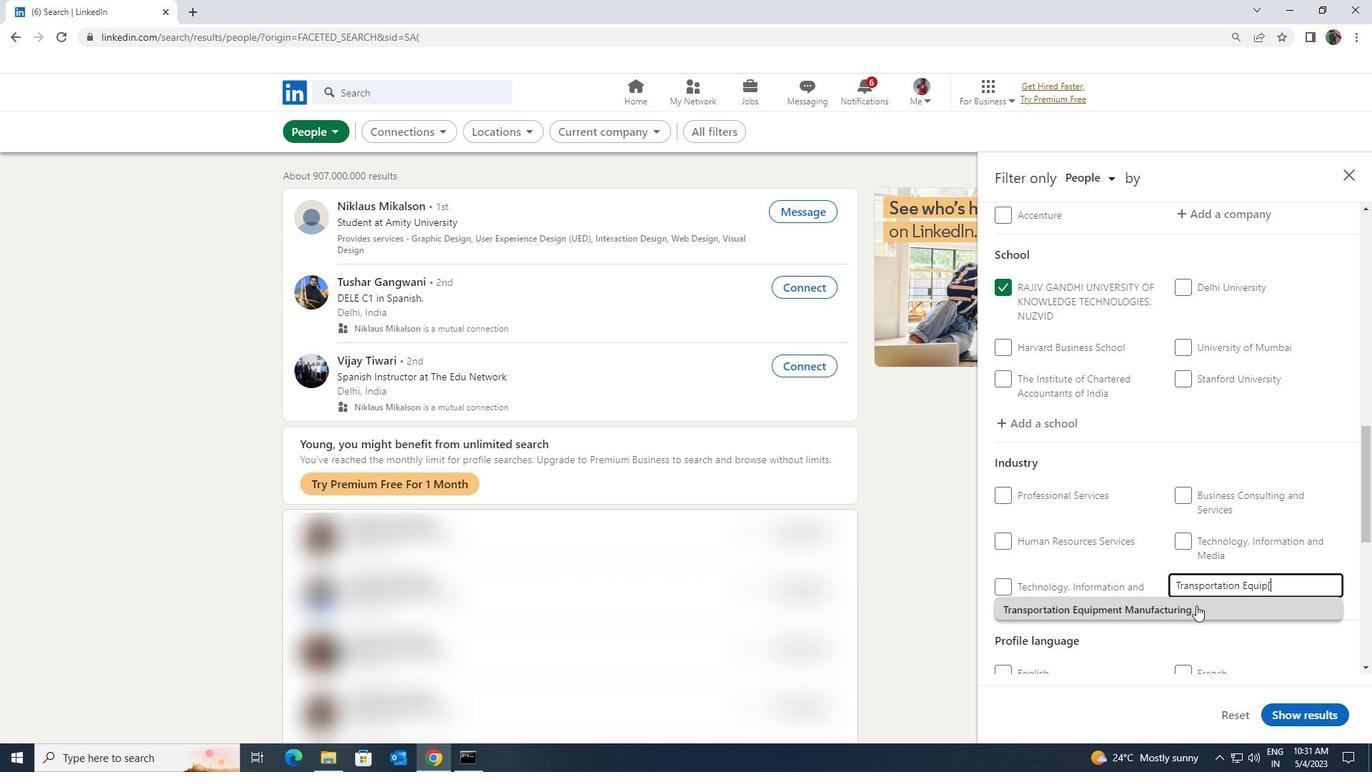 
Action: Mouse scrolled (1196, 604) with delta (0, 0)
Screenshot: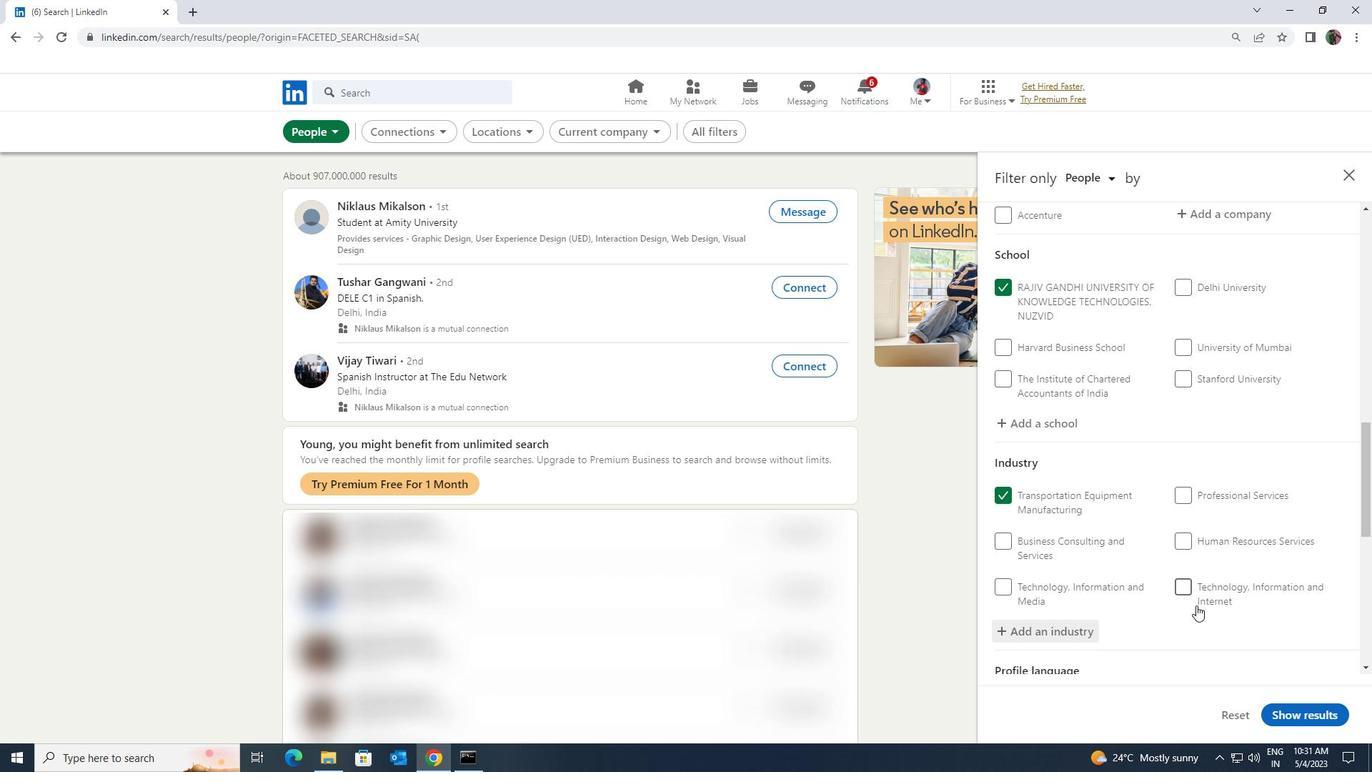 
Action: Mouse scrolled (1196, 604) with delta (0, 0)
Screenshot: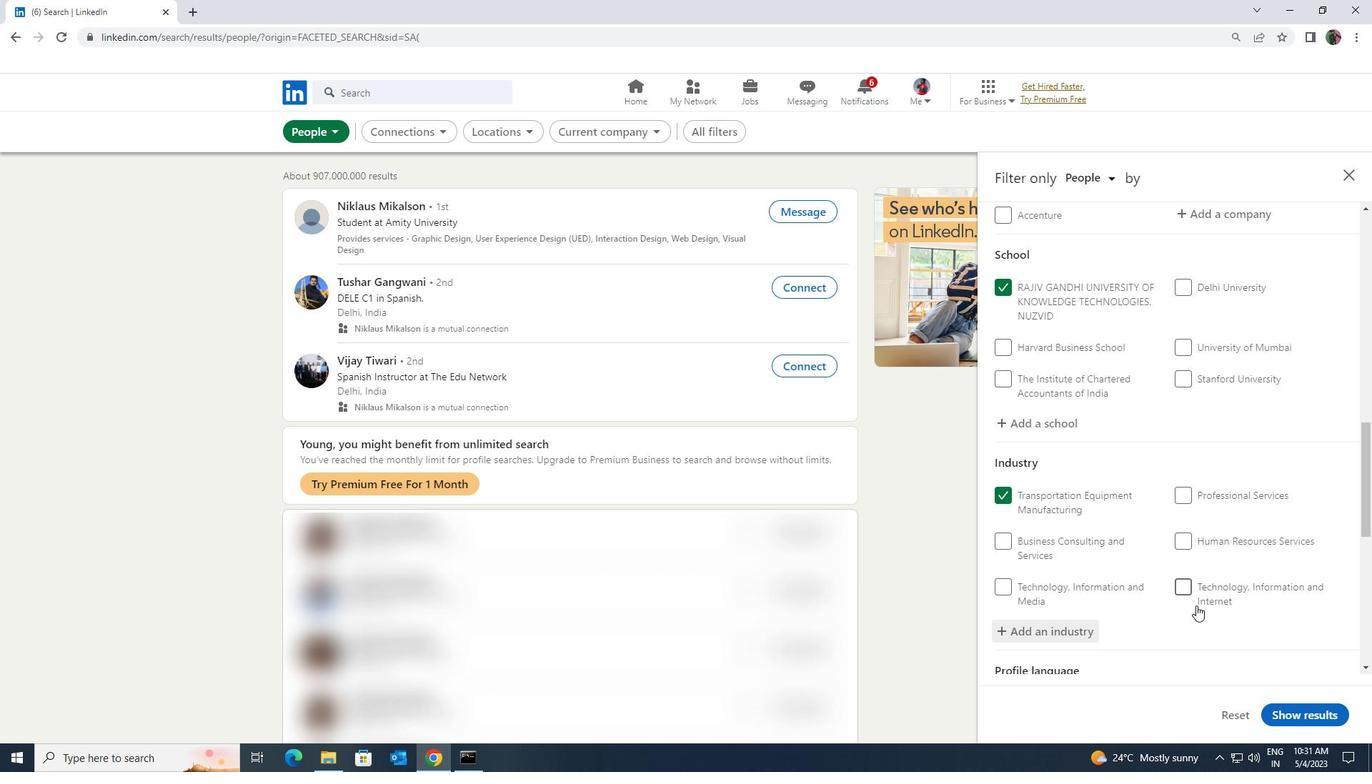 
Action: Mouse scrolled (1196, 604) with delta (0, 0)
Screenshot: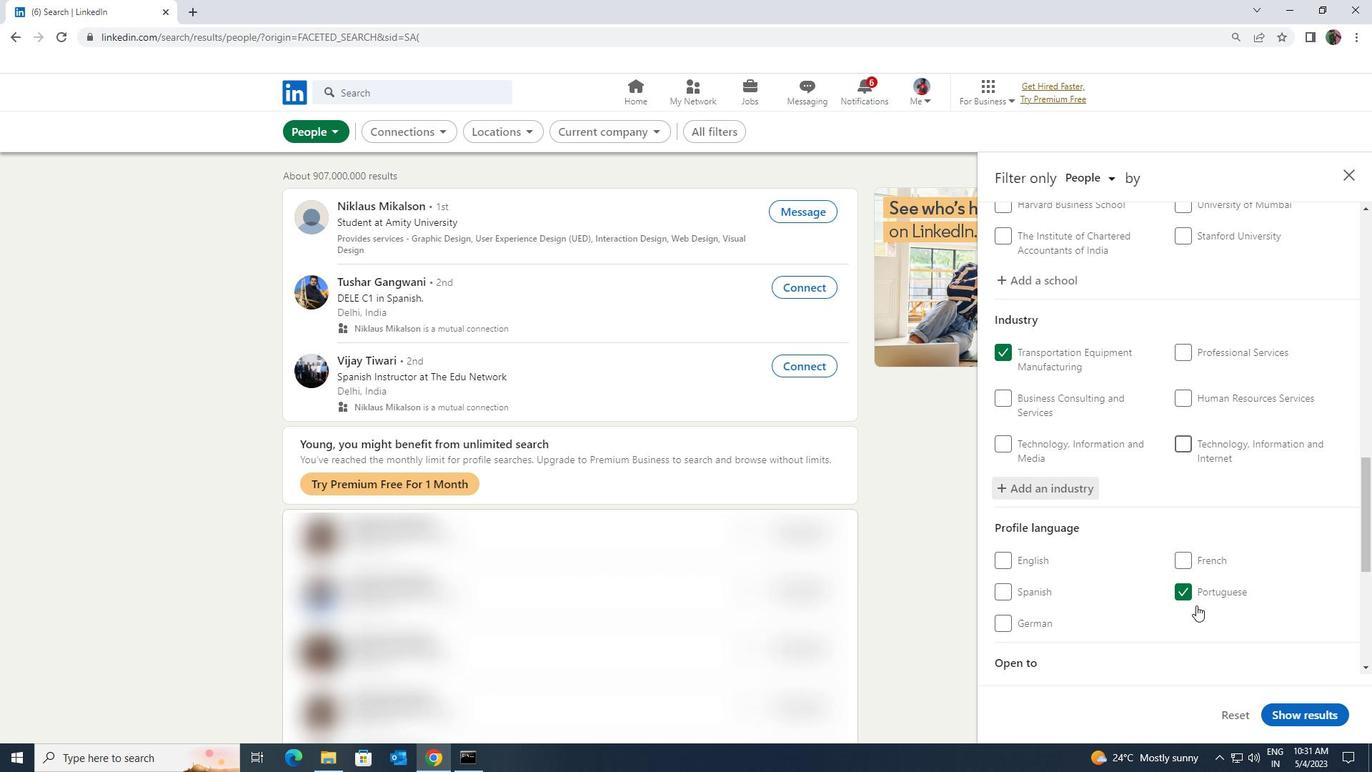 
Action: Mouse scrolled (1196, 604) with delta (0, 0)
Screenshot: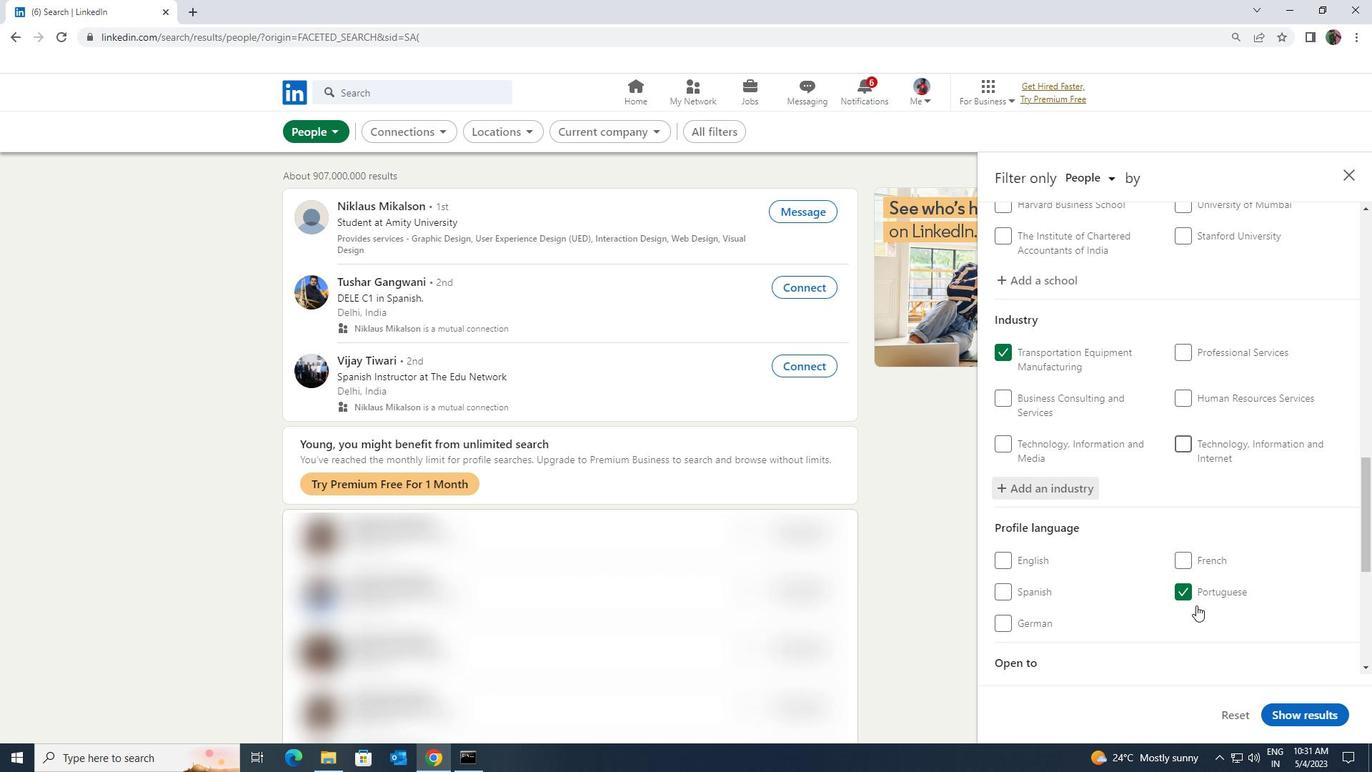 
Action: Mouse scrolled (1196, 604) with delta (0, 0)
Screenshot: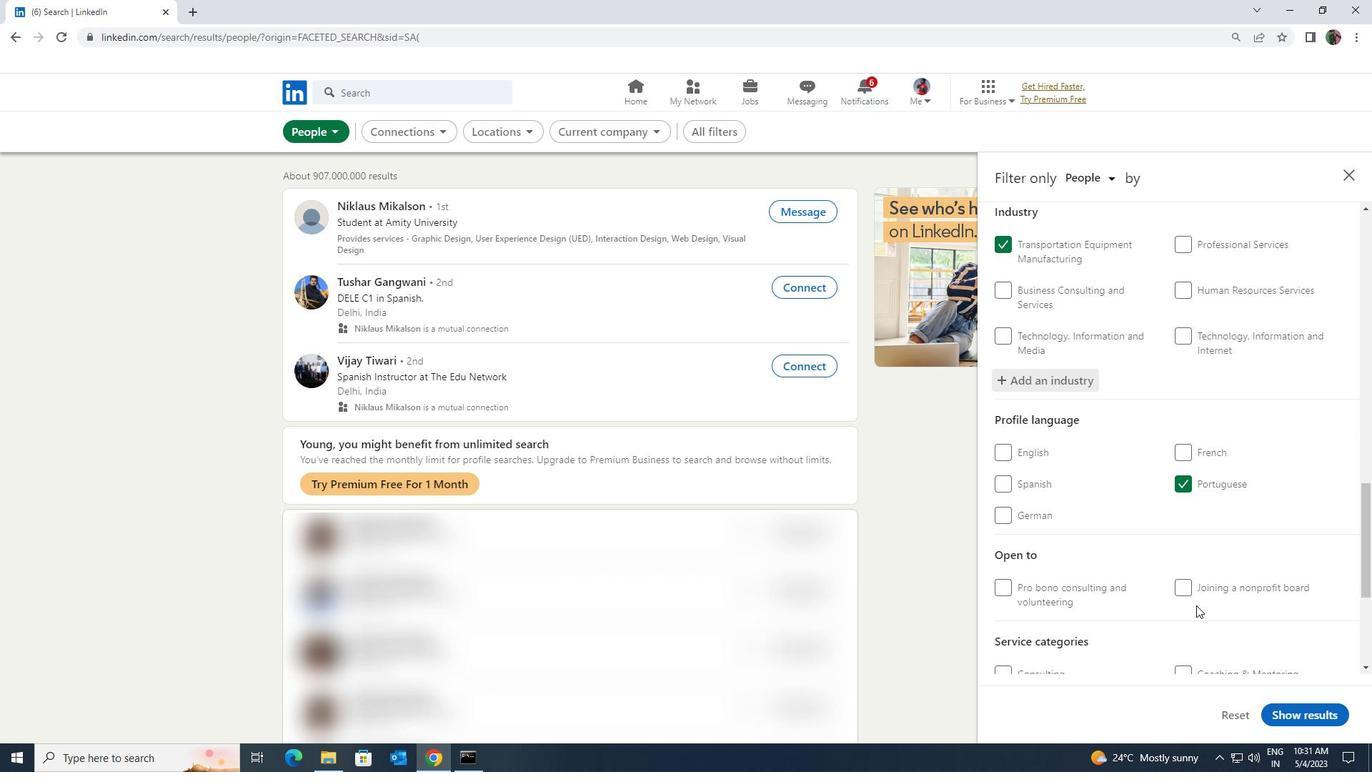 
Action: Mouse scrolled (1196, 604) with delta (0, 0)
Screenshot: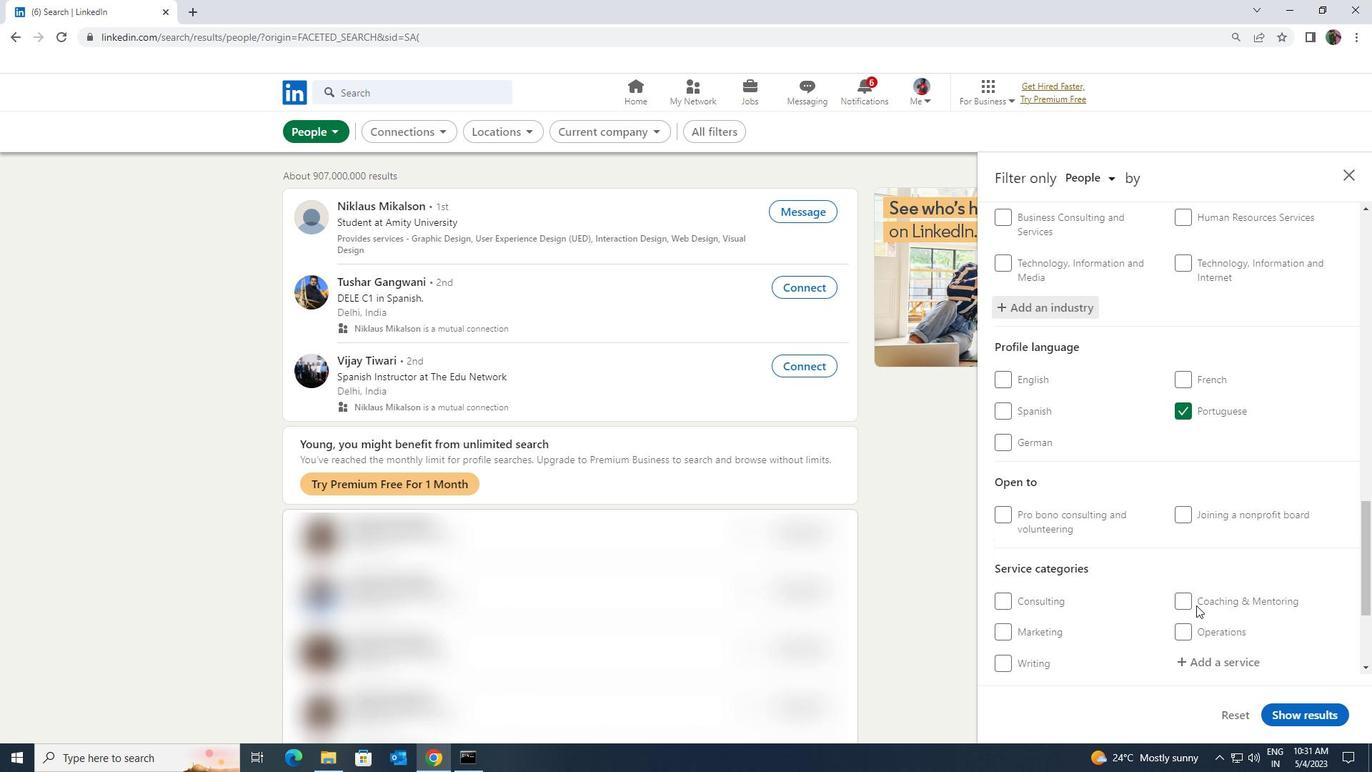 
Action: Mouse moved to (1195, 557)
Screenshot: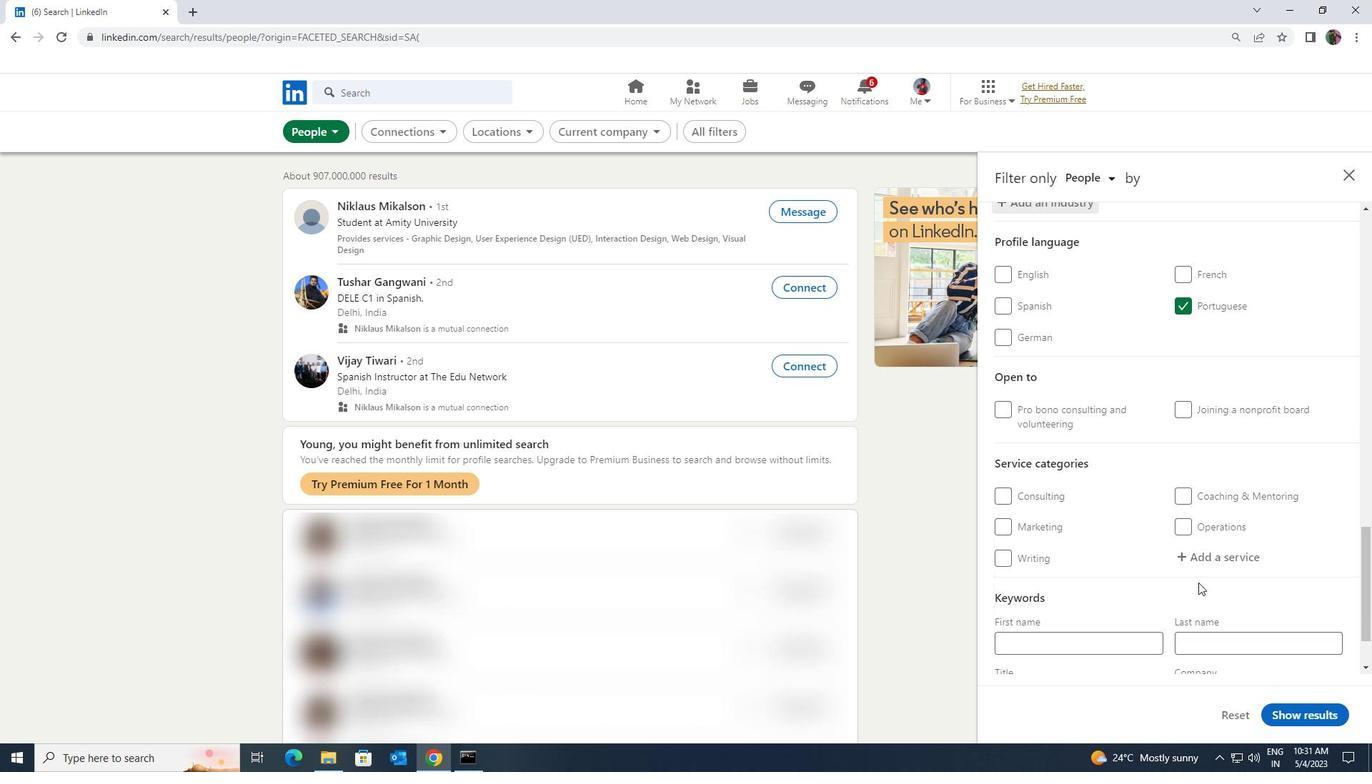 
Action: Mouse pressed left at (1195, 557)
Screenshot: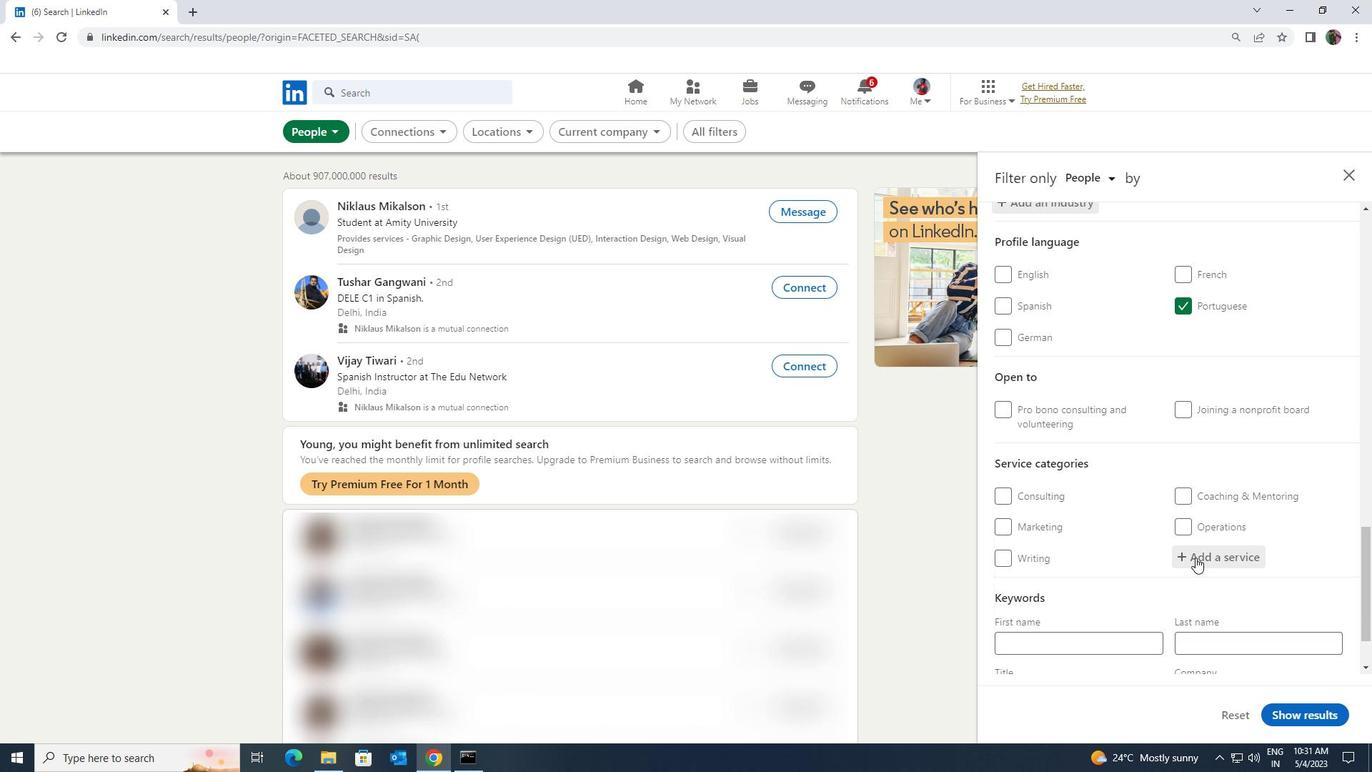 
Action: Key pressed <Key.shift><Key.shift><Key.shift><Key.shift><Key.shift><Key.shift><Key.shift><Key.shift>GRANT<Key.space>
Screenshot: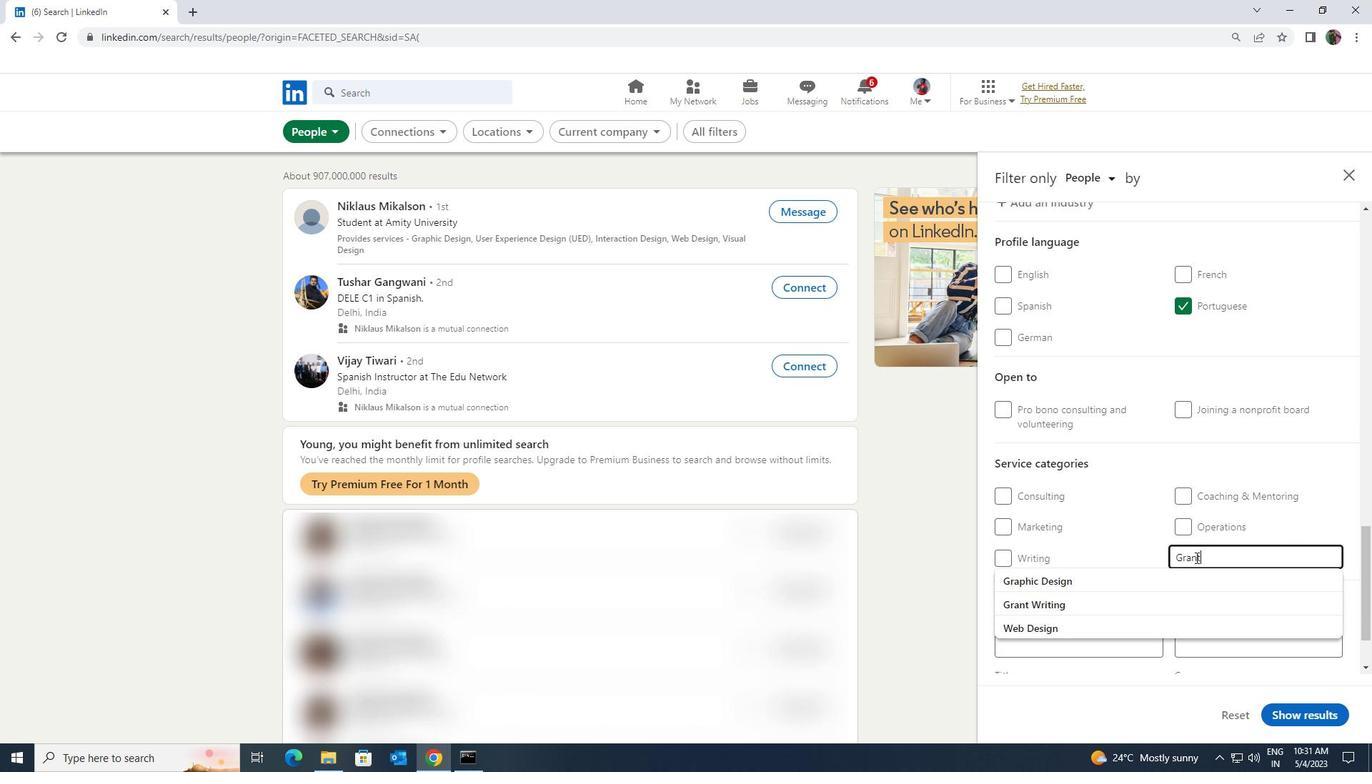 
Action: Mouse moved to (1171, 581)
Screenshot: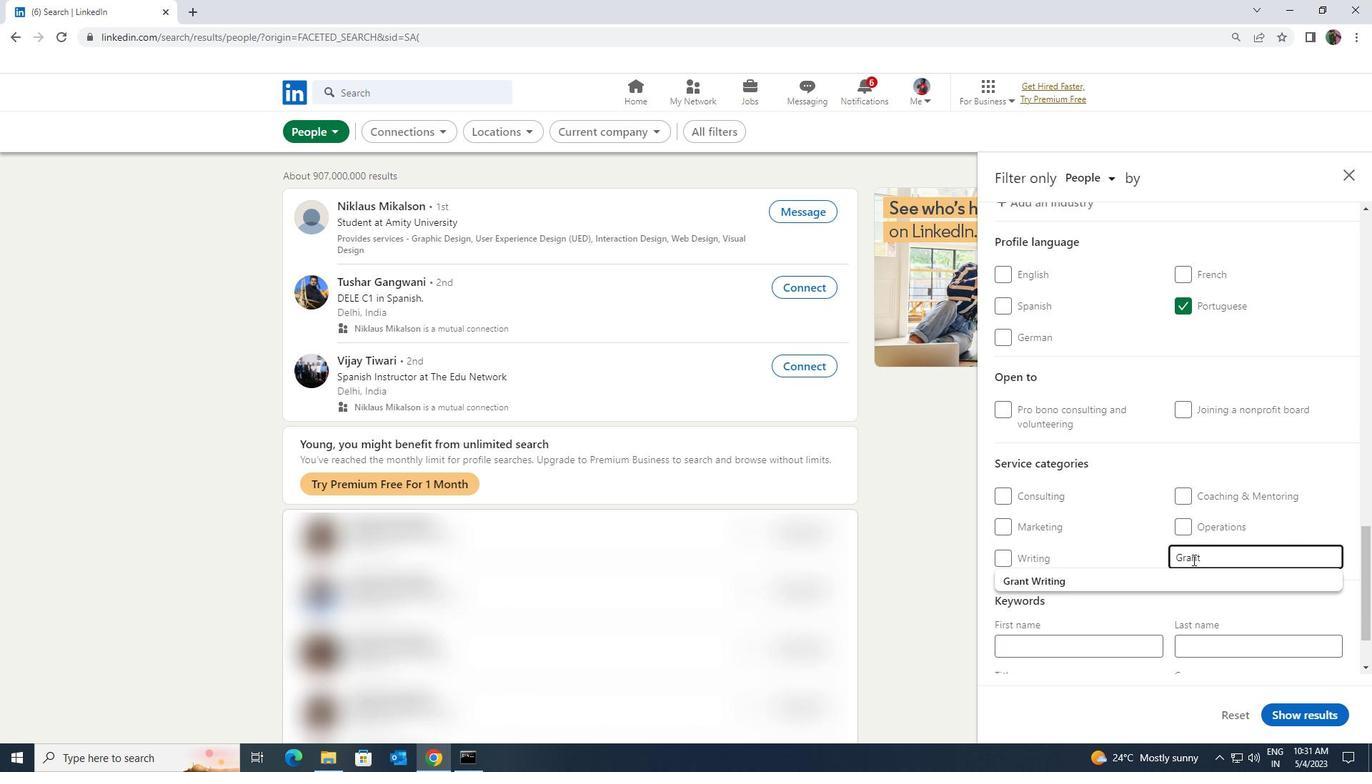 
Action: Mouse pressed left at (1171, 581)
Screenshot: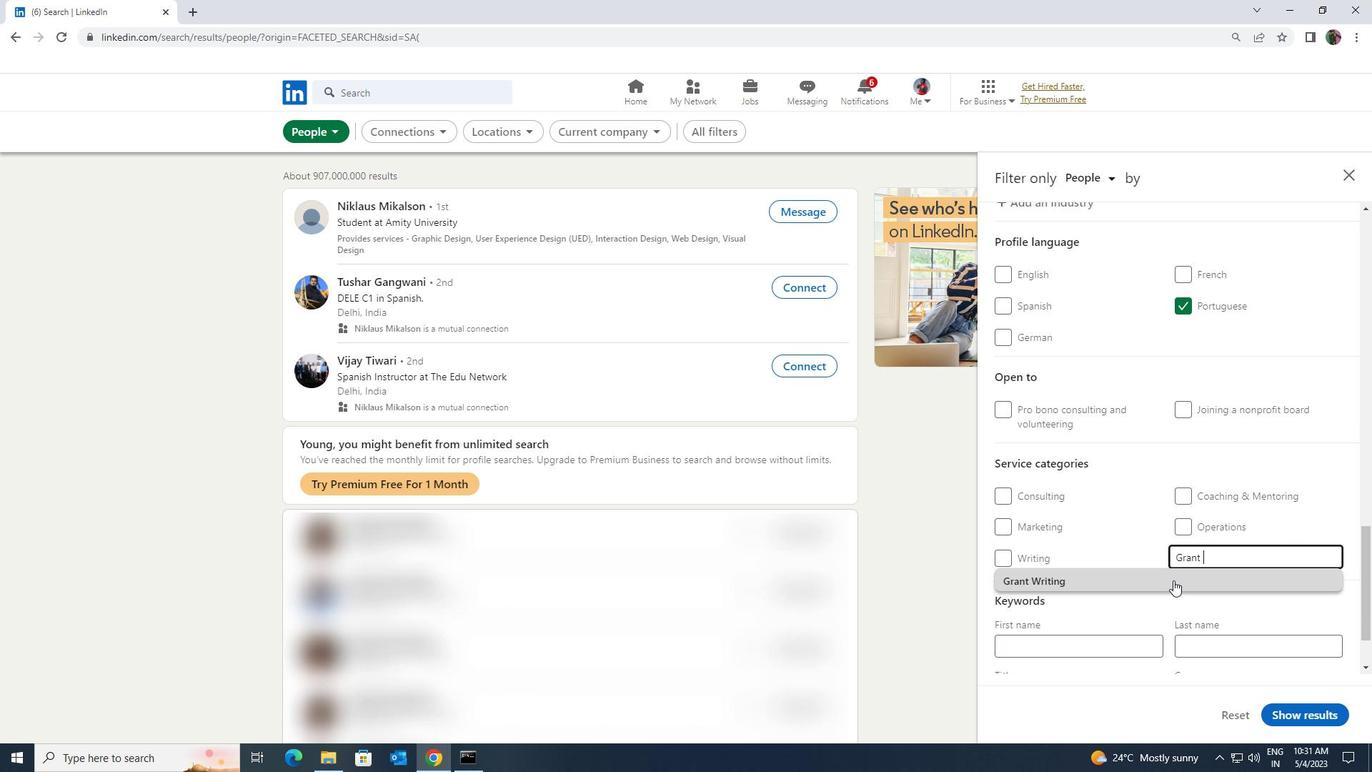 
Action: Mouse scrolled (1171, 581) with delta (0, 0)
Screenshot: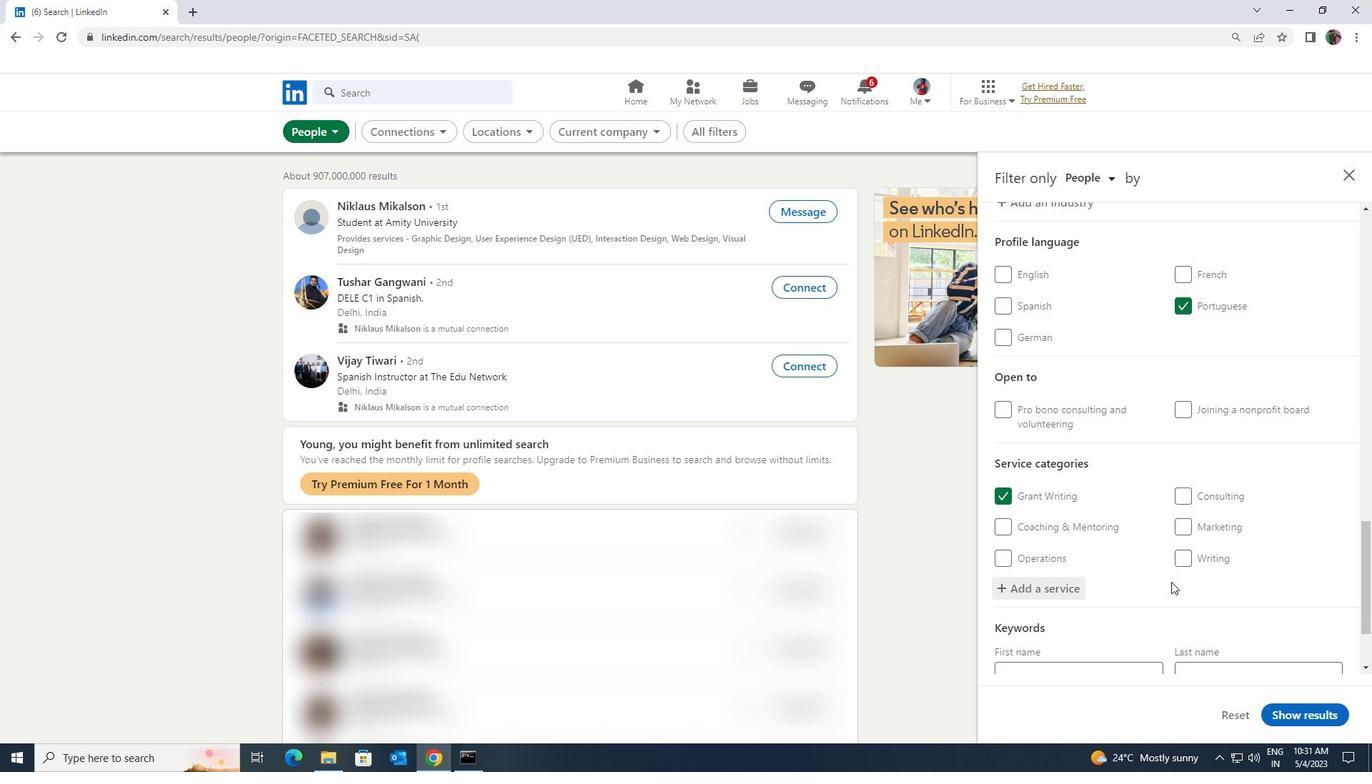 
Action: Mouse scrolled (1171, 581) with delta (0, 0)
Screenshot: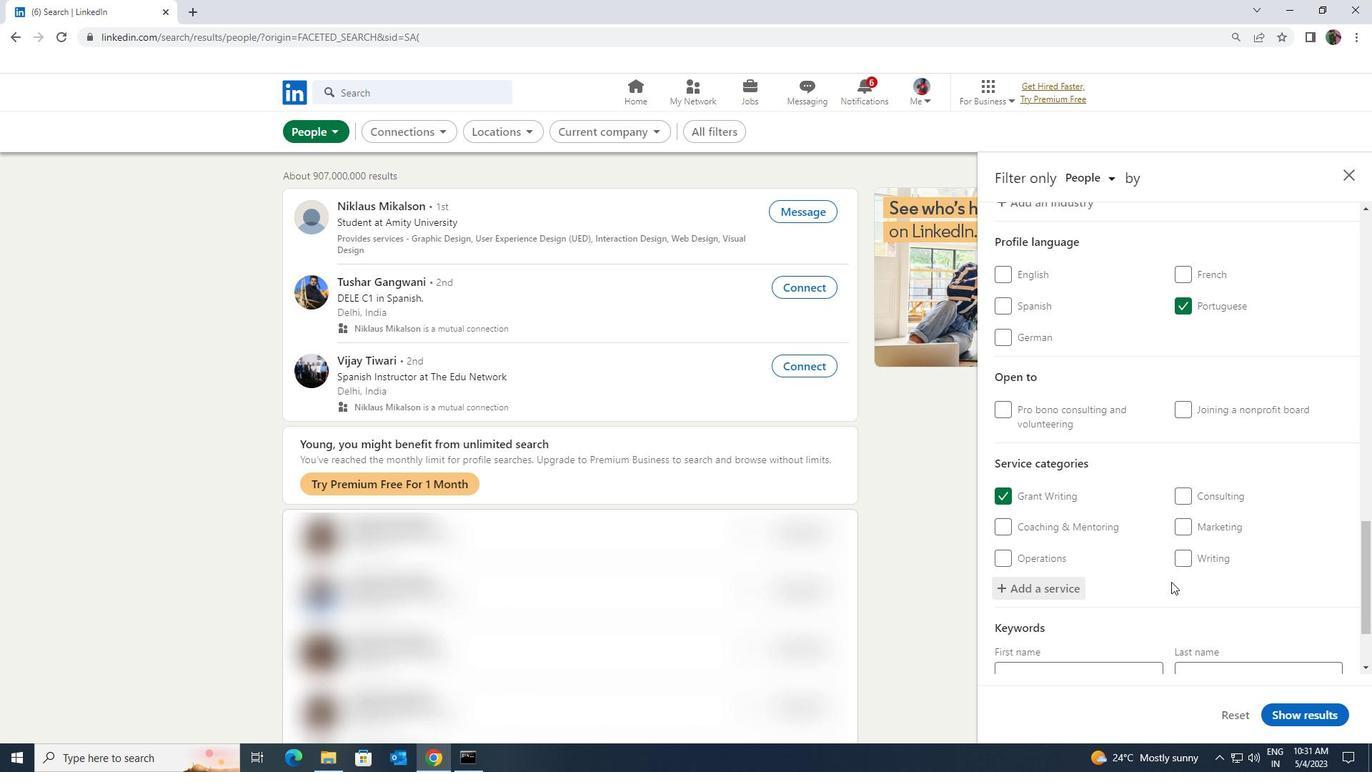 
Action: Mouse moved to (1143, 607)
Screenshot: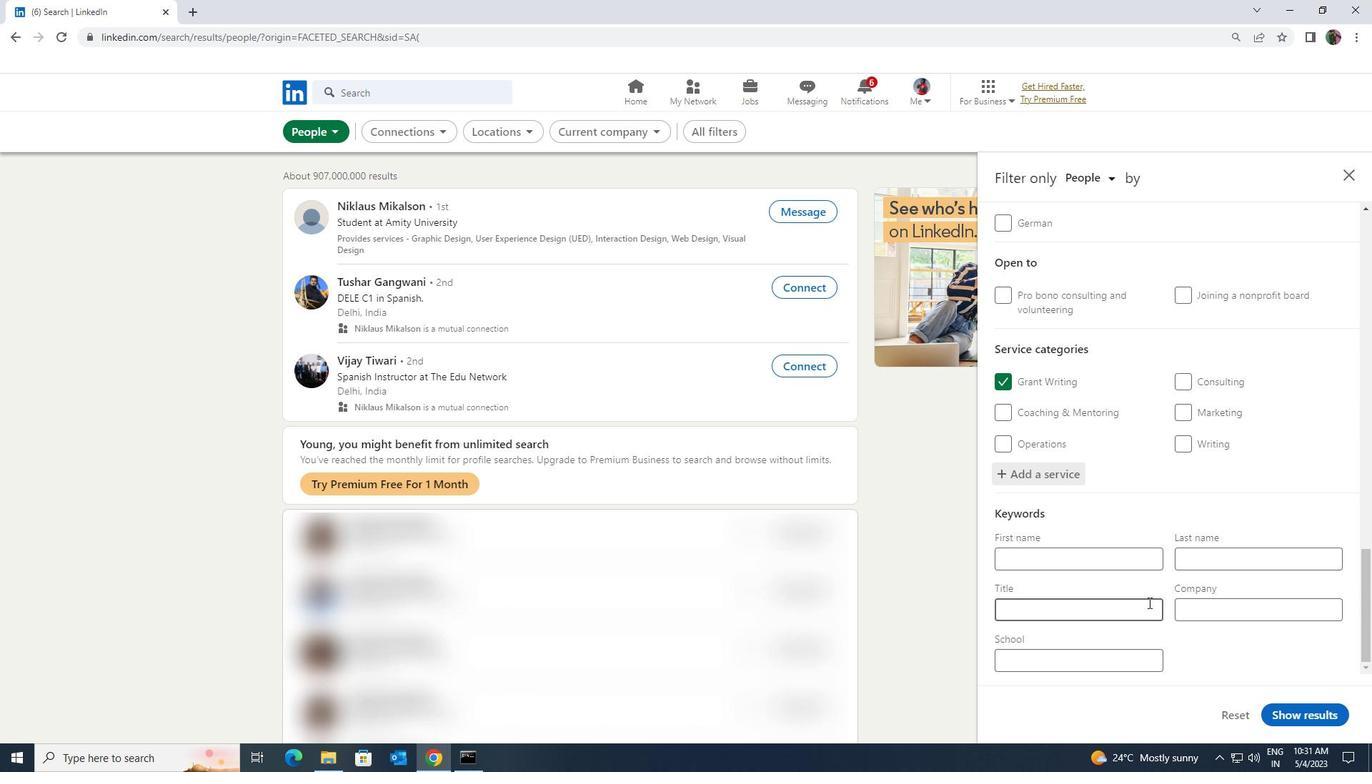 
Action: Mouse pressed left at (1143, 607)
Screenshot: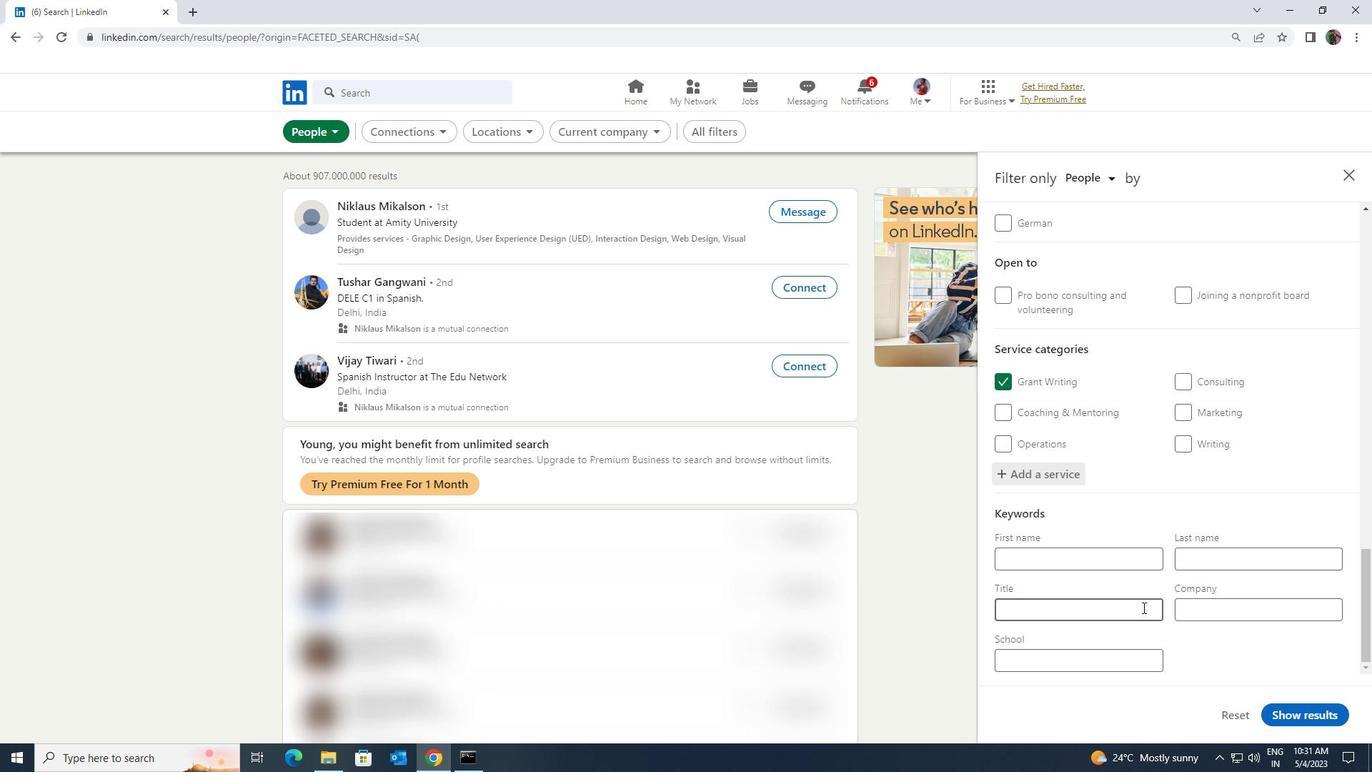 
Action: Key pressed <Key.shift><Key.shift><Key.shift><Key.shift><Key.shift><Key.shift><Key.shift><Key.shift><Key.shift><Key.shift><Key.shift><Key.shift><Key.shift><Key.shift><Key.shift><Key.shift><Key.shift><Key.shift>MOVER
Screenshot: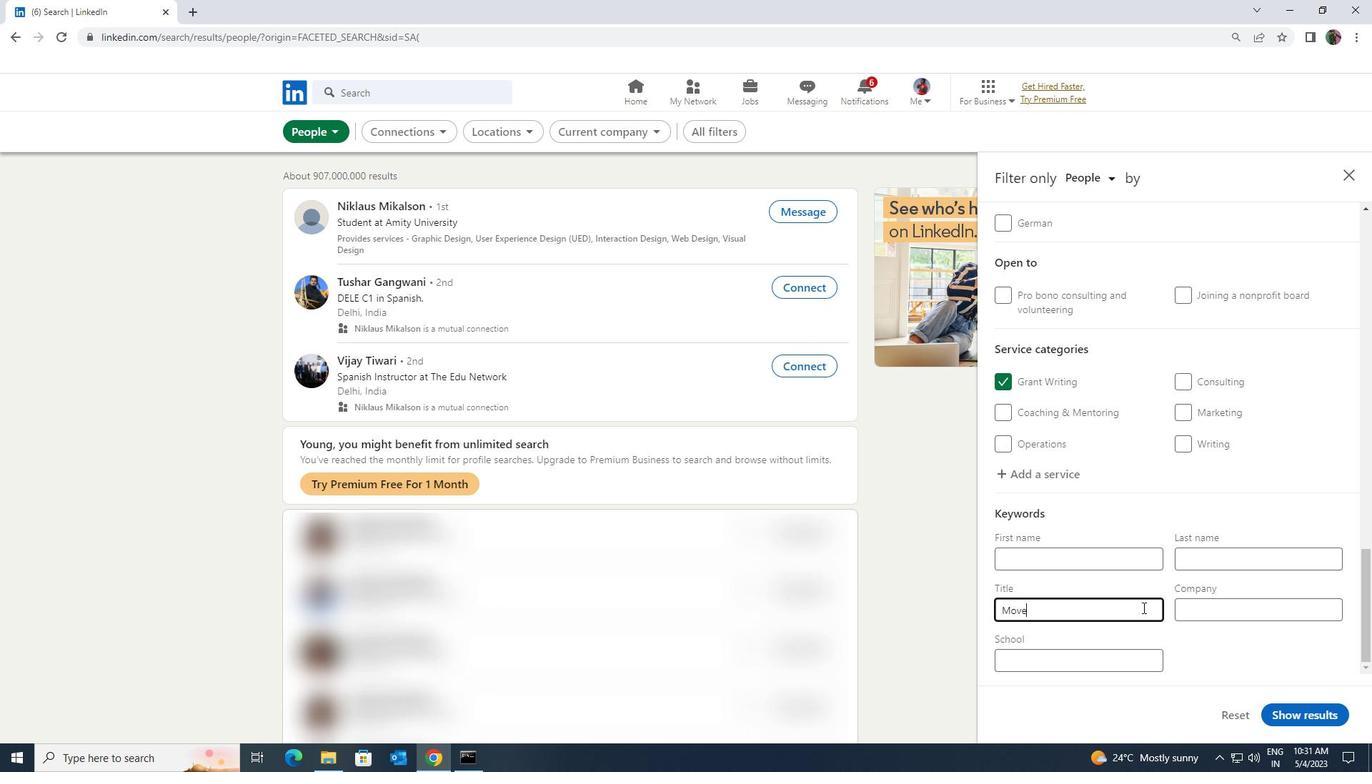 
Action: Mouse moved to (1286, 713)
Screenshot: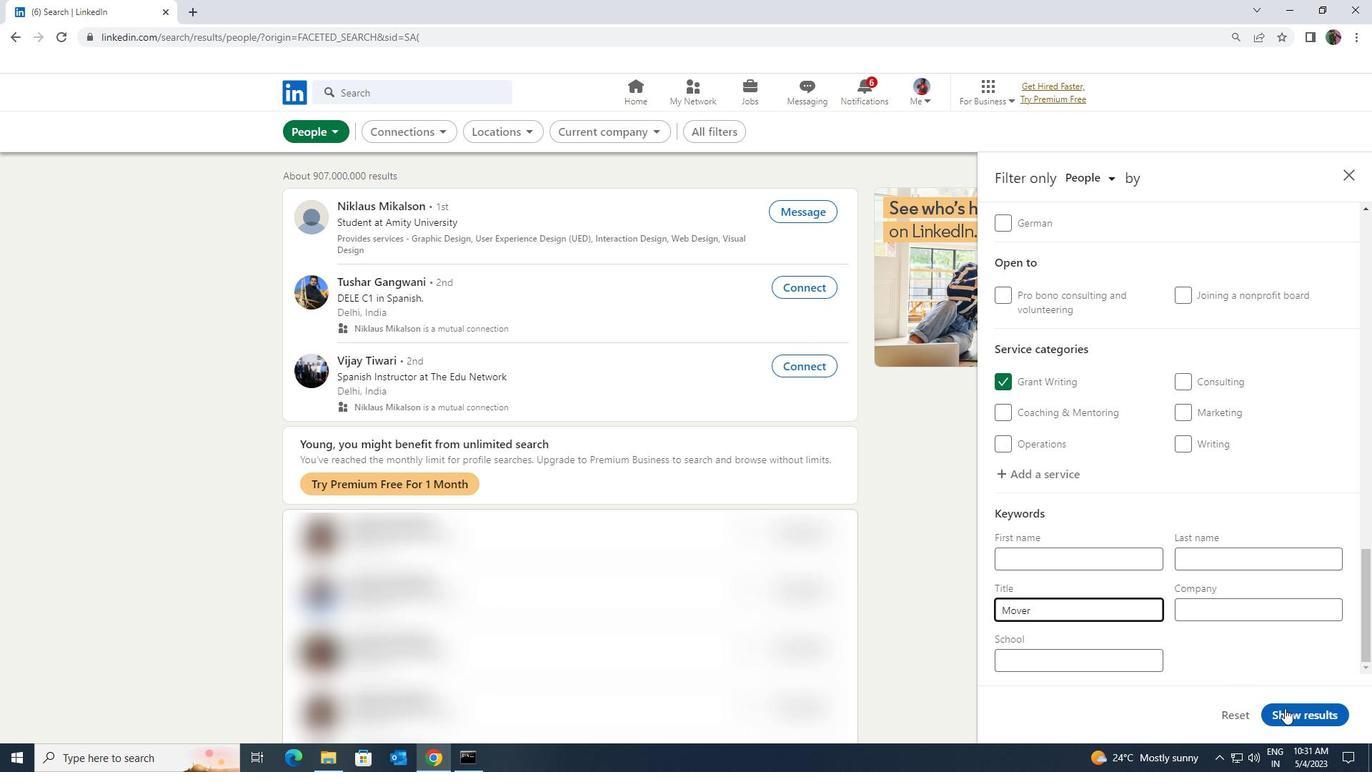 
Action: Mouse pressed left at (1286, 713)
Screenshot: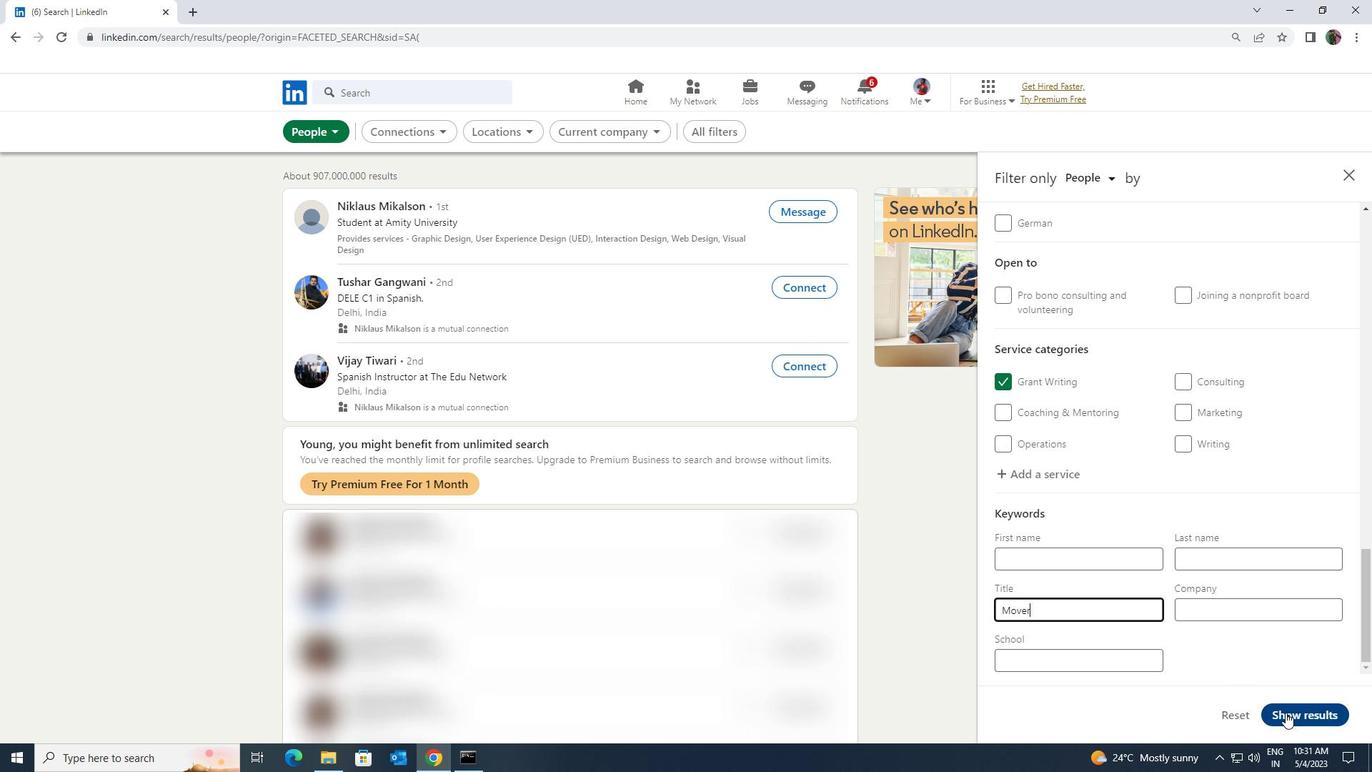 
